 Task: Find connections with filter location Gulābpura with filter topic #Workwith filter profile language Spanish with filter current company Pernod Ricard India with filter school Bombay Scottish School with filter industry Language Schools with filter service category Business Law with filter keywords title Media Buyer
Action: Mouse moved to (579, 96)
Screenshot: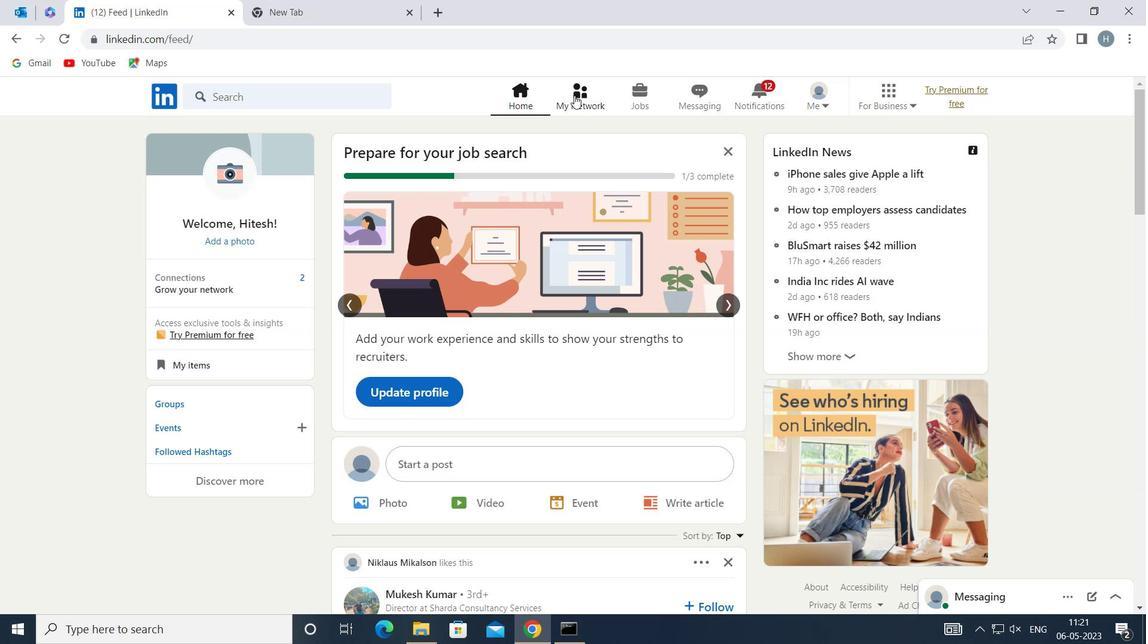 
Action: Mouse pressed left at (579, 96)
Screenshot: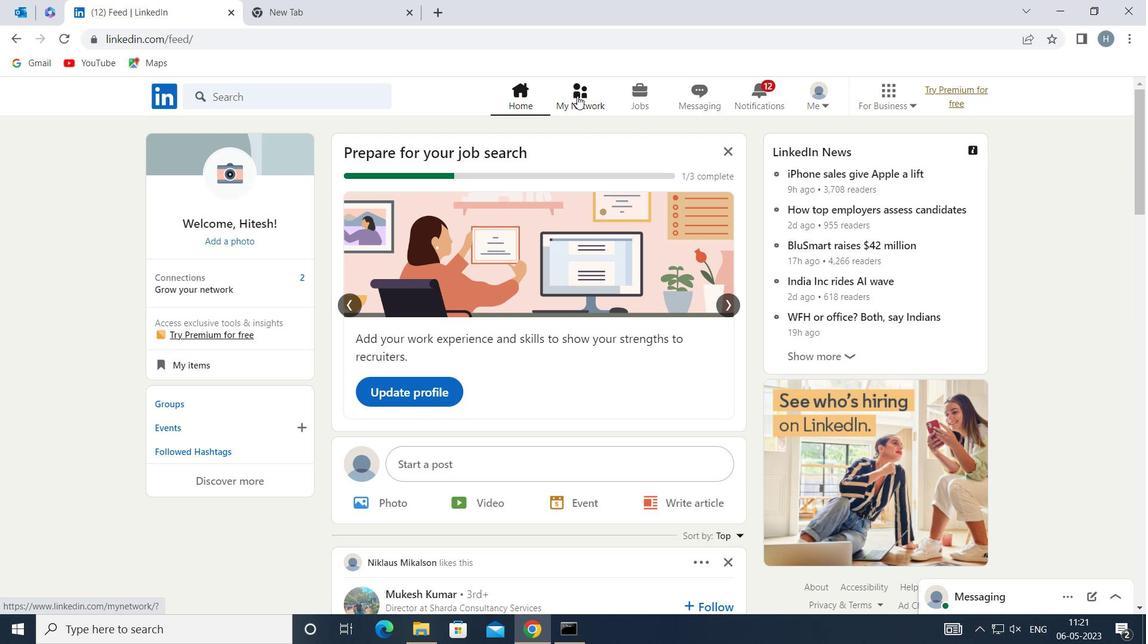 
Action: Mouse moved to (339, 174)
Screenshot: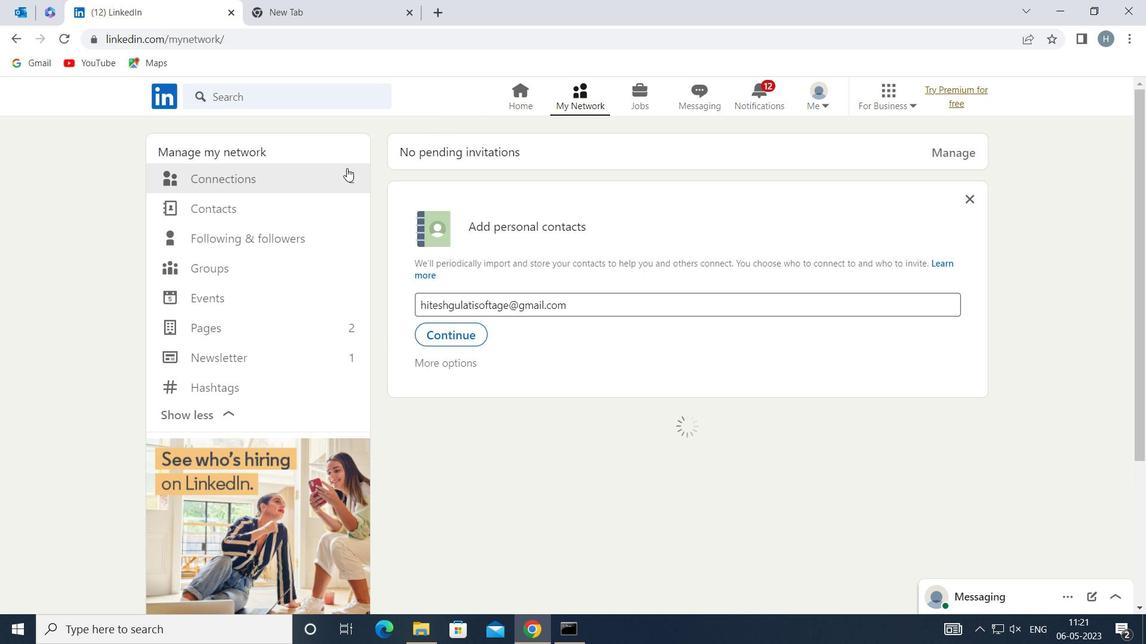
Action: Mouse pressed left at (339, 174)
Screenshot: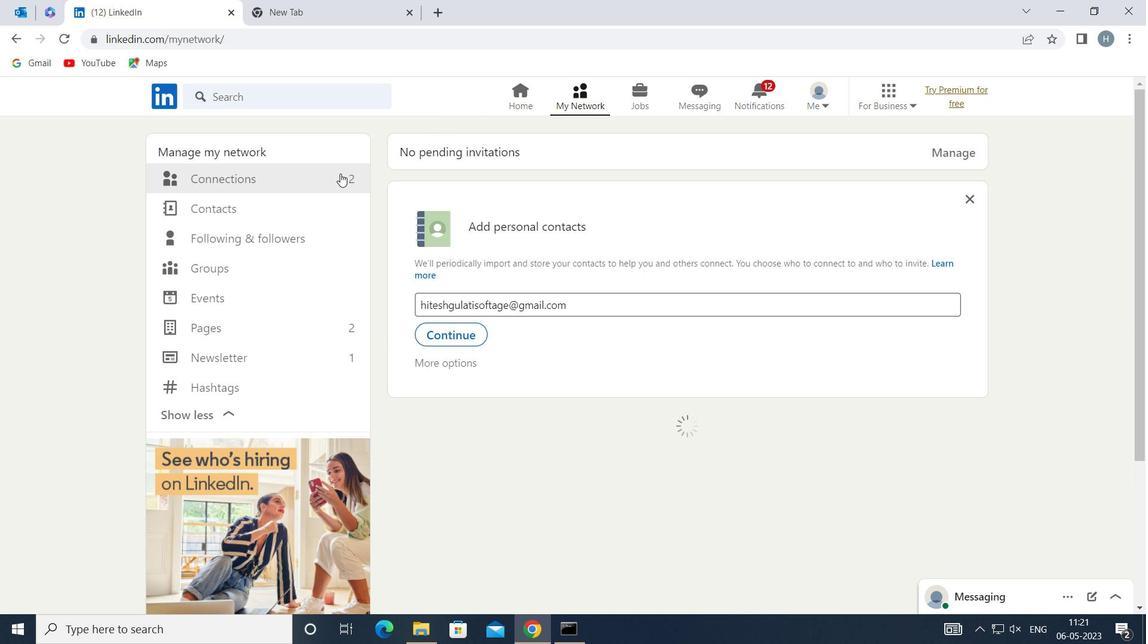 
Action: Mouse moved to (668, 179)
Screenshot: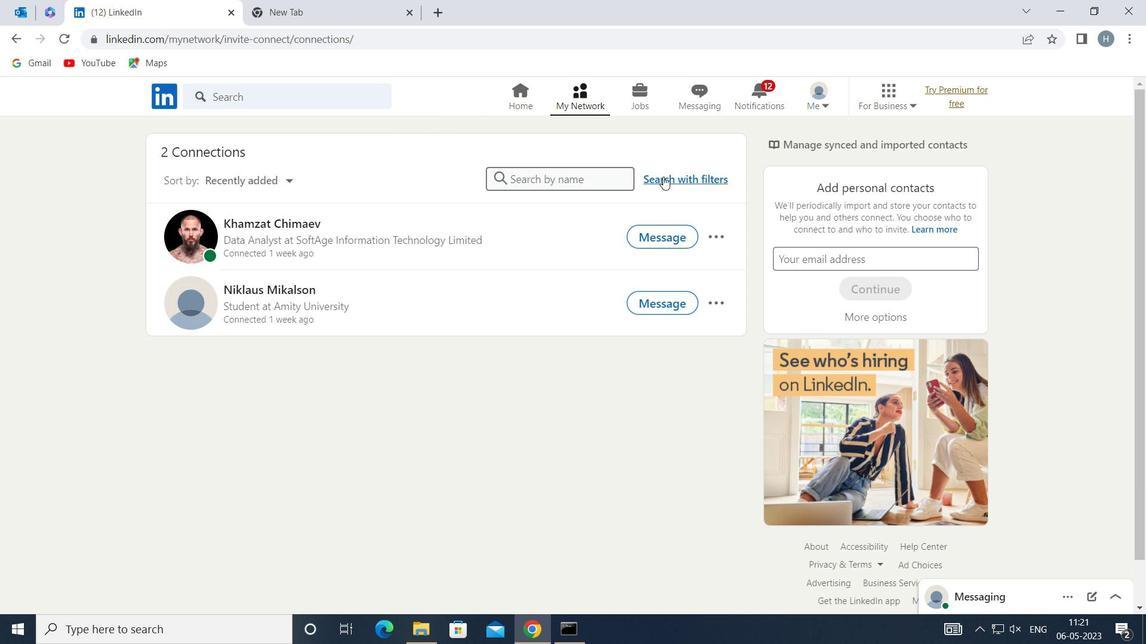 
Action: Mouse pressed left at (668, 179)
Screenshot: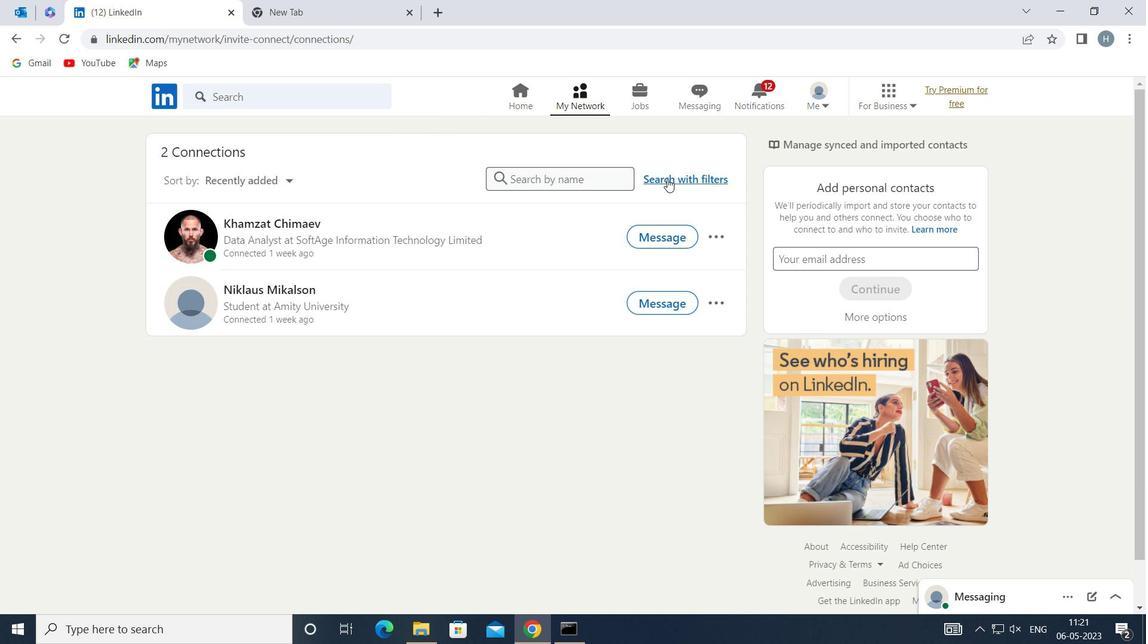 
Action: Mouse moved to (623, 137)
Screenshot: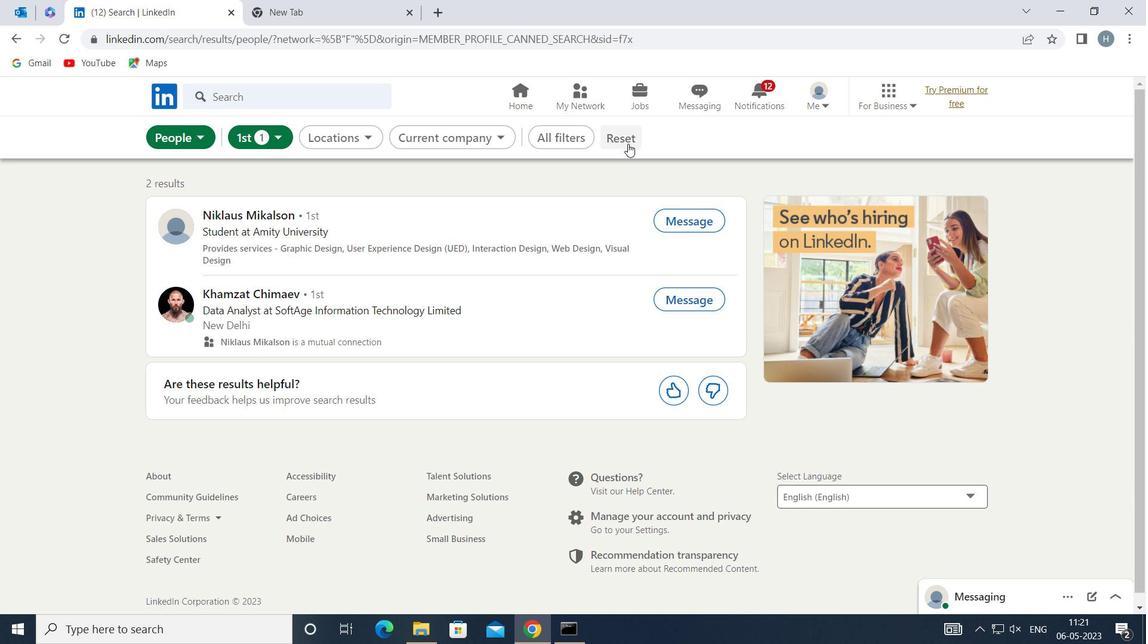 
Action: Mouse pressed left at (623, 137)
Screenshot: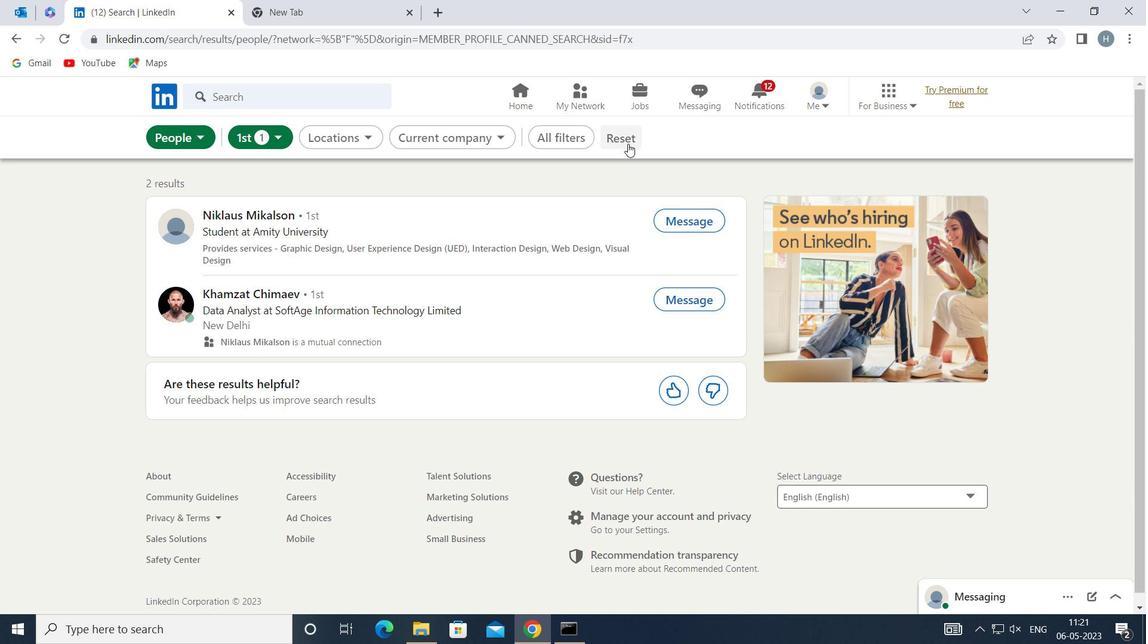 
Action: Mouse moved to (608, 136)
Screenshot: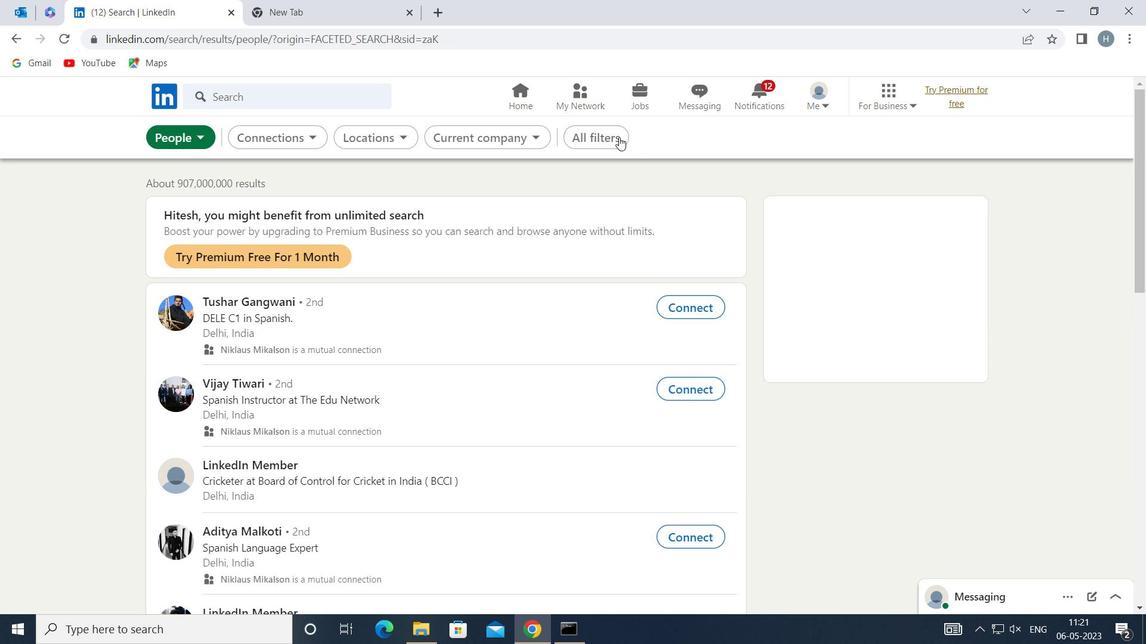 
Action: Mouse pressed left at (608, 136)
Screenshot: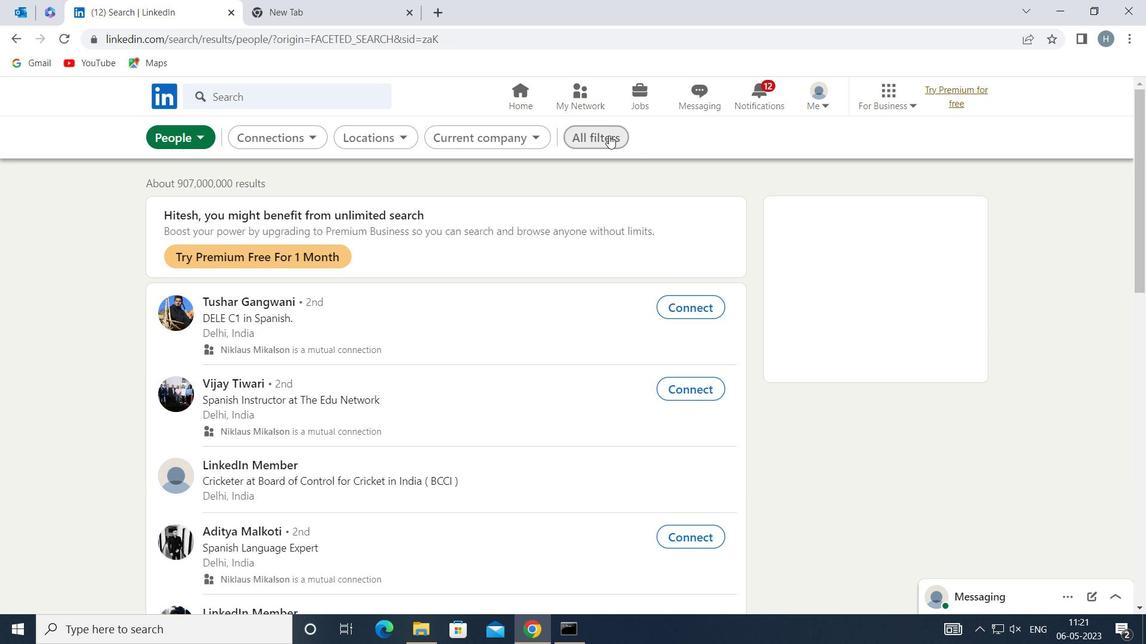 
Action: Mouse moved to (859, 332)
Screenshot: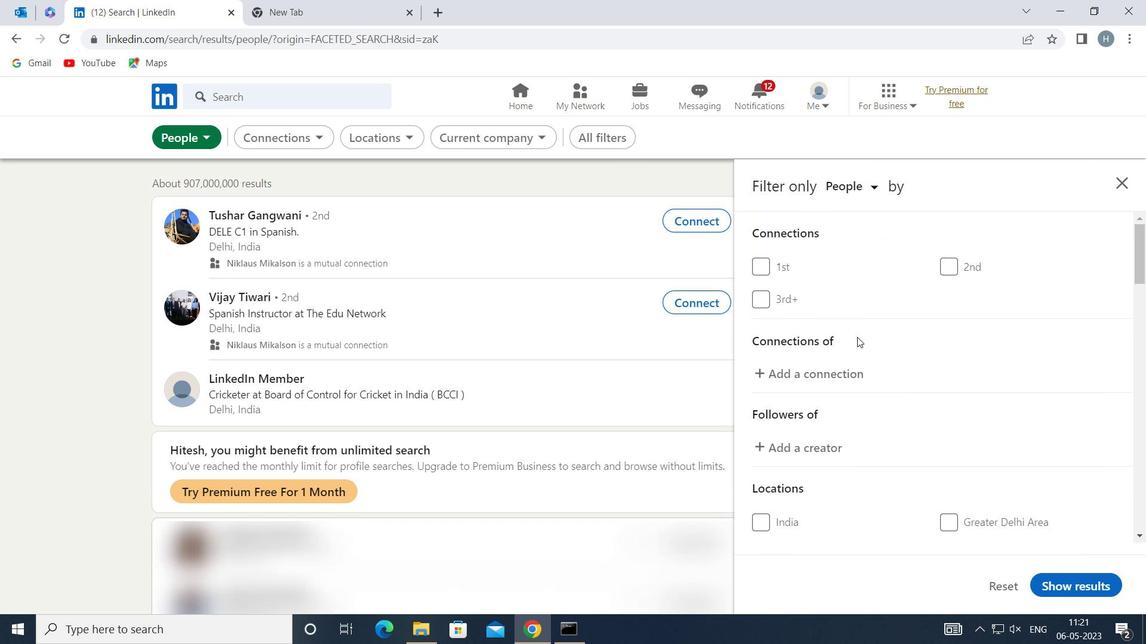 
Action: Mouse scrolled (859, 331) with delta (0, 0)
Screenshot: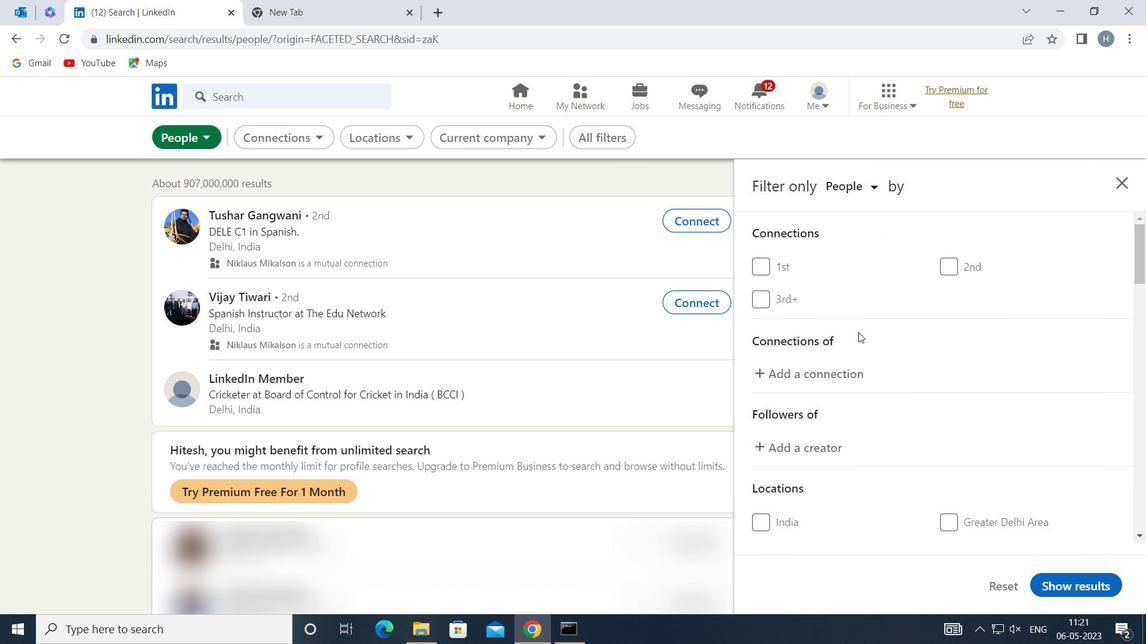 
Action: Mouse scrolled (859, 331) with delta (0, 0)
Screenshot: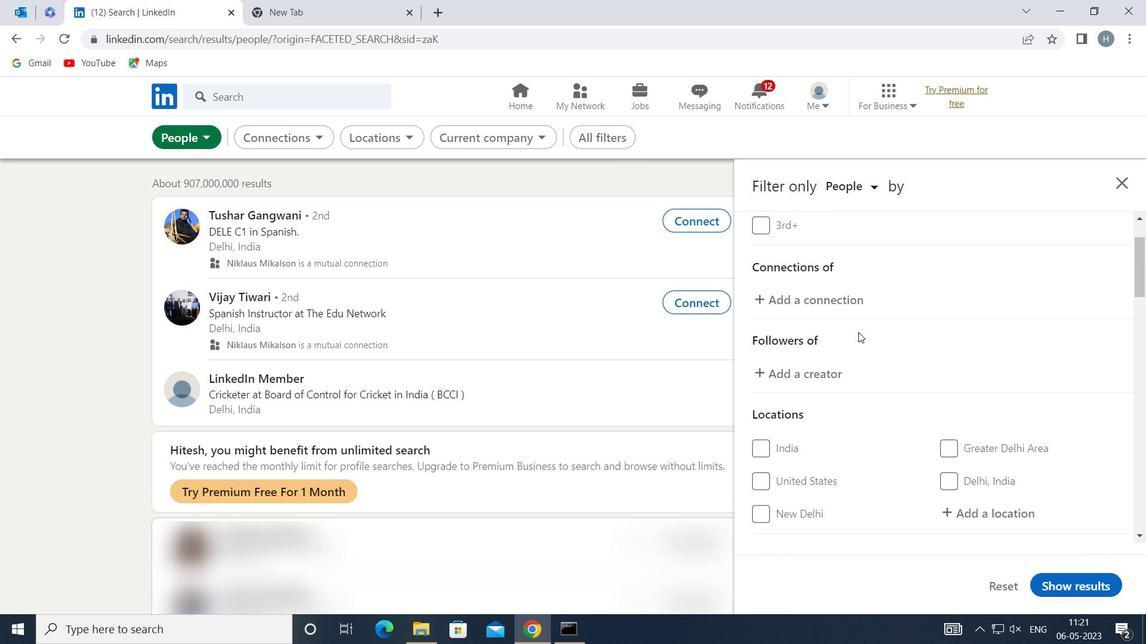 
Action: Mouse scrolled (859, 331) with delta (0, 0)
Screenshot: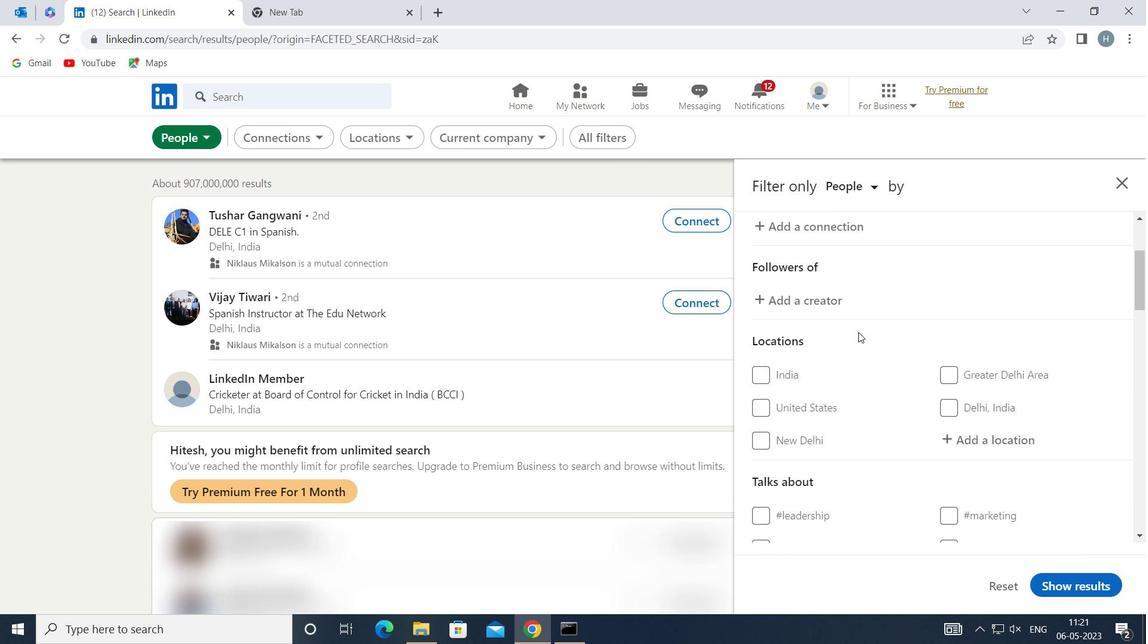 
Action: Mouse moved to (970, 355)
Screenshot: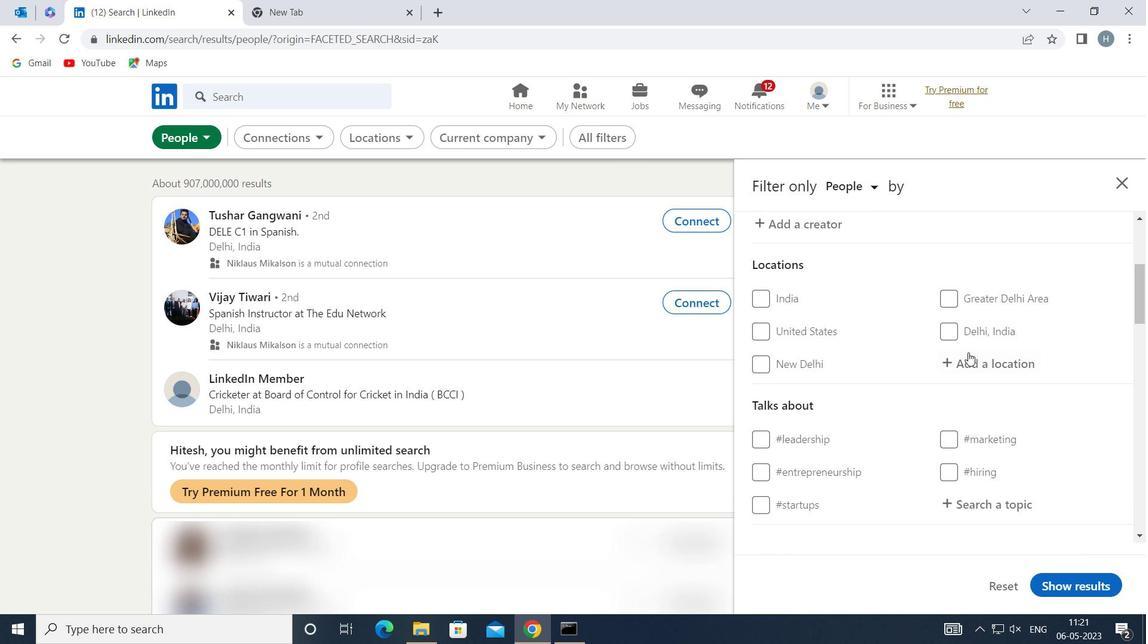 
Action: Mouse pressed left at (970, 355)
Screenshot: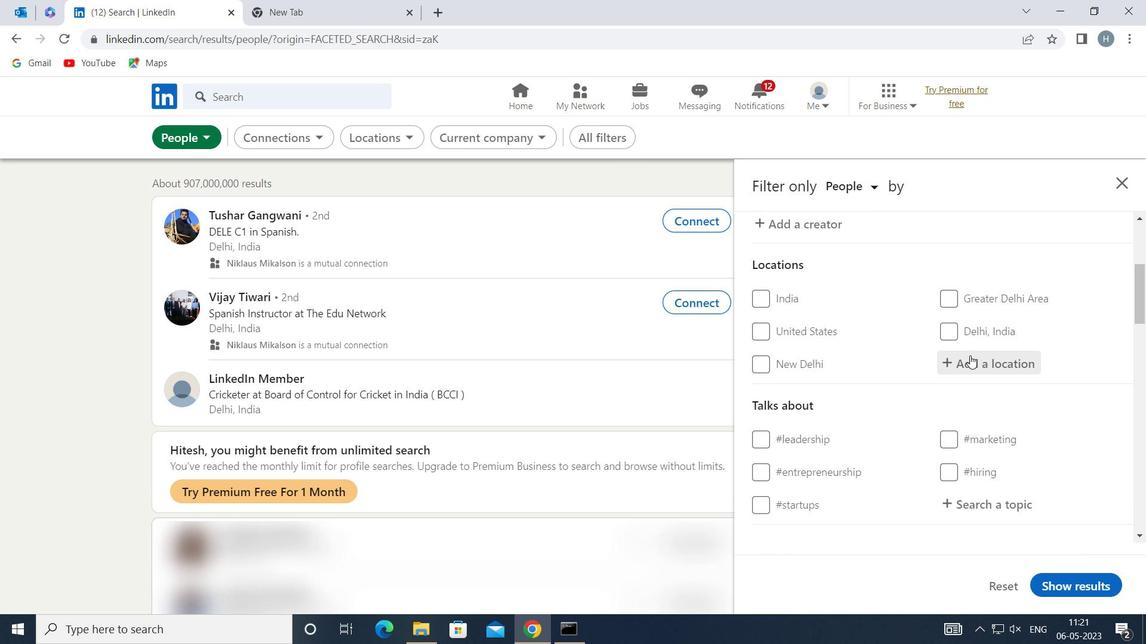 
Action: Key pressed <Key.shift>GULABPURA
Screenshot: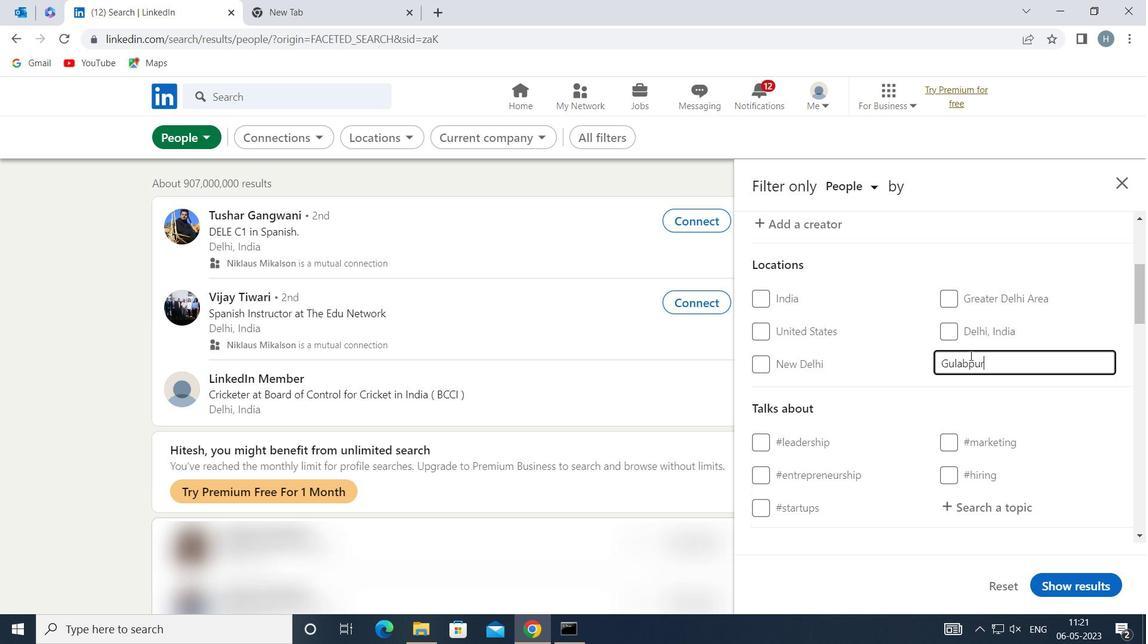 
Action: Mouse moved to (1008, 394)
Screenshot: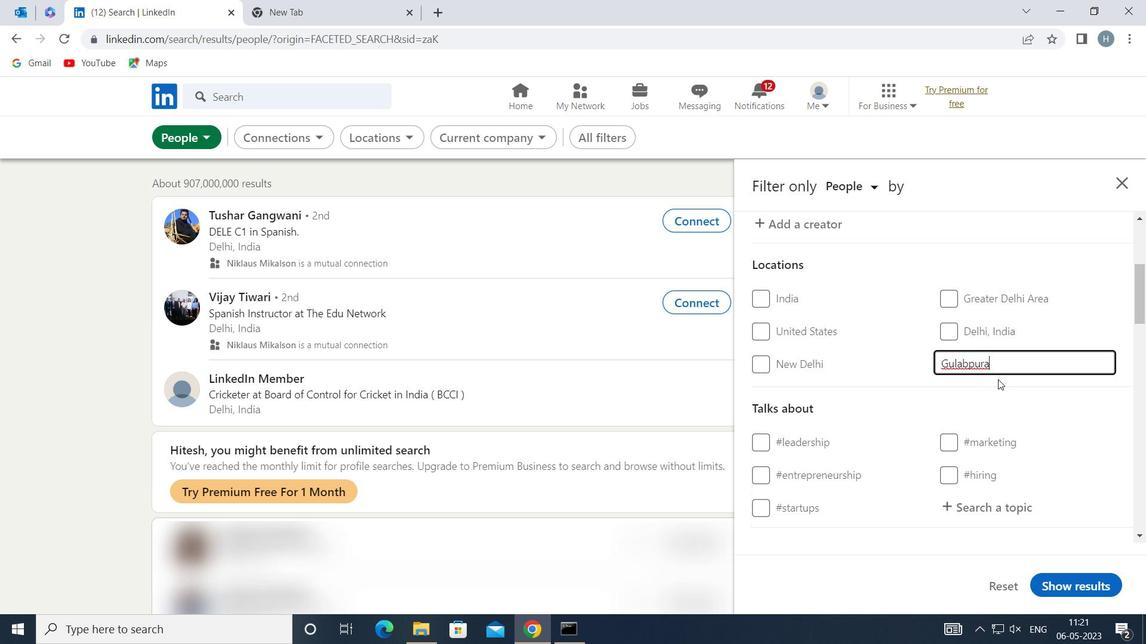 
Action: Mouse pressed left at (1008, 394)
Screenshot: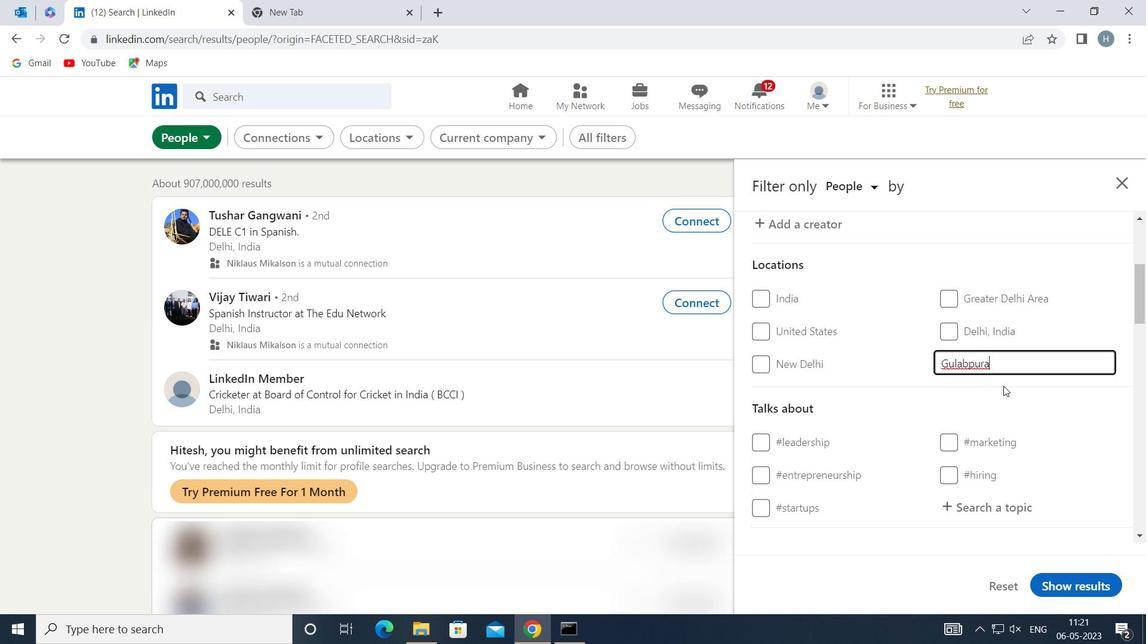 
Action: Mouse moved to (1008, 394)
Screenshot: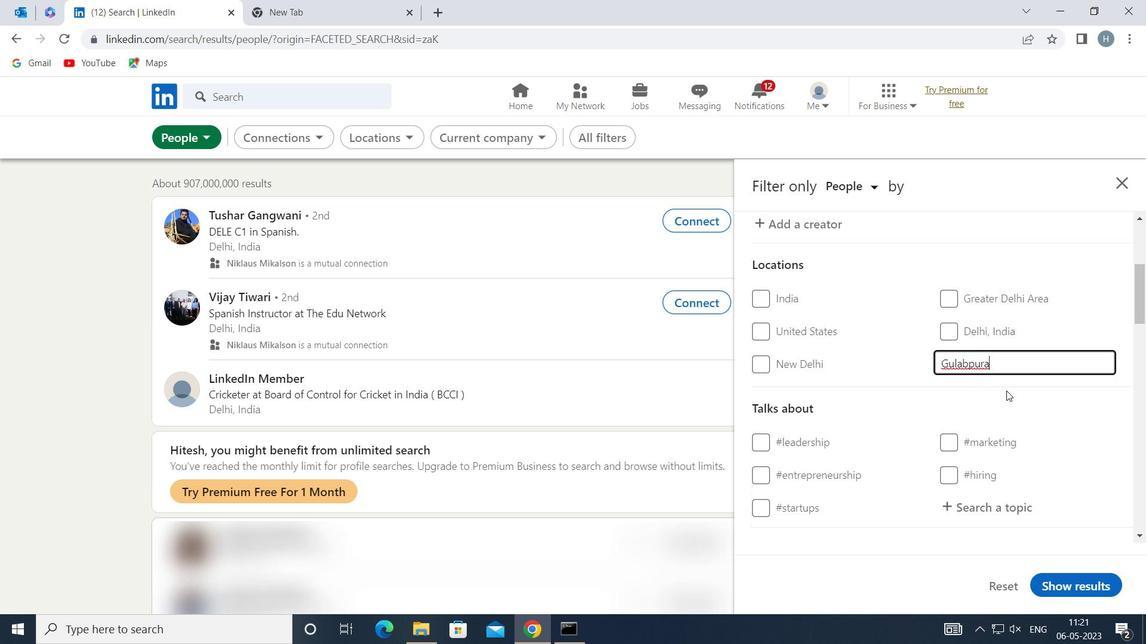 
Action: Mouse scrolled (1008, 393) with delta (0, 0)
Screenshot: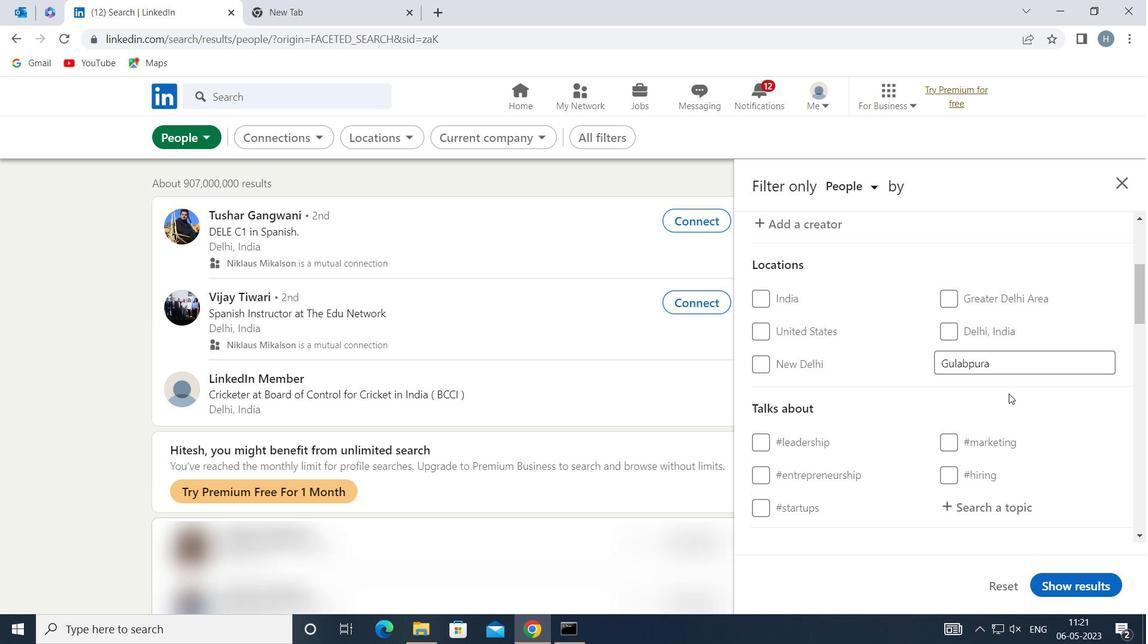 
Action: Mouse scrolled (1008, 393) with delta (0, 0)
Screenshot: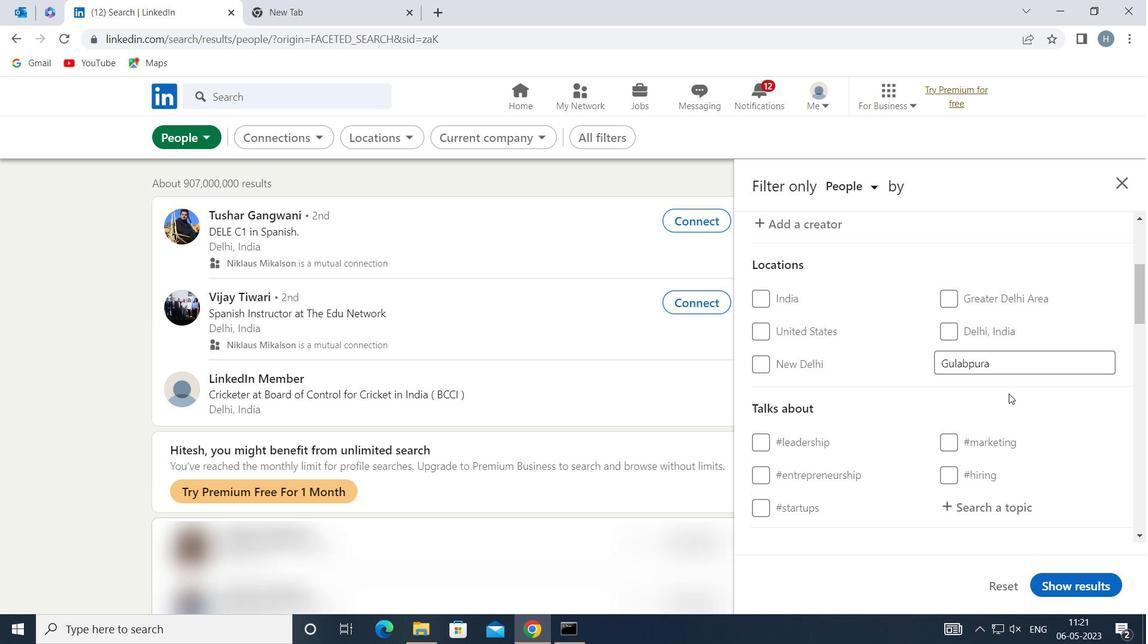 
Action: Mouse moved to (1017, 358)
Screenshot: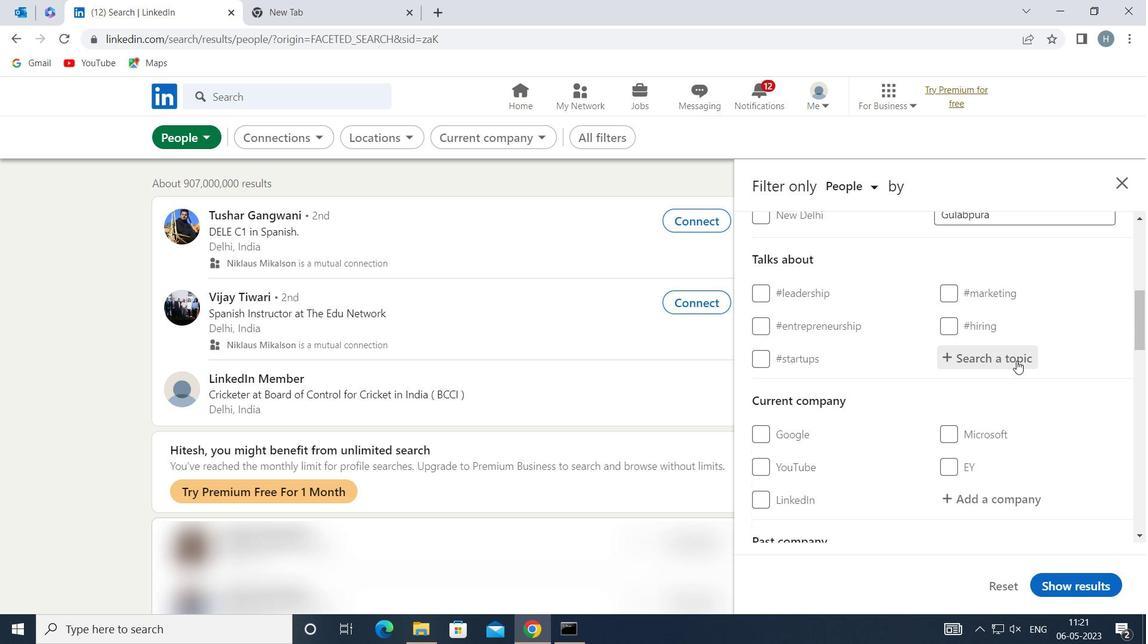 
Action: Mouse pressed left at (1017, 358)
Screenshot: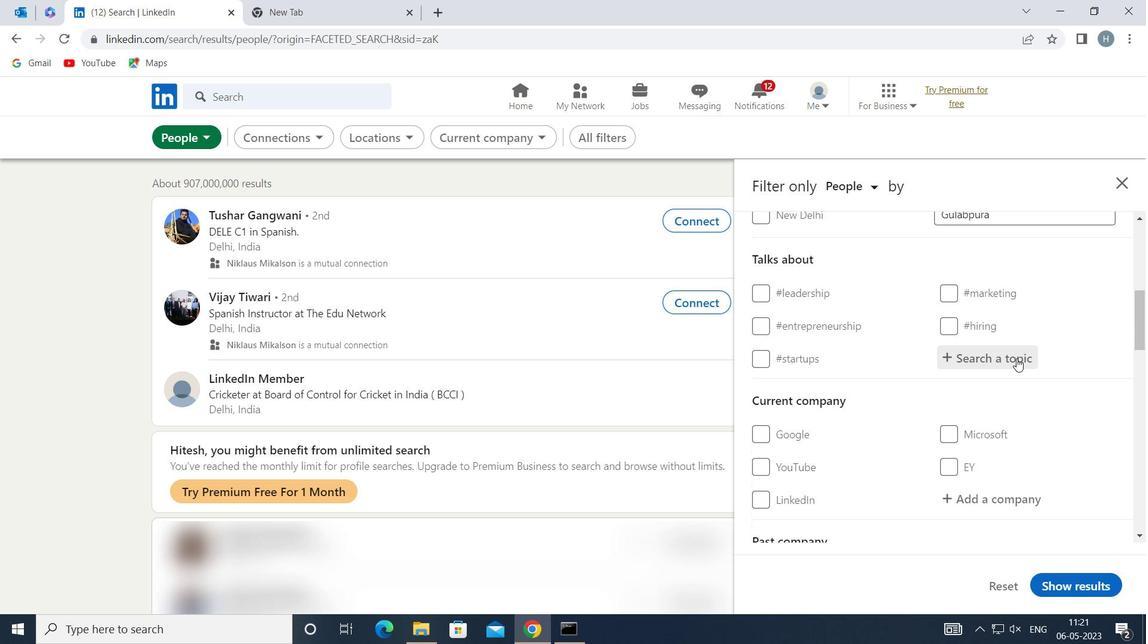 
Action: Key pressed <Key.shift>WORK
Screenshot: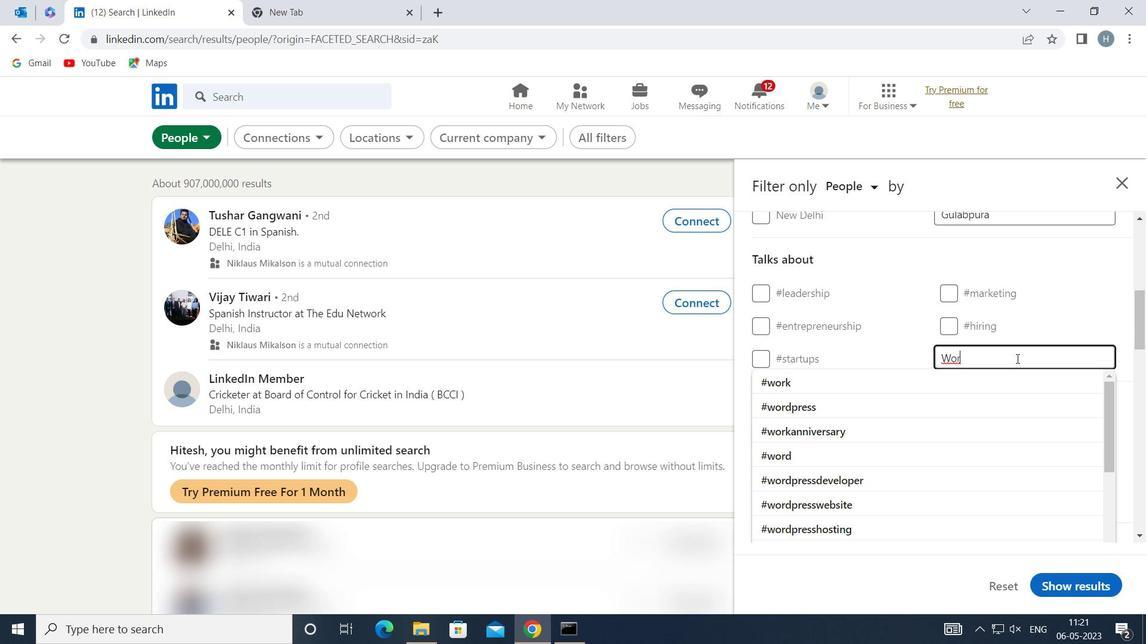 
Action: Mouse moved to (937, 377)
Screenshot: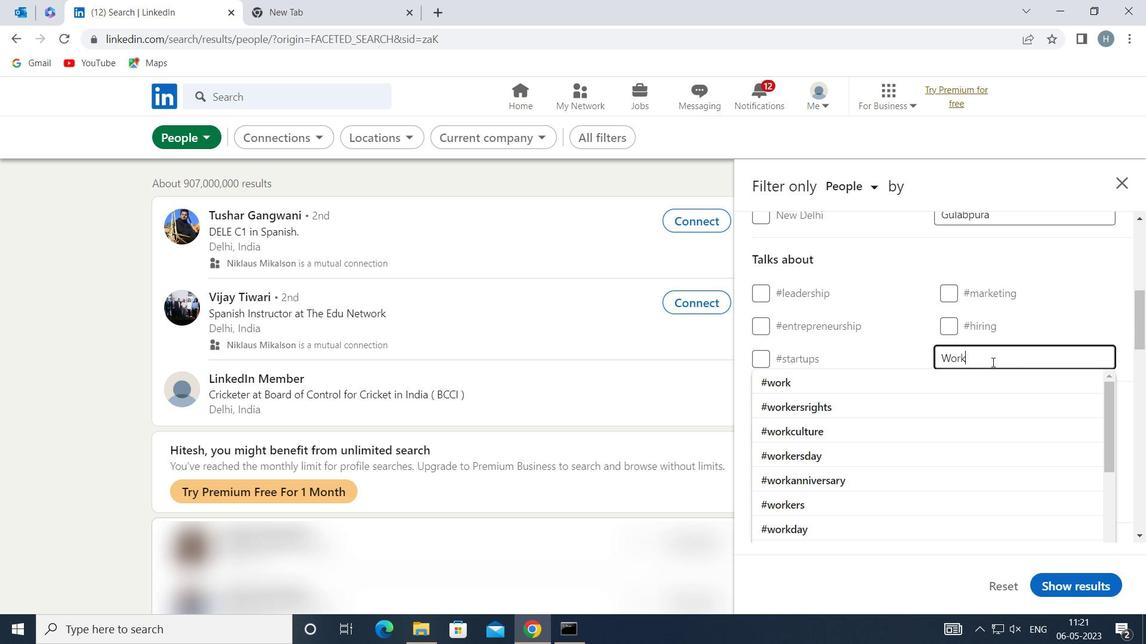 
Action: Mouse pressed left at (937, 377)
Screenshot: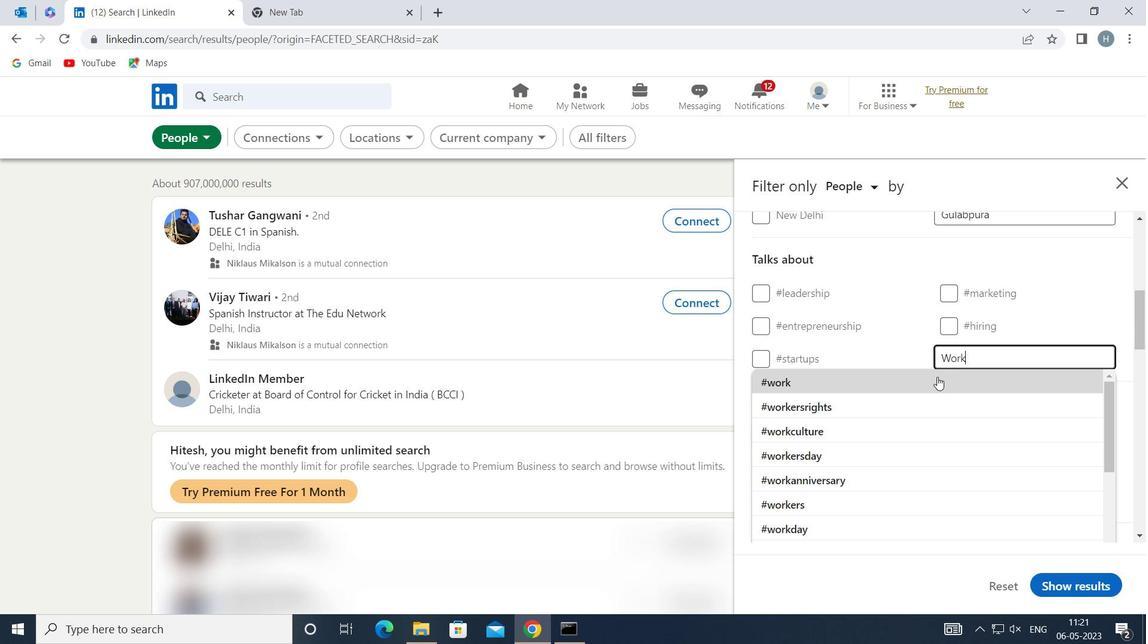 
Action: Mouse moved to (924, 382)
Screenshot: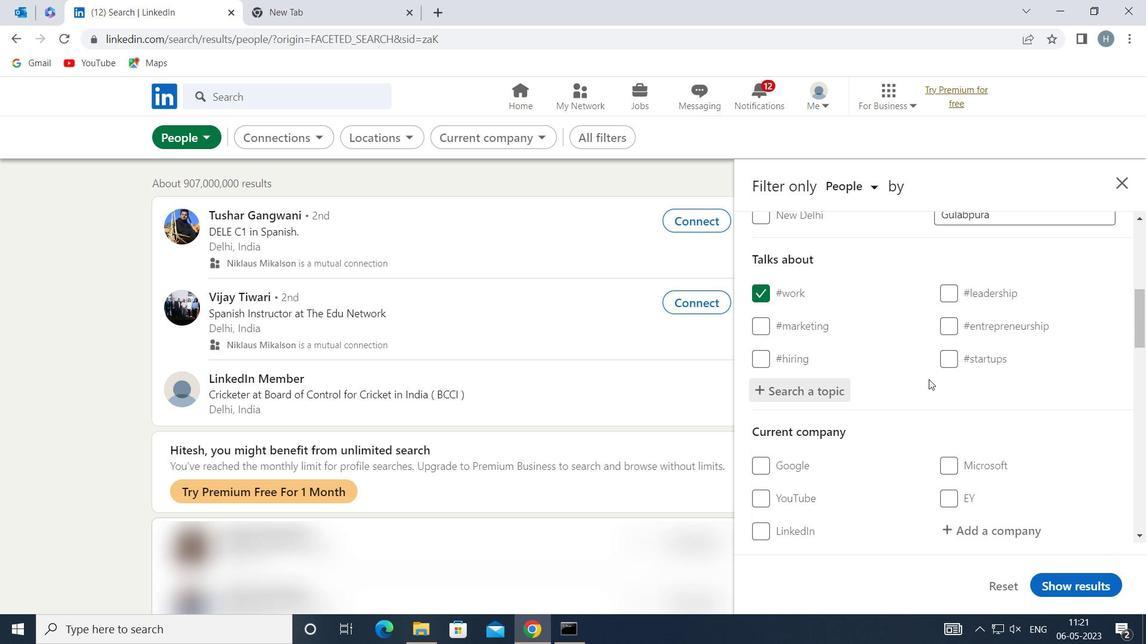 
Action: Mouse scrolled (924, 381) with delta (0, 0)
Screenshot: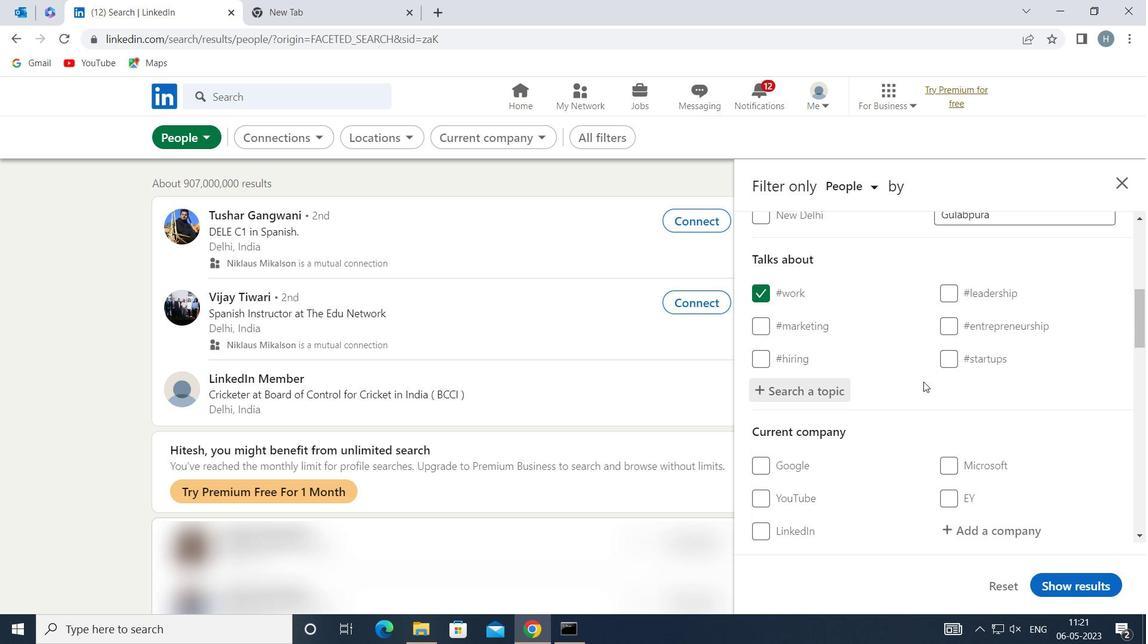 
Action: Mouse scrolled (924, 381) with delta (0, 0)
Screenshot: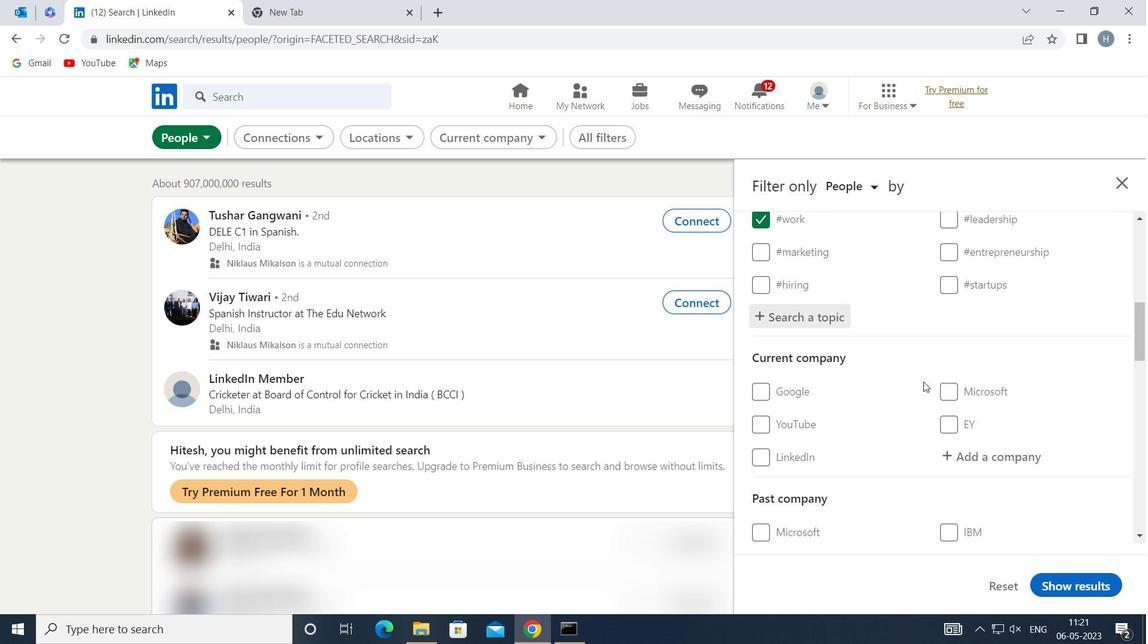 
Action: Mouse moved to (928, 381)
Screenshot: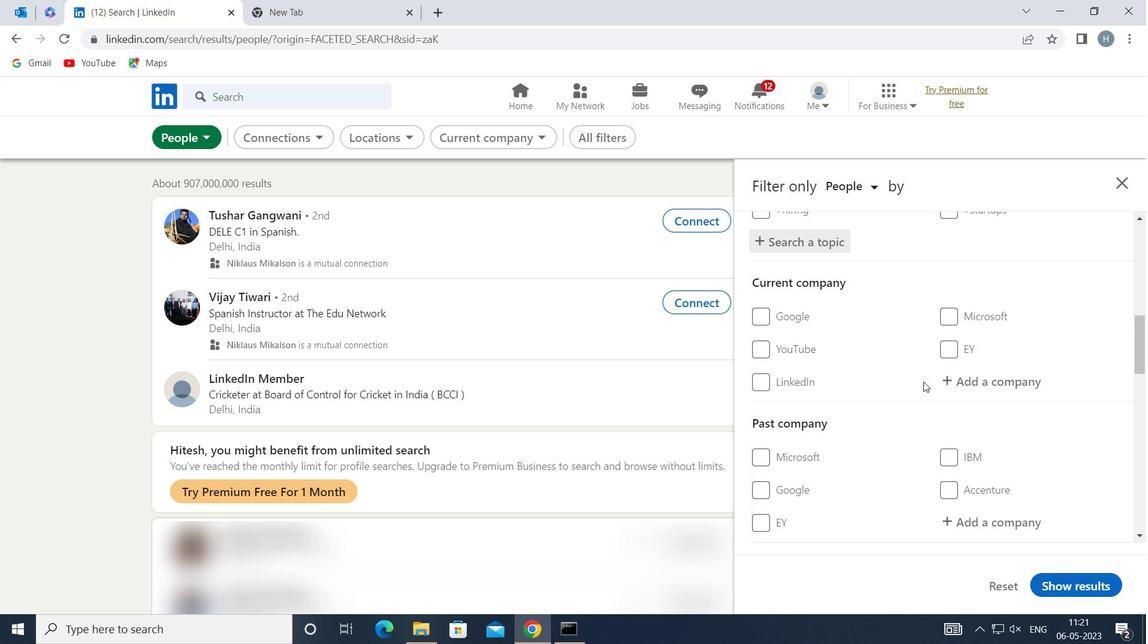 
Action: Mouse scrolled (928, 380) with delta (0, 0)
Screenshot: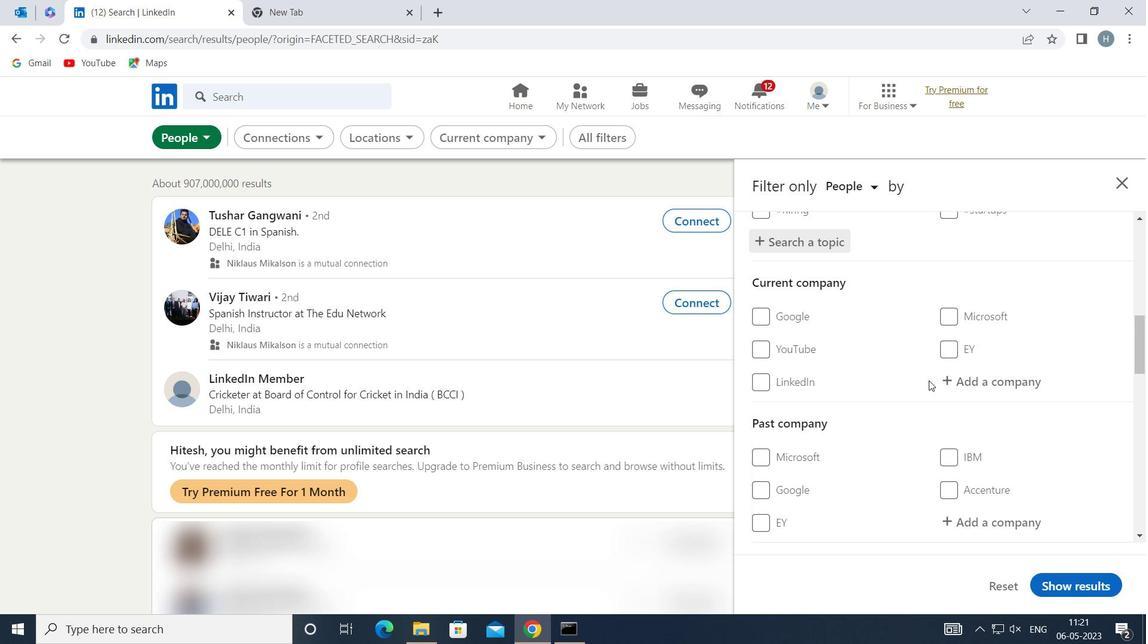 
Action: Mouse moved to (915, 376)
Screenshot: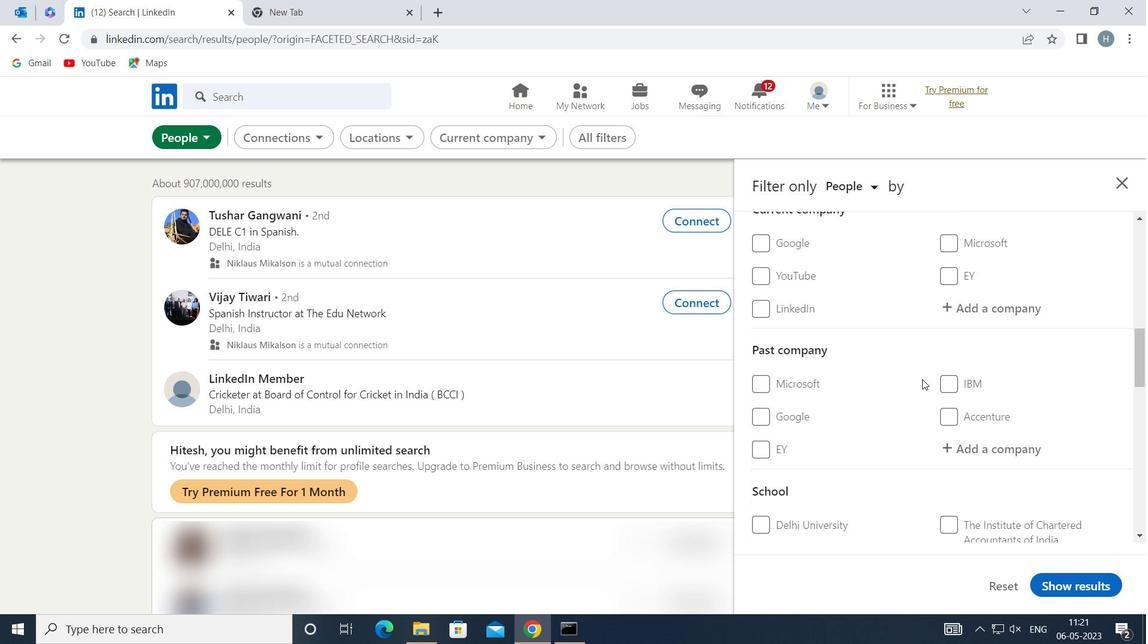 
Action: Mouse scrolled (915, 376) with delta (0, 0)
Screenshot: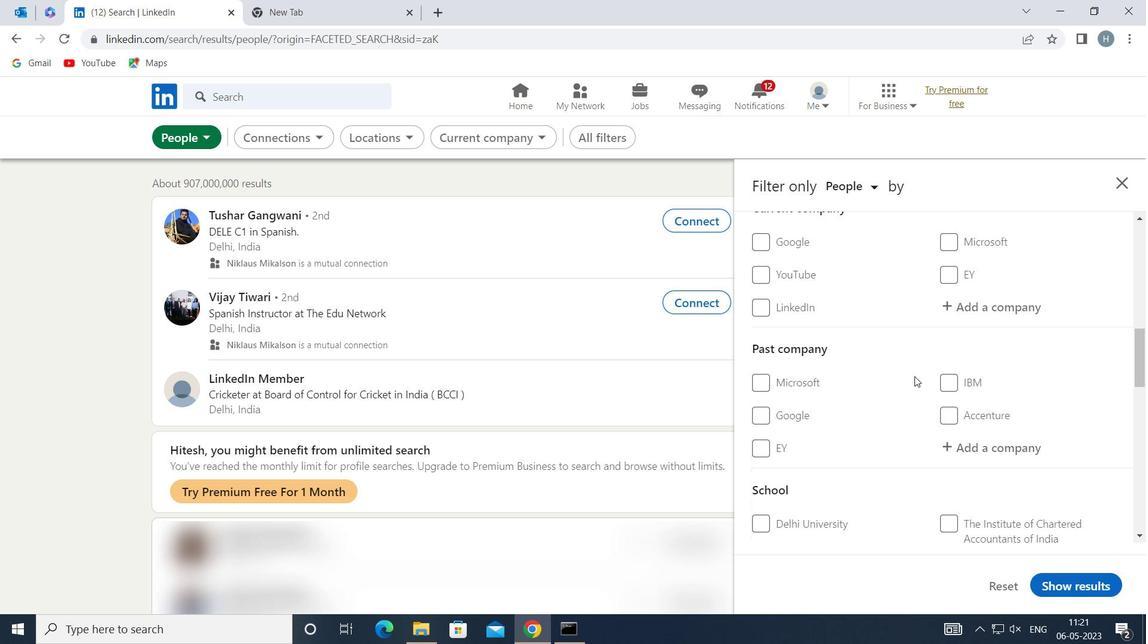 
Action: Mouse moved to (914, 376)
Screenshot: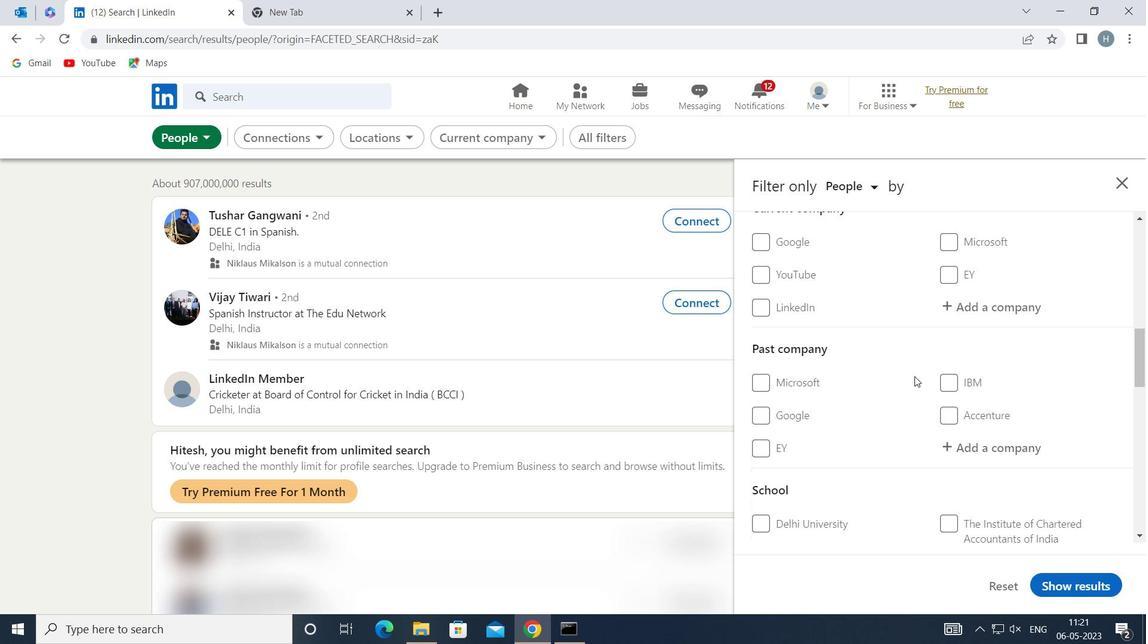 
Action: Mouse scrolled (914, 376) with delta (0, 0)
Screenshot: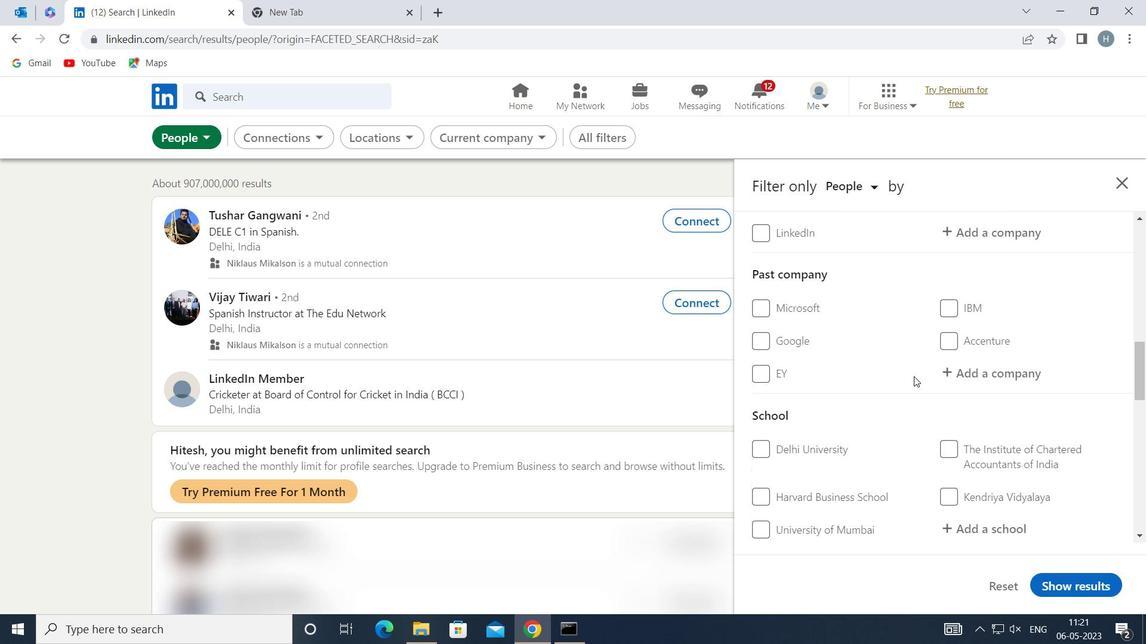 
Action: Mouse scrolled (914, 376) with delta (0, 0)
Screenshot: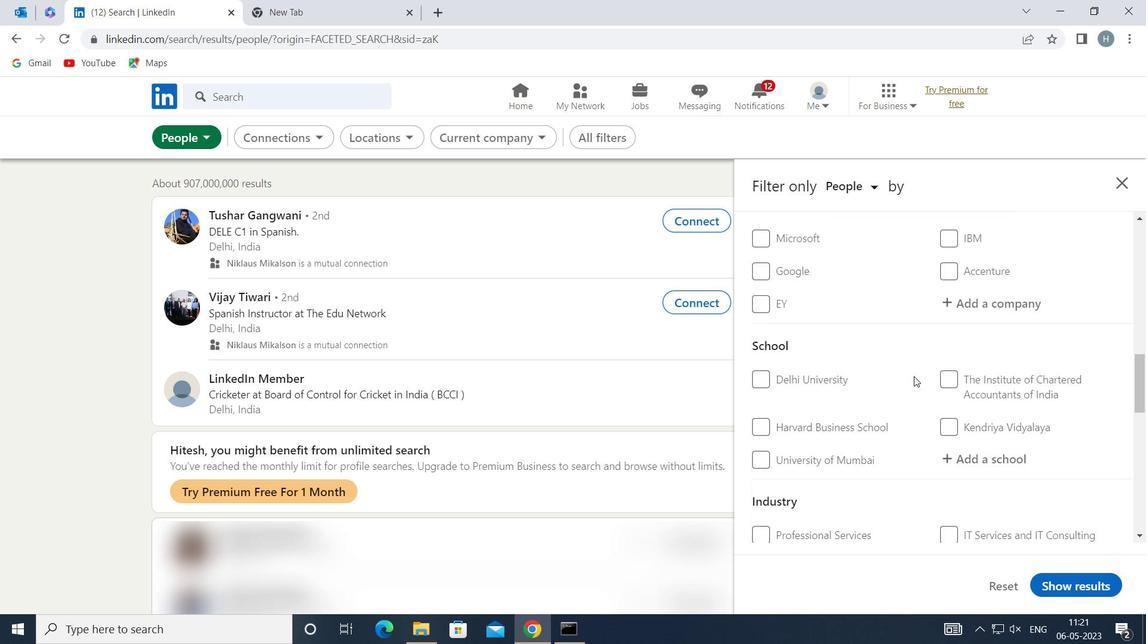 
Action: Mouse scrolled (914, 376) with delta (0, 0)
Screenshot: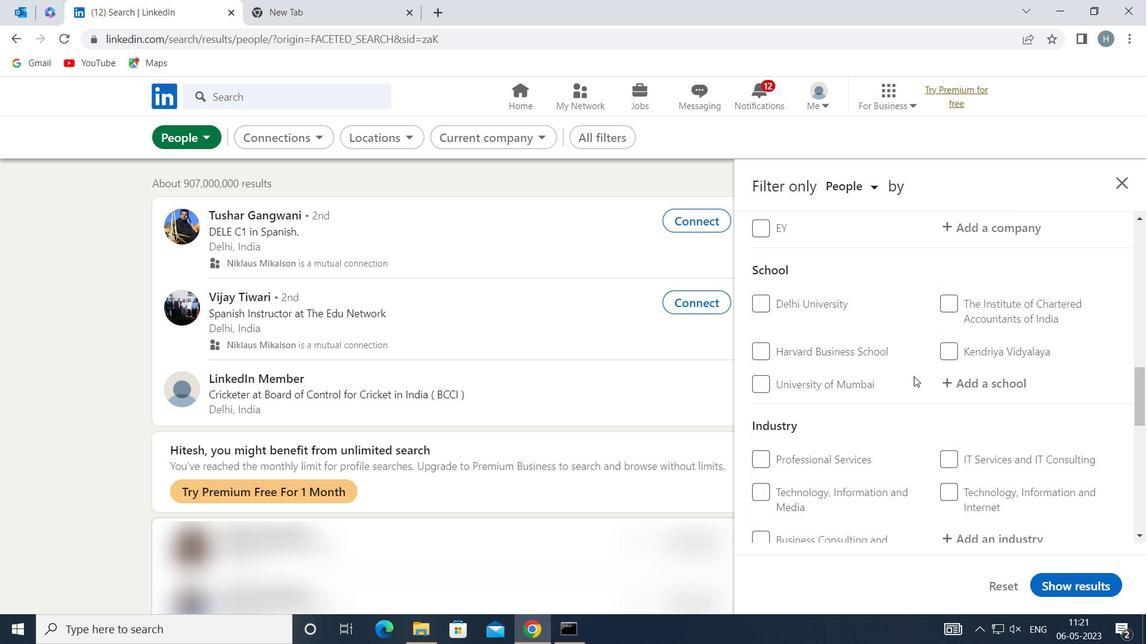 
Action: Mouse scrolled (914, 376) with delta (0, 0)
Screenshot: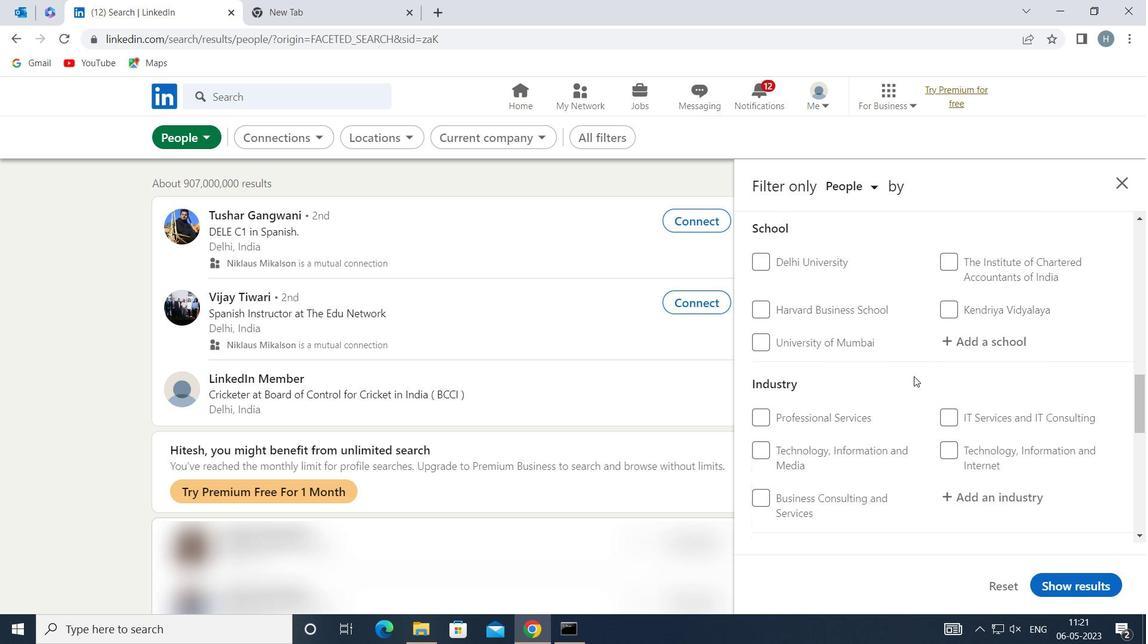 
Action: Mouse scrolled (914, 376) with delta (0, 0)
Screenshot: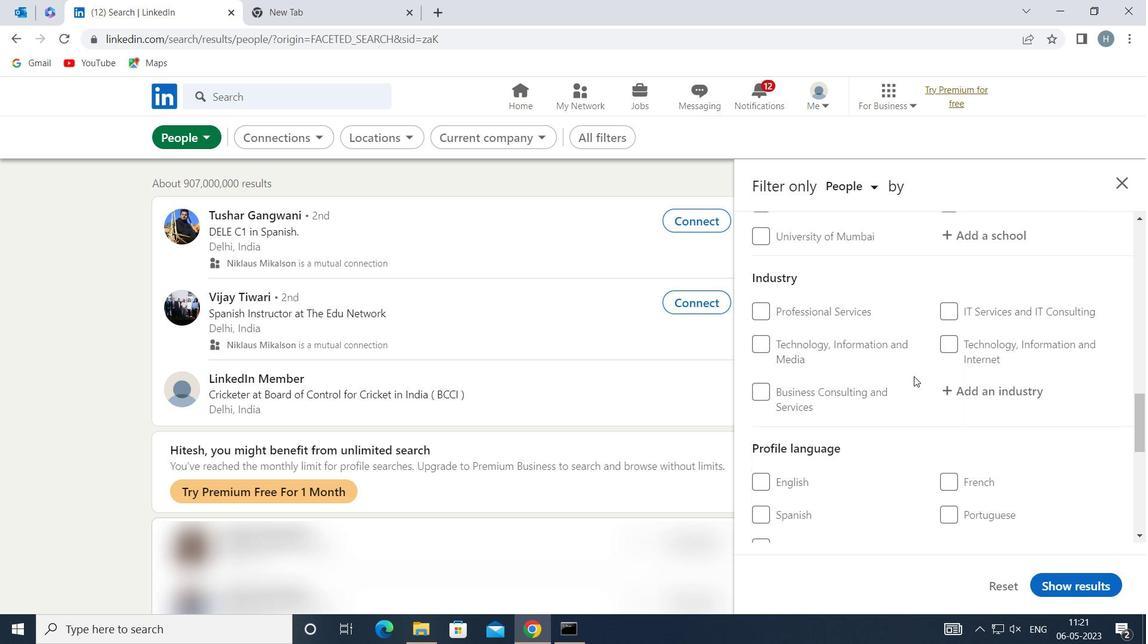 
Action: Mouse moved to (787, 438)
Screenshot: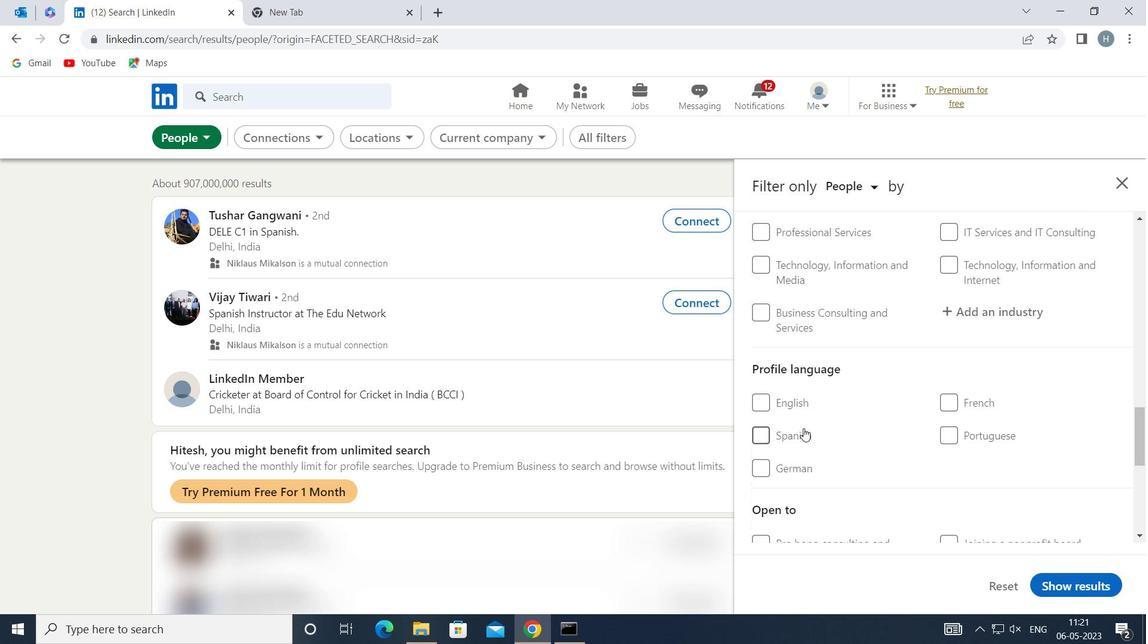 
Action: Mouse pressed left at (787, 438)
Screenshot: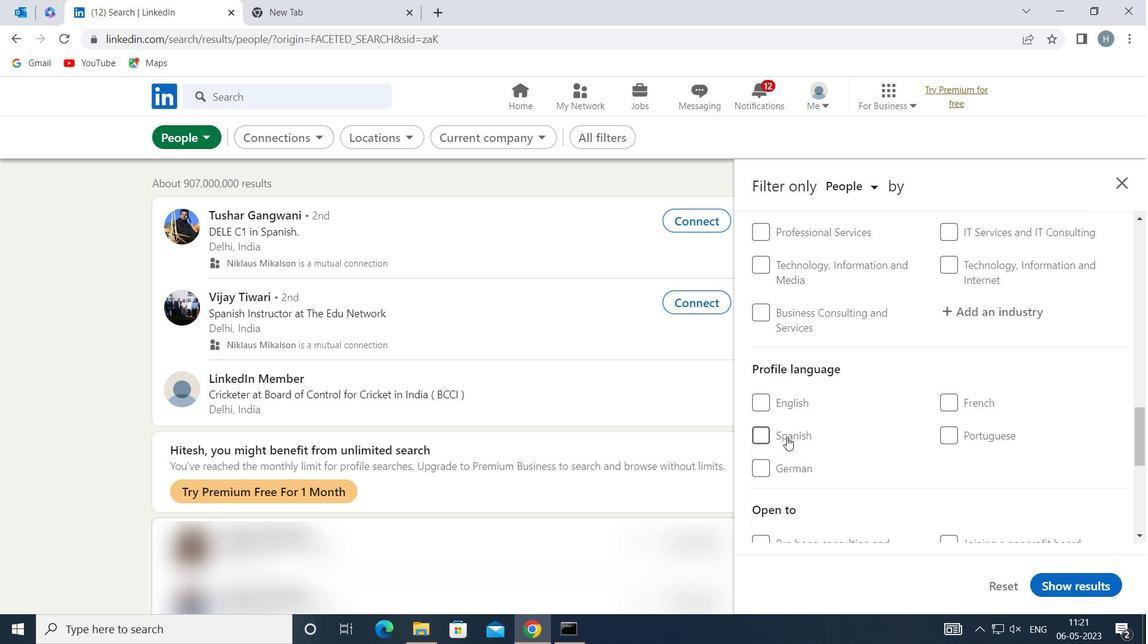 
Action: Mouse moved to (887, 416)
Screenshot: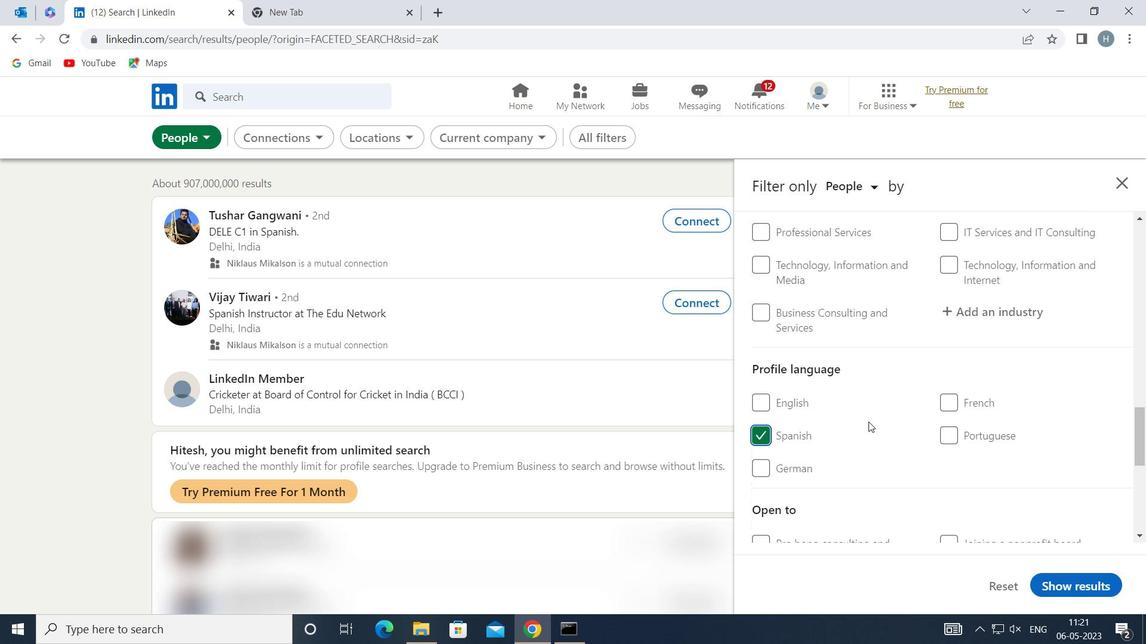 
Action: Mouse scrolled (887, 417) with delta (0, 0)
Screenshot: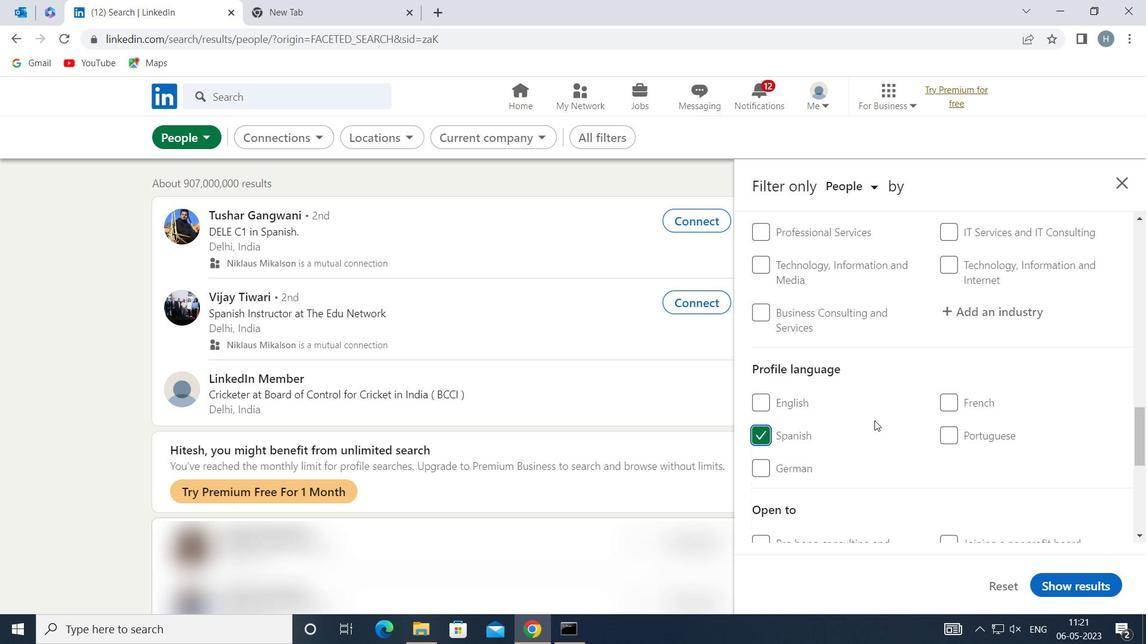 
Action: Mouse scrolled (887, 417) with delta (0, 0)
Screenshot: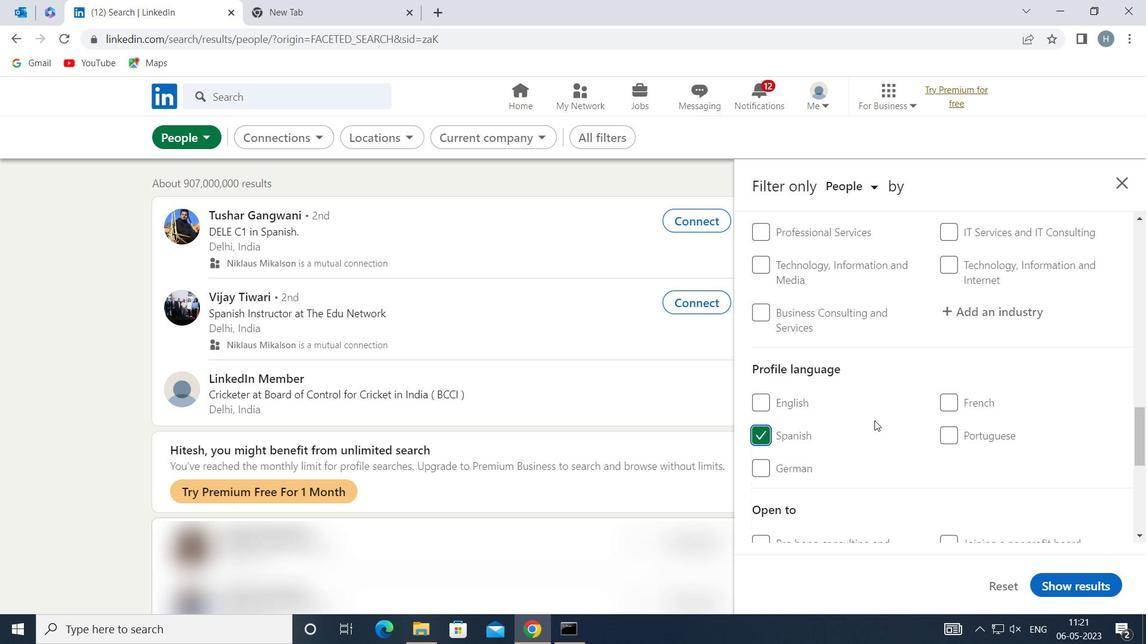
Action: Mouse moved to (888, 410)
Screenshot: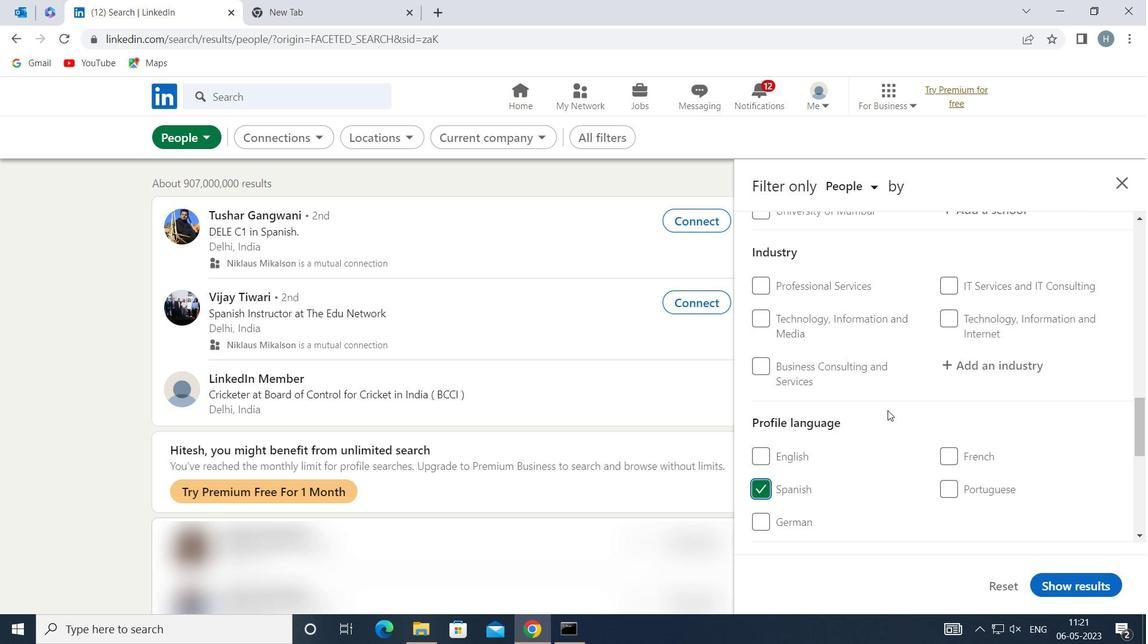 
Action: Mouse scrolled (888, 411) with delta (0, 0)
Screenshot: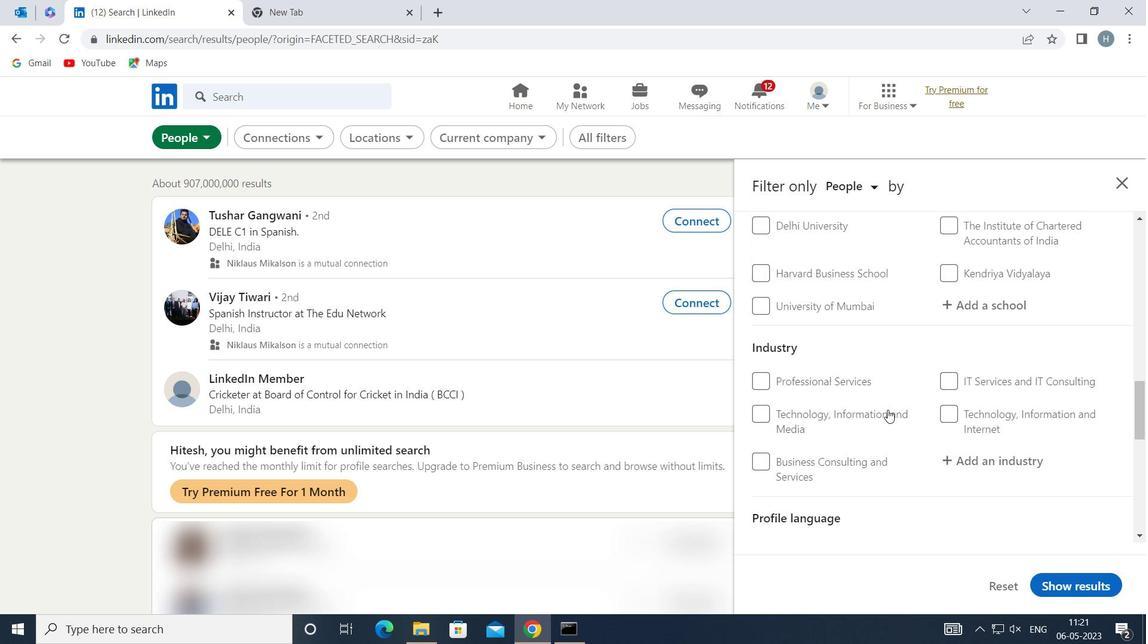 
Action: Mouse scrolled (888, 411) with delta (0, 0)
Screenshot: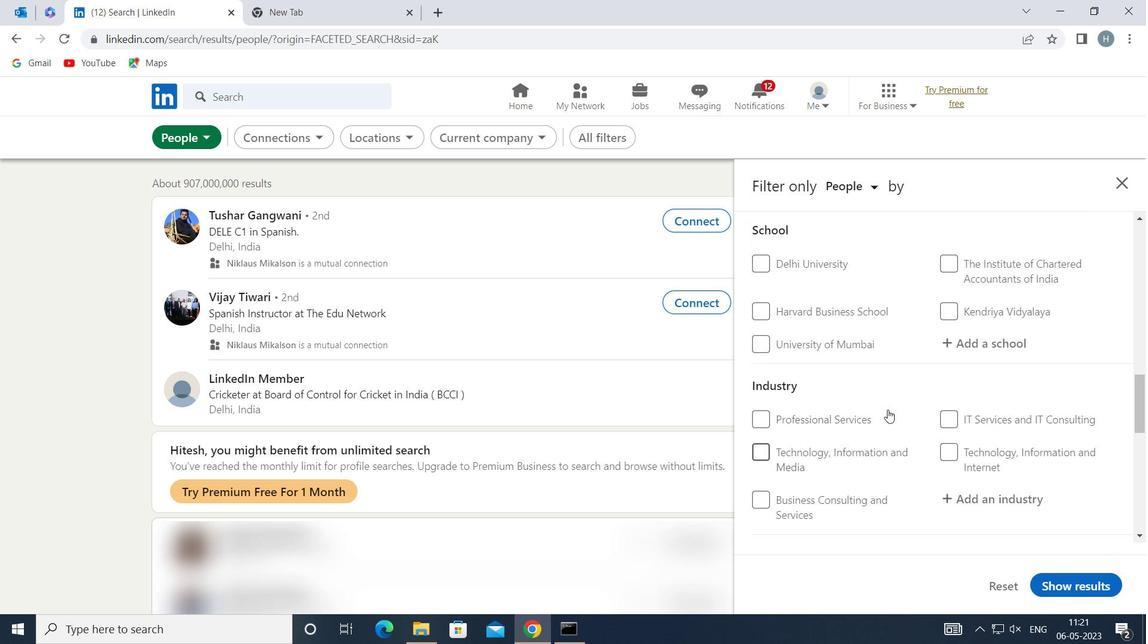 
Action: Mouse scrolled (888, 411) with delta (0, 0)
Screenshot: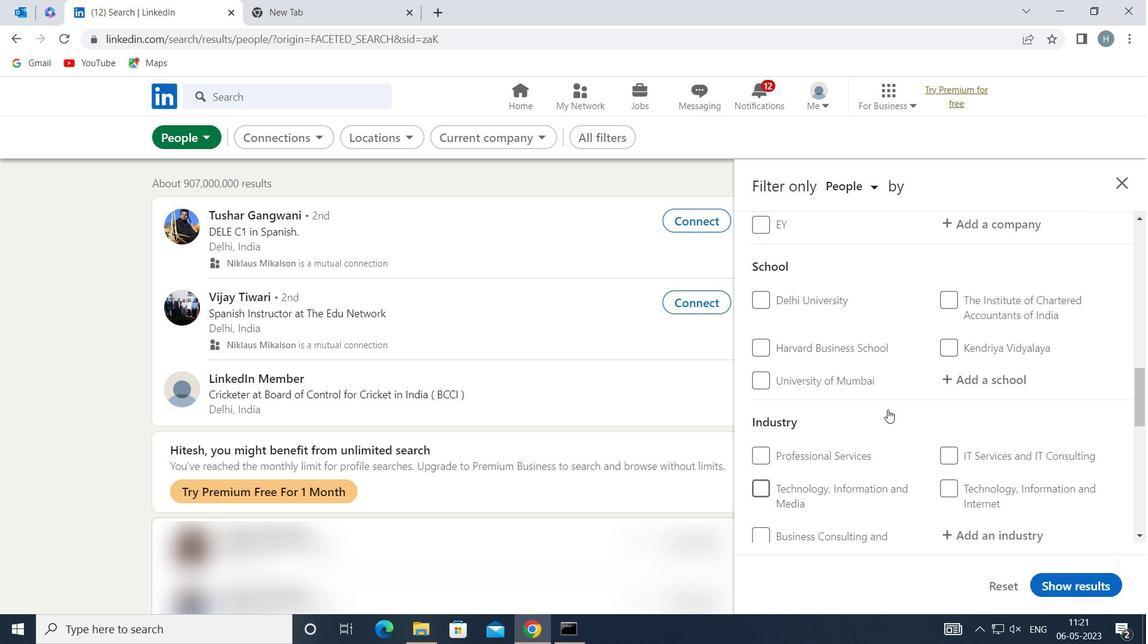 
Action: Mouse scrolled (888, 411) with delta (0, 0)
Screenshot: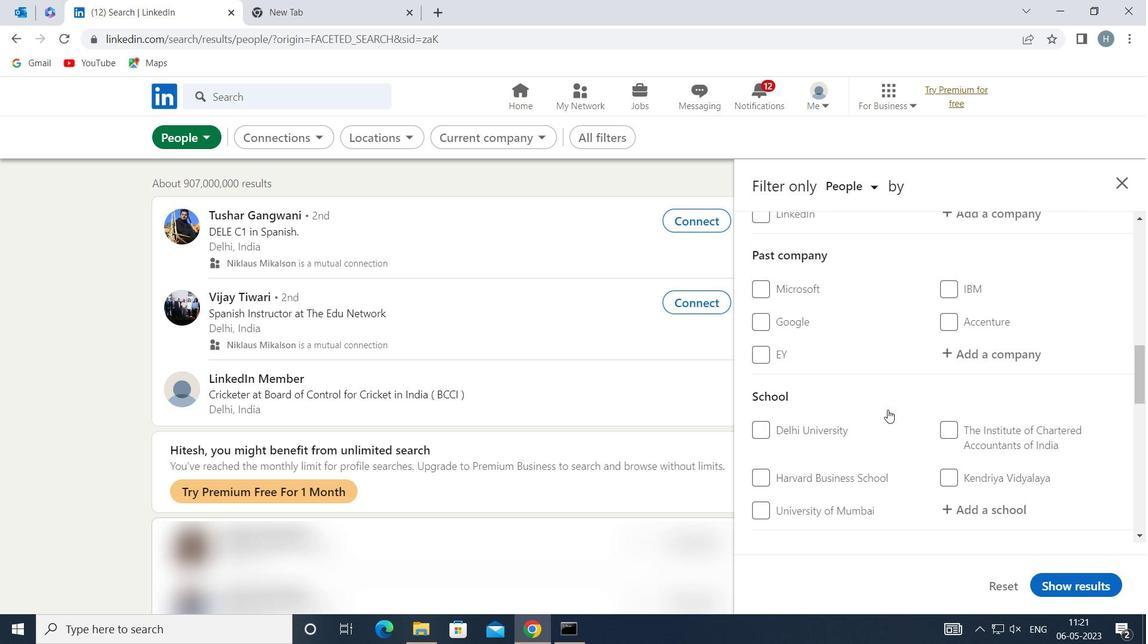 
Action: Mouse scrolled (888, 411) with delta (0, 0)
Screenshot: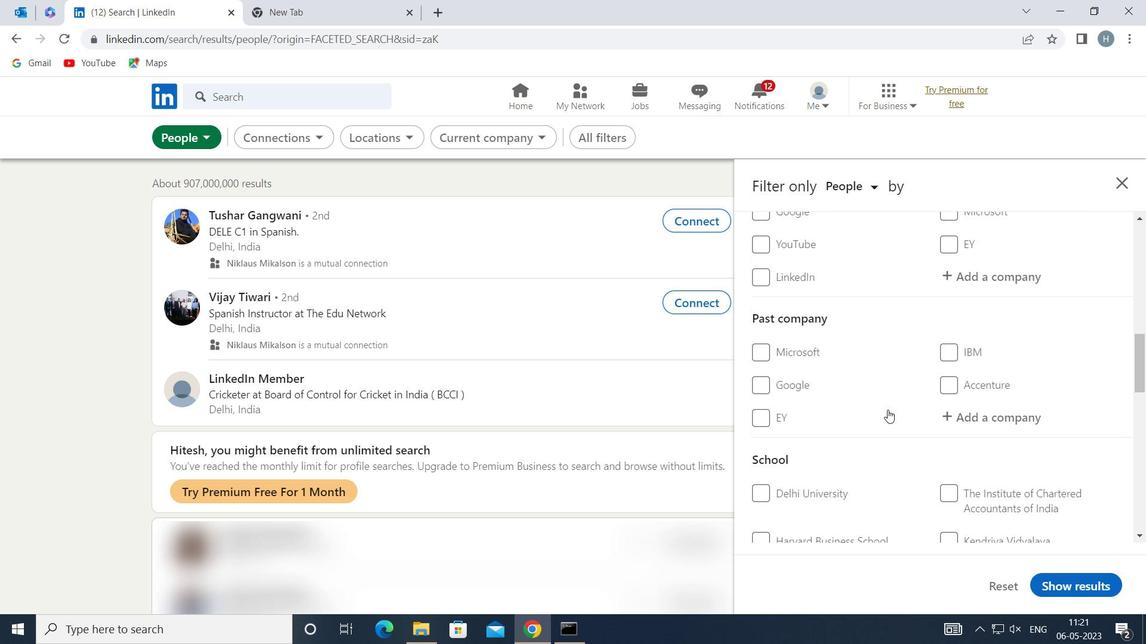 
Action: Mouse scrolled (888, 411) with delta (0, 0)
Screenshot: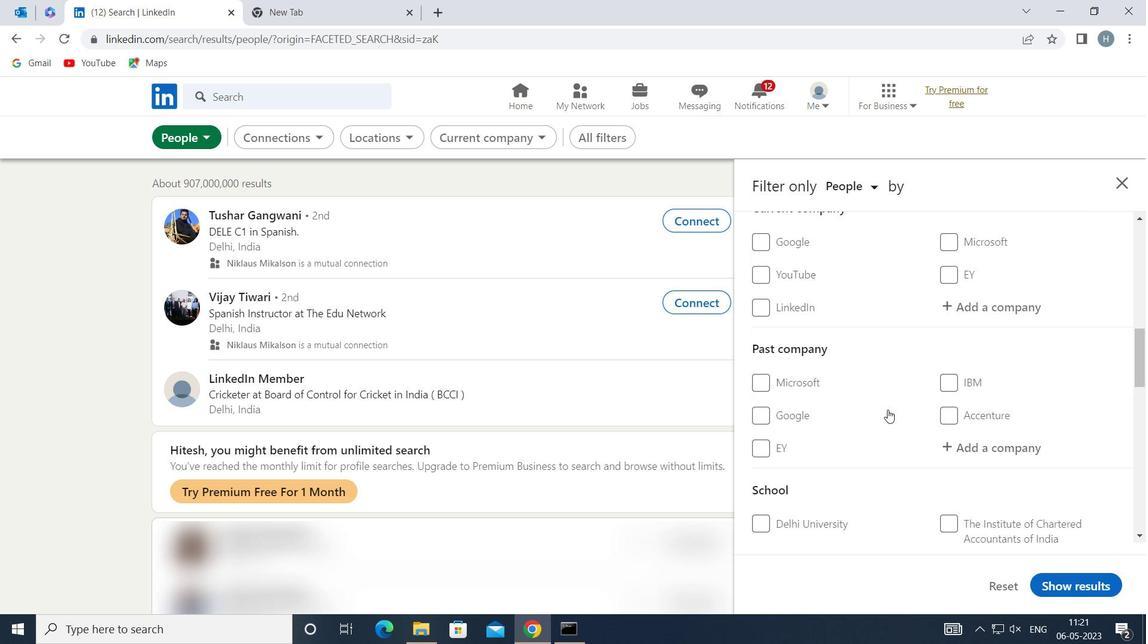 
Action: Mouse moved to (972, 450)
Screenshot: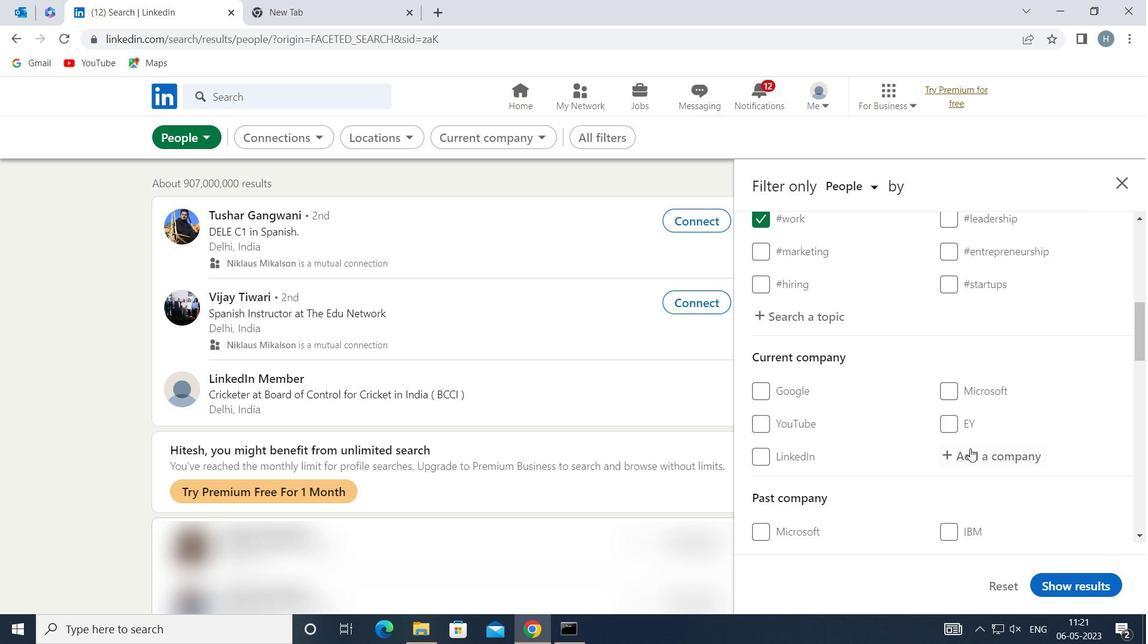 
Action: Mouse pressed left at (972, 450)
Screenshot: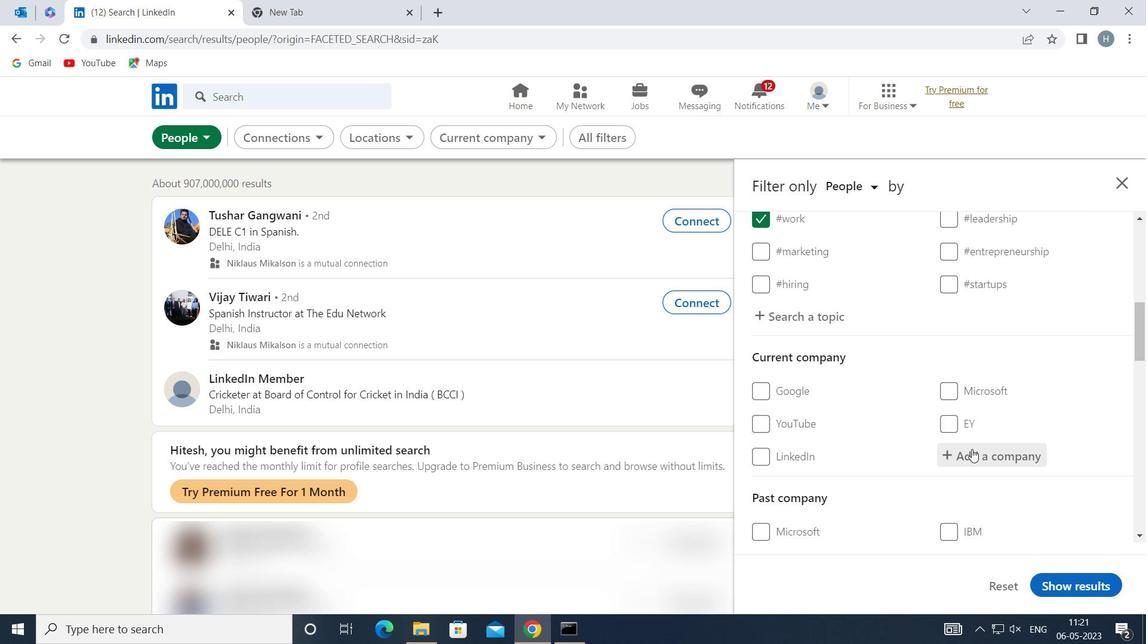 
Action: Key pressed <Key.shift>PERNOD<Key.space><Key.shift>RI
Screenshot: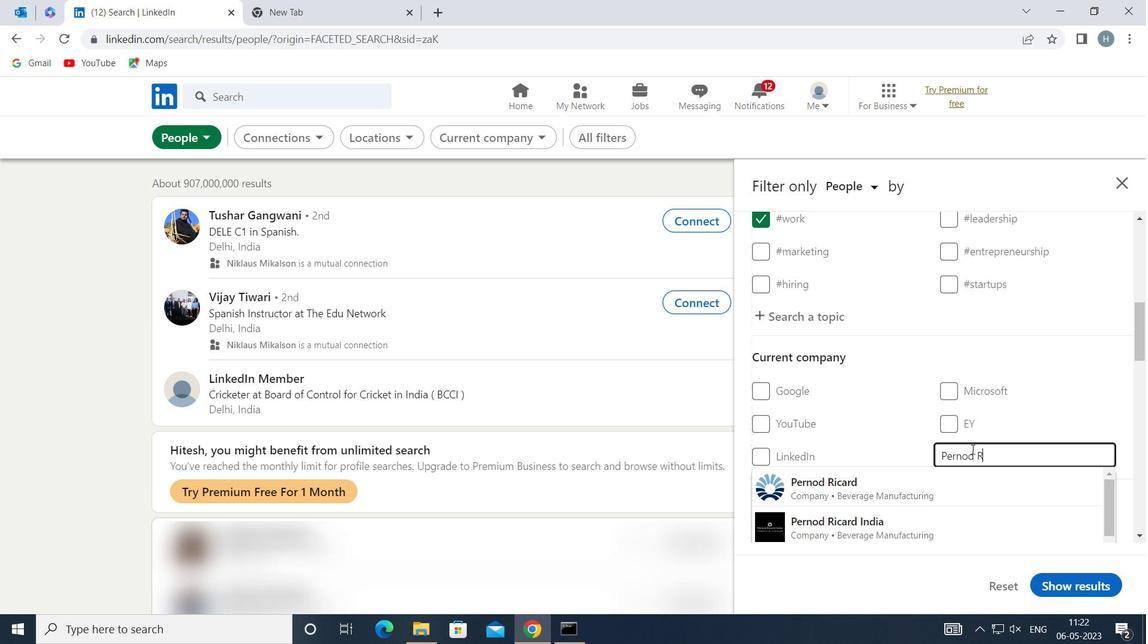 
Action: Mouse moved to (922, 518)
Screenshot: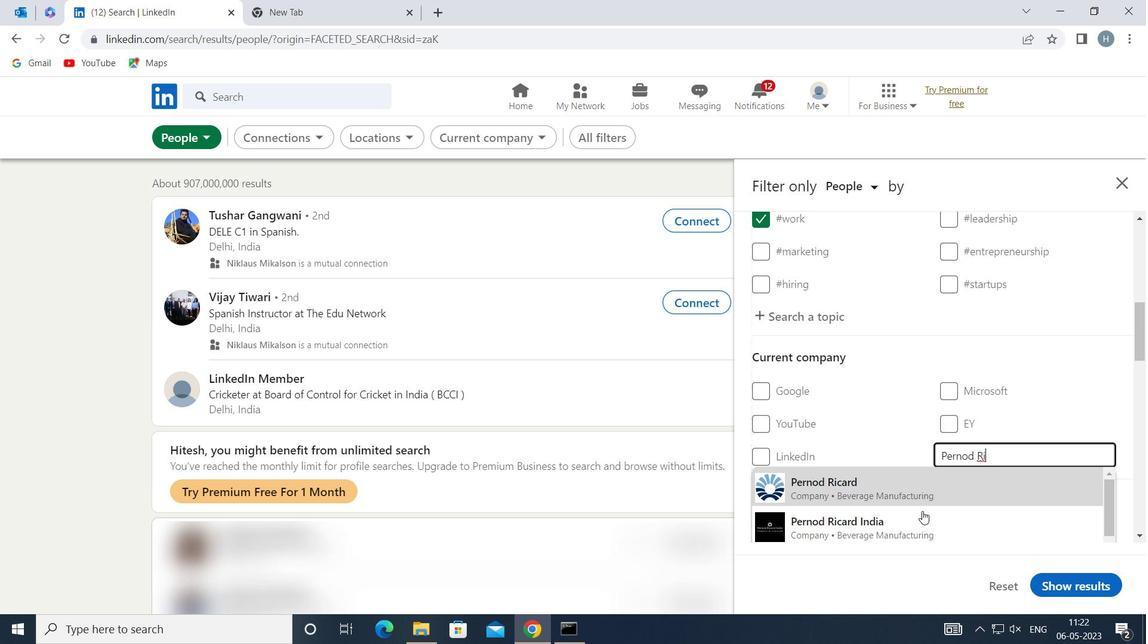 
Action: Mouse pressed left at (922, 518)
Screenshot: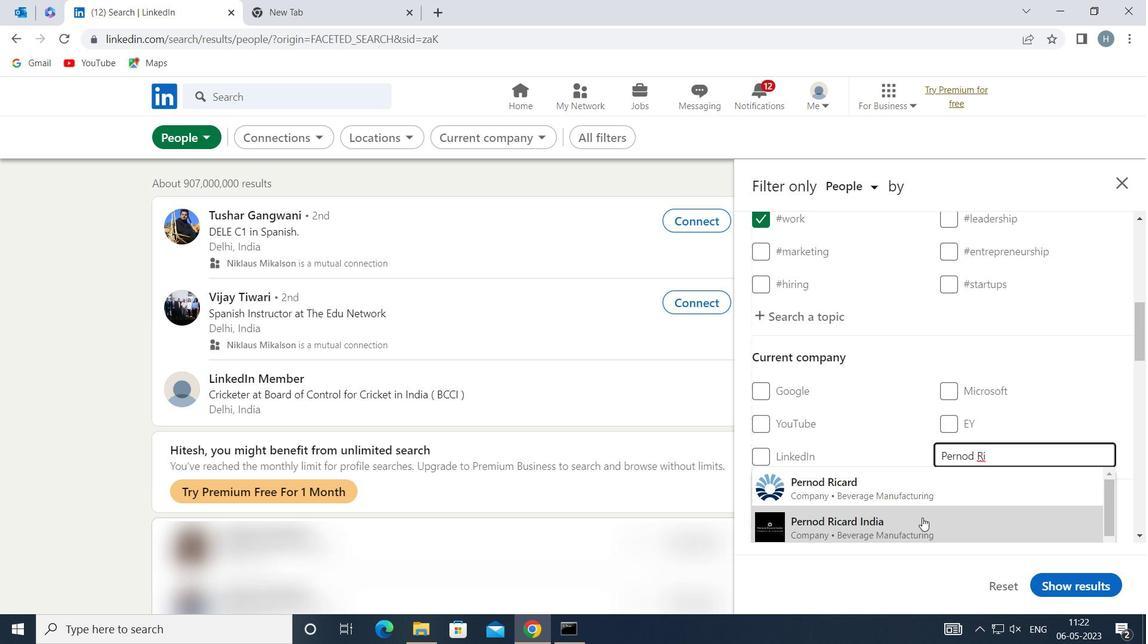 
Action: Mouse moved to (905, 439)
Screenshot: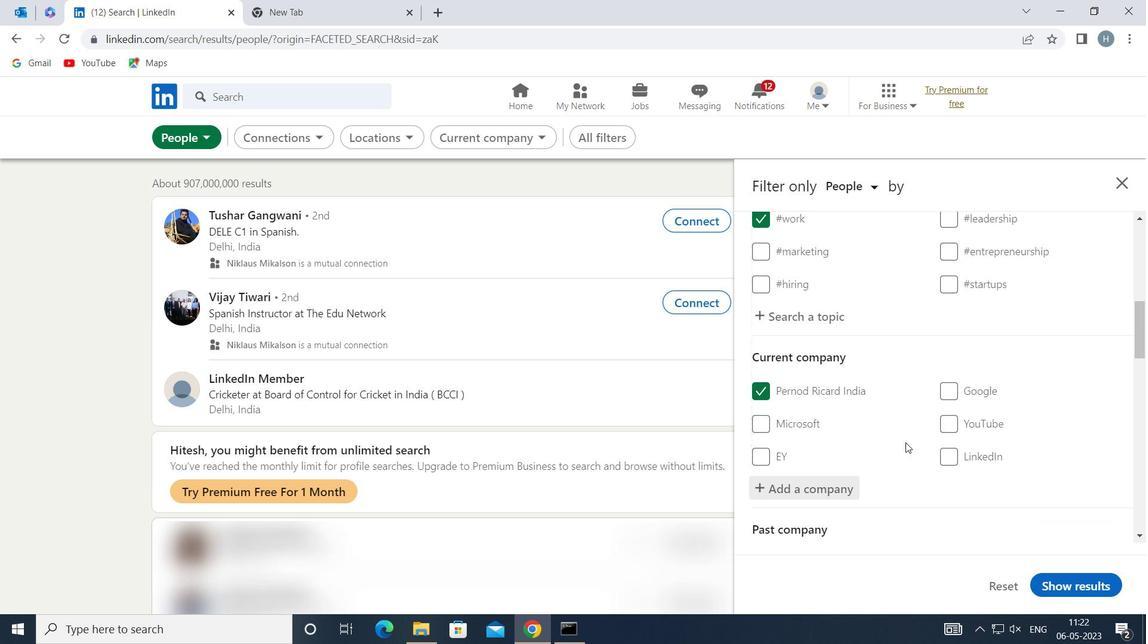 
Action: Mouse scrolled (905, 438) with delta (0, 0)
Screenshot: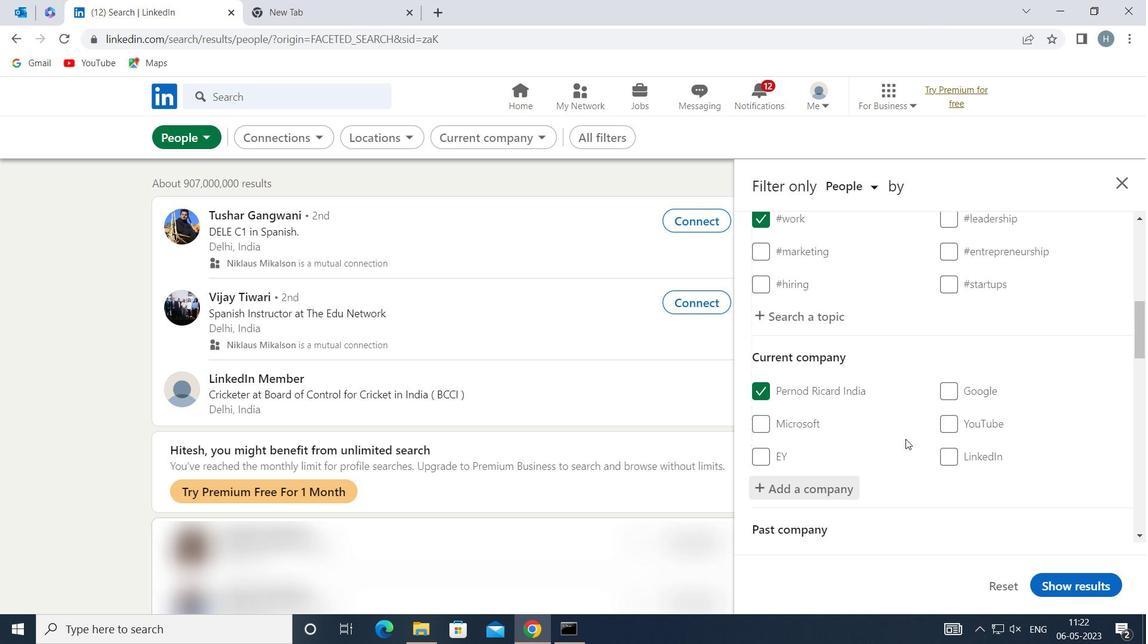 
Action: Mouse scrolled (905, 438) with delta (0, 0)
Screenshot: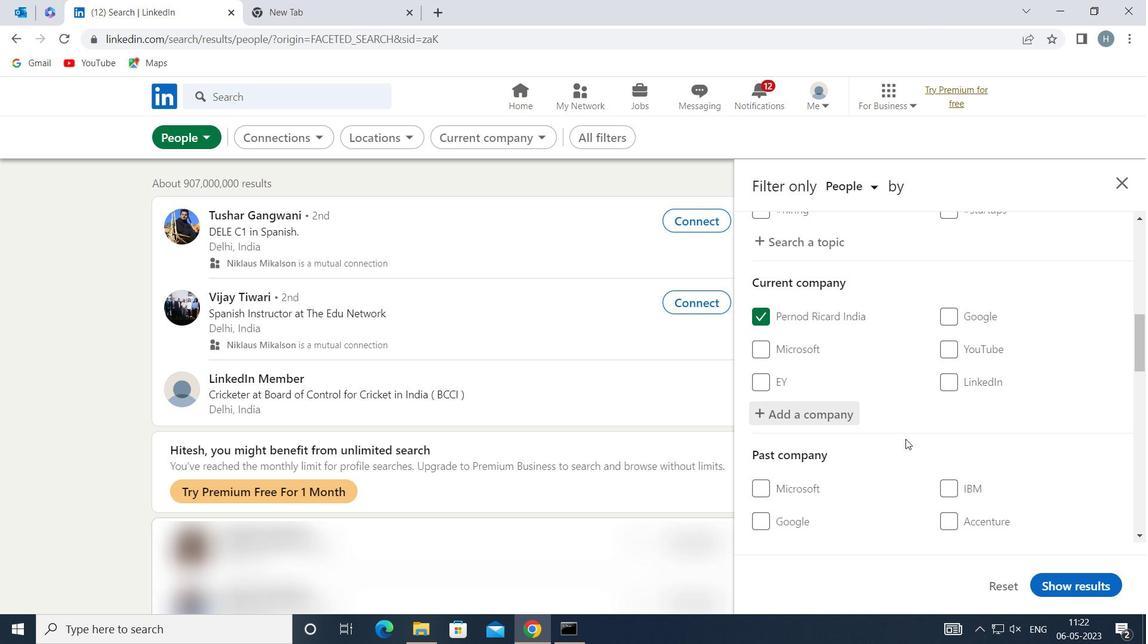 
Action: Mouse scrolled (905, 438) with delta (0, 0)
Screenshot: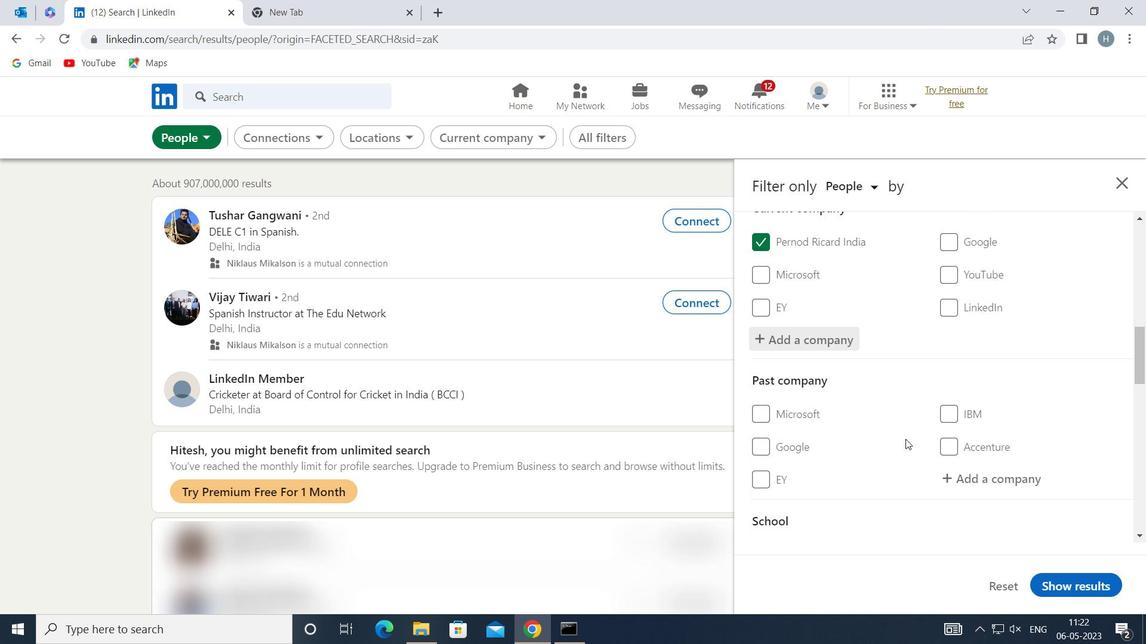 
Action: Mouse scrolled (905, 438) with delta (0, 0)
Screenshot: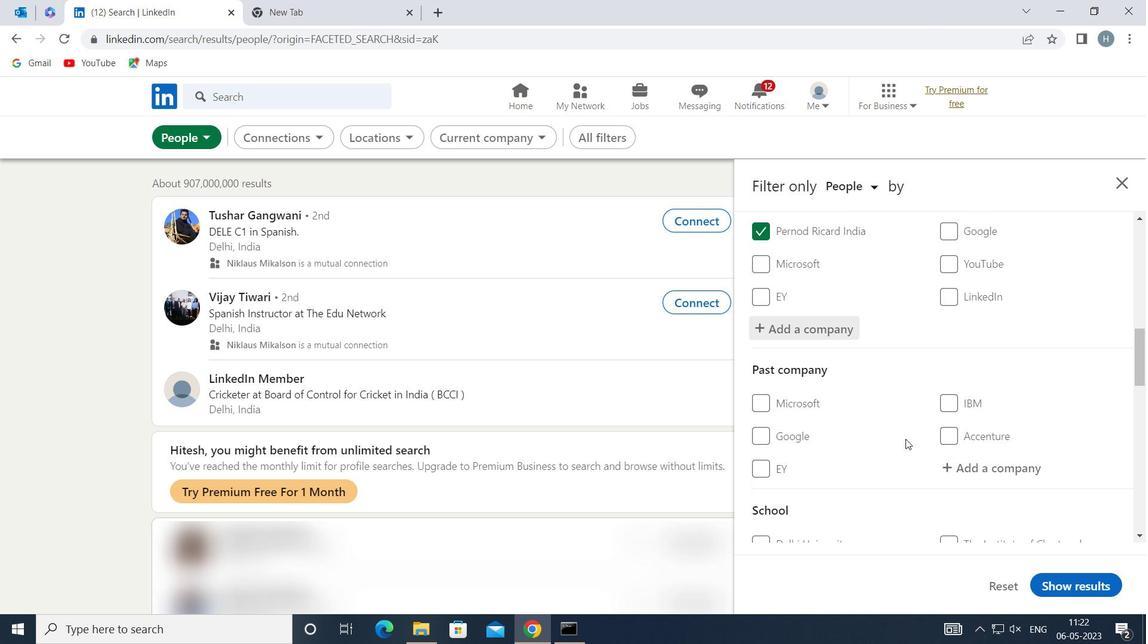 
Action: Mouse moved to (984, 486)
Screenshot: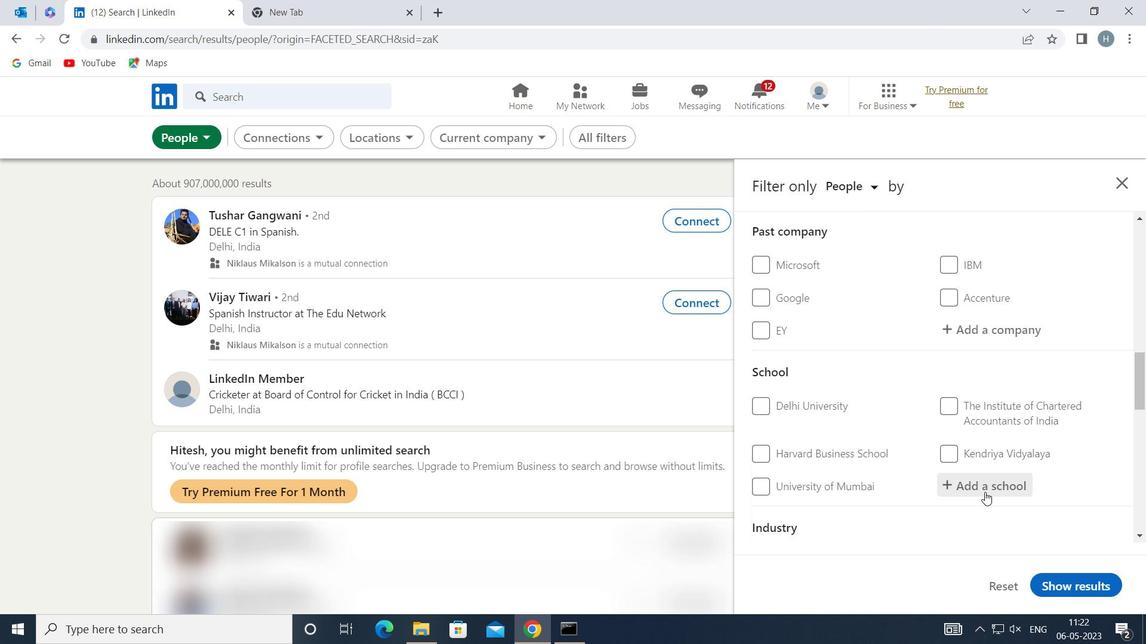 
Action: Mouse pressed left at (984, 486)
Screenshot: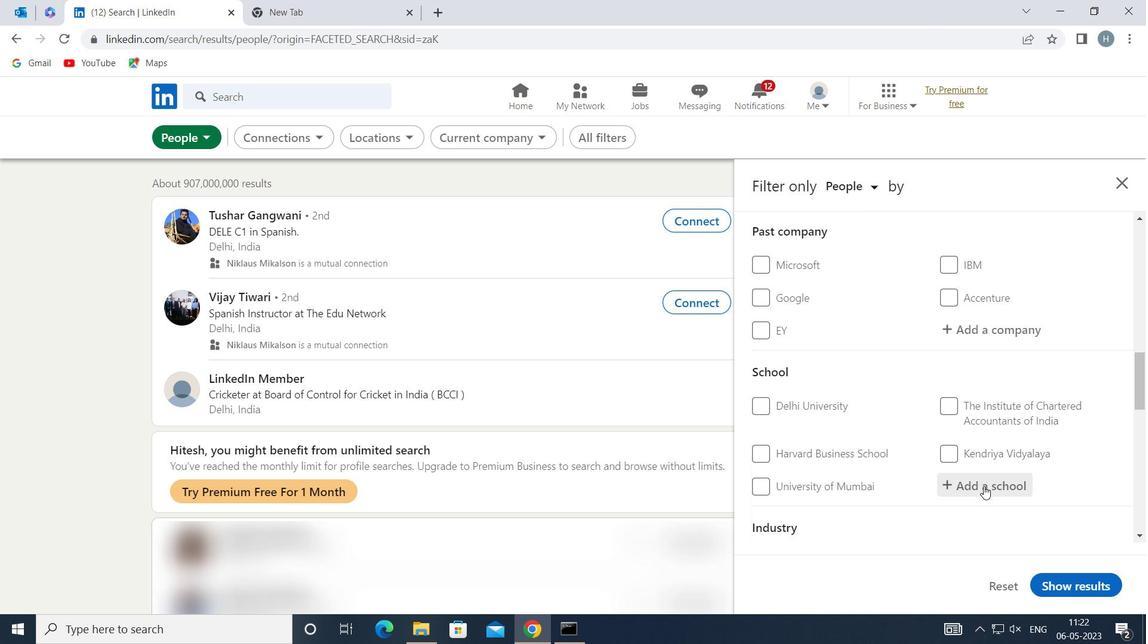 
Action: Key pressed <Key.shift>BOMBAY<Key.space><Key.shift>SCOTT
Screenshot: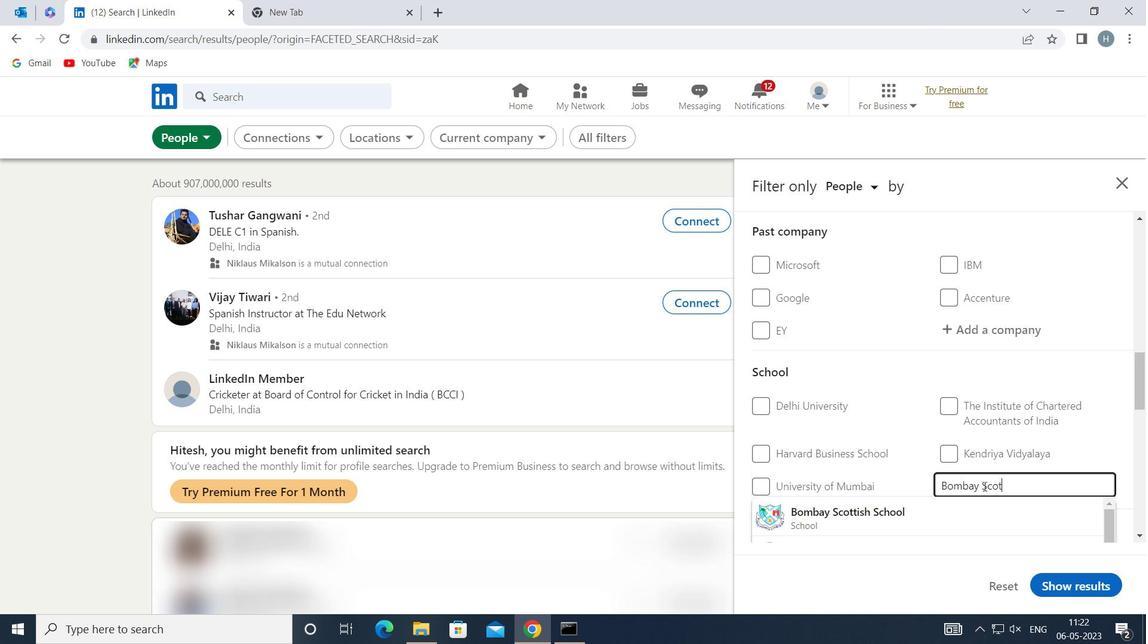 
Action: Mouse moved to (916, 505)
Screenshot: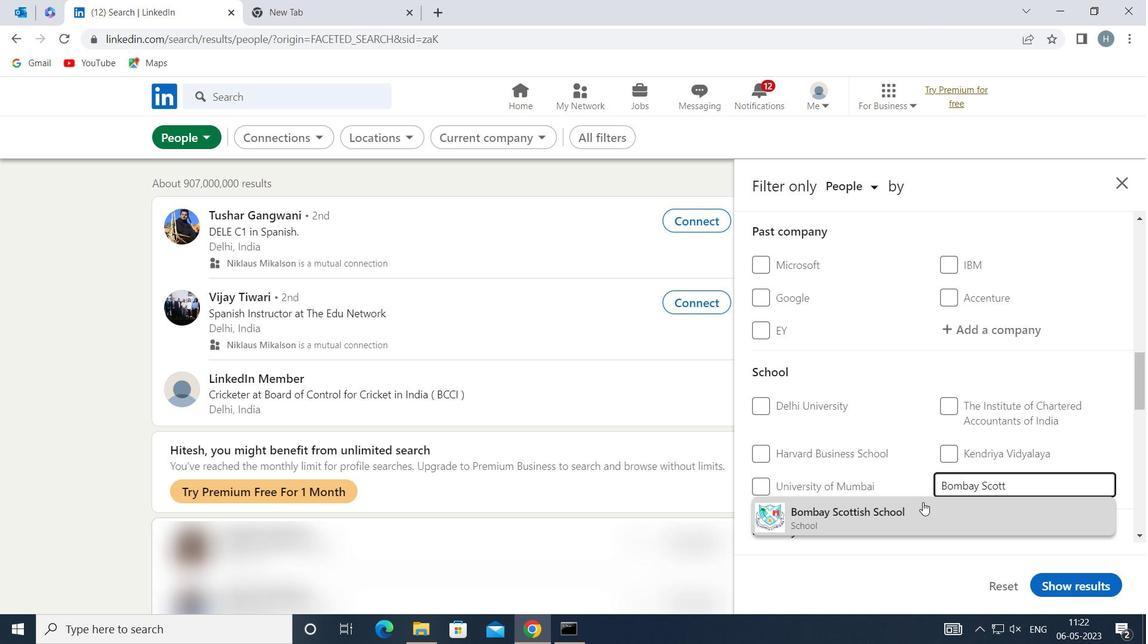 
Action: Mouse pressed left at (916, 505)
Screenshot: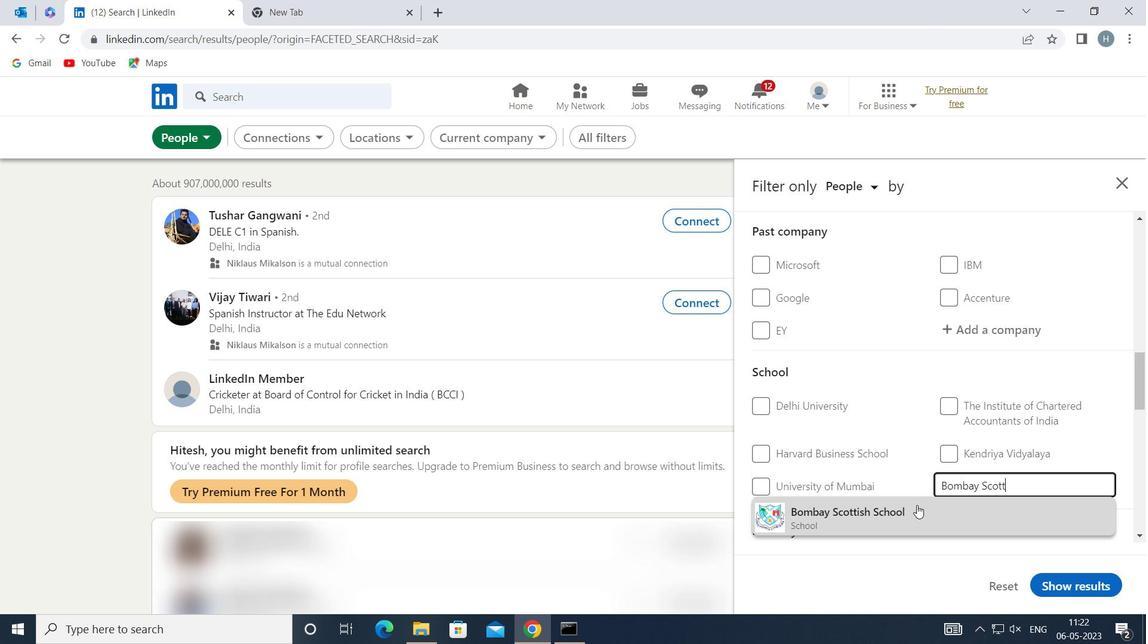 
Action: Mouse moved to (897, 490)
Screenshot: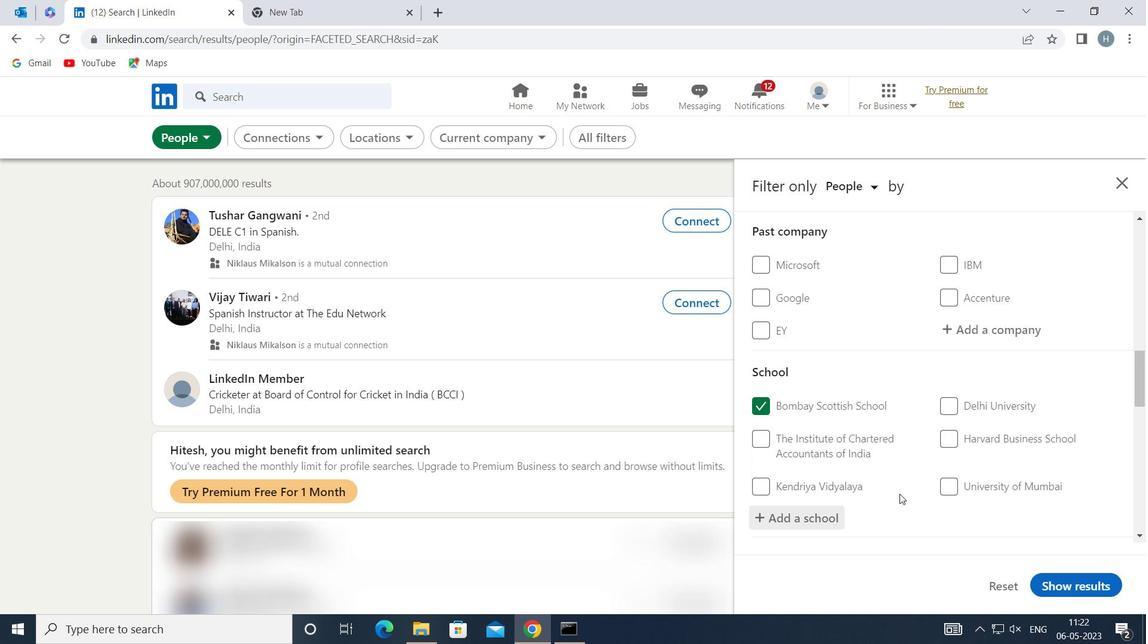 
Action: Mouse scrolled (897, 489) with delta (0, 0)
Screenshot: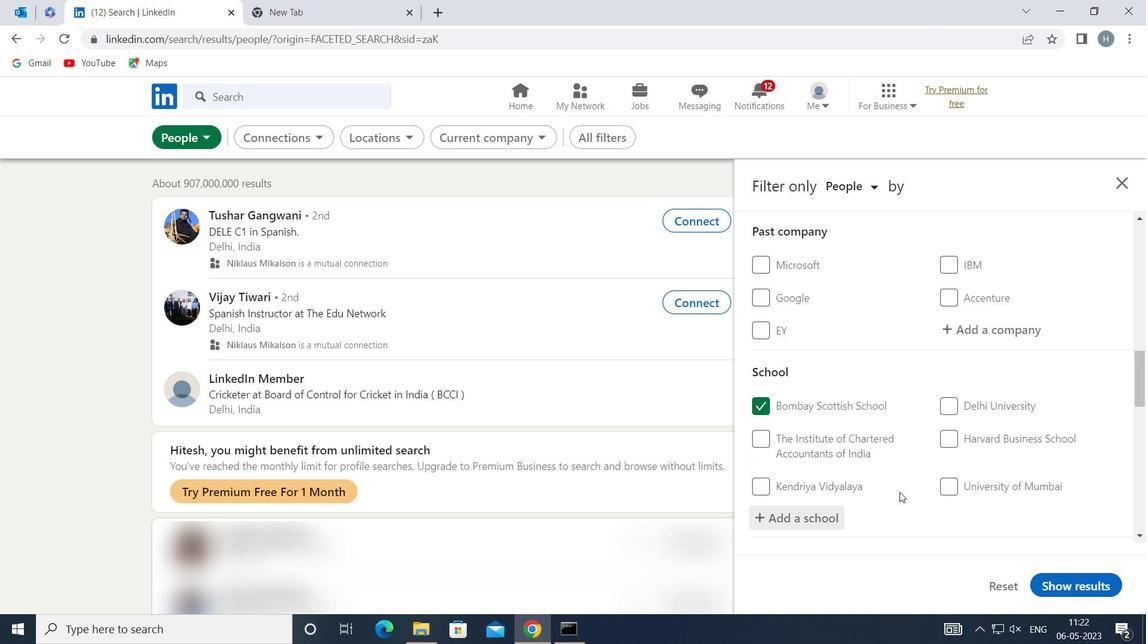 
Action: Mouse moved to (897, 488)
Screenshot: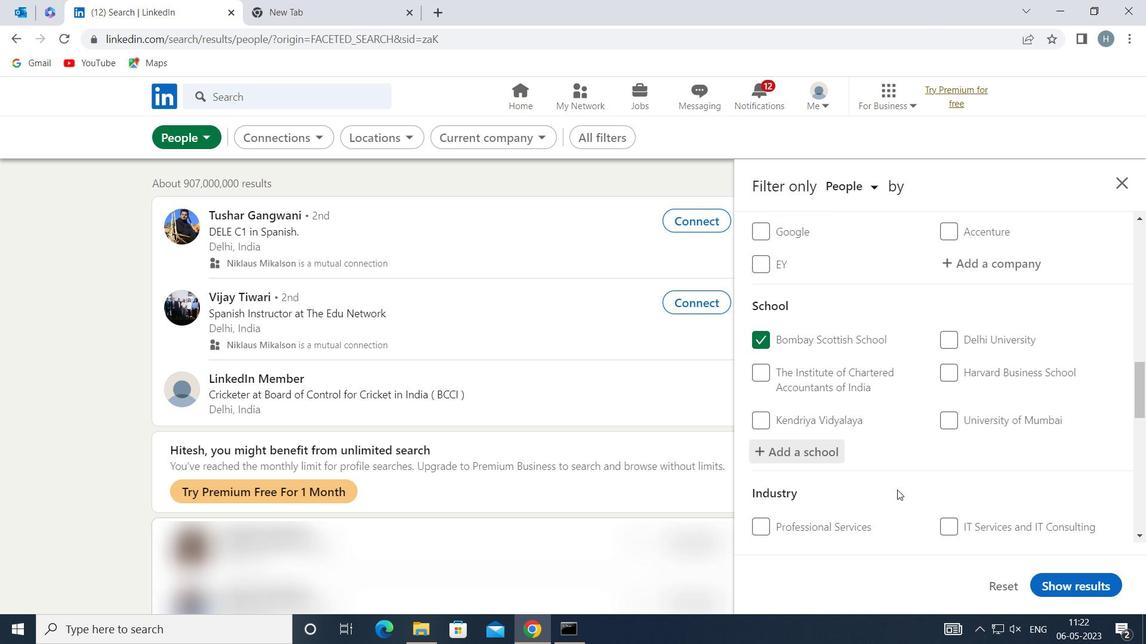 
Action: Mouse scrolled (897, 487) with delta (0, 0)
Screenshot: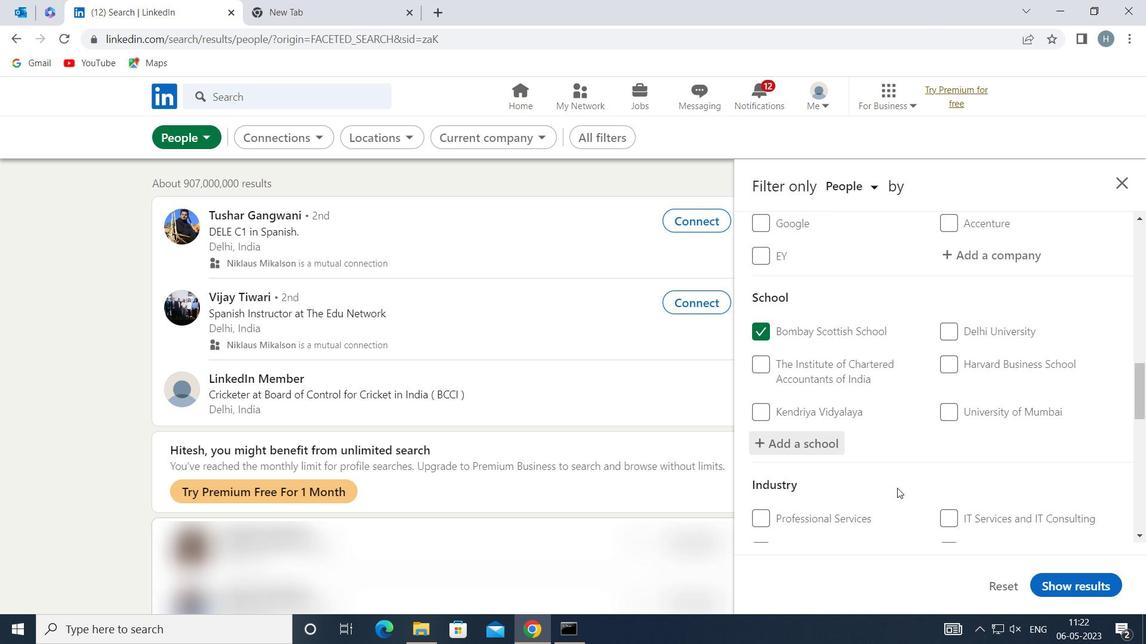 
Action: Mouse moved to (897, 487)
Screenshot: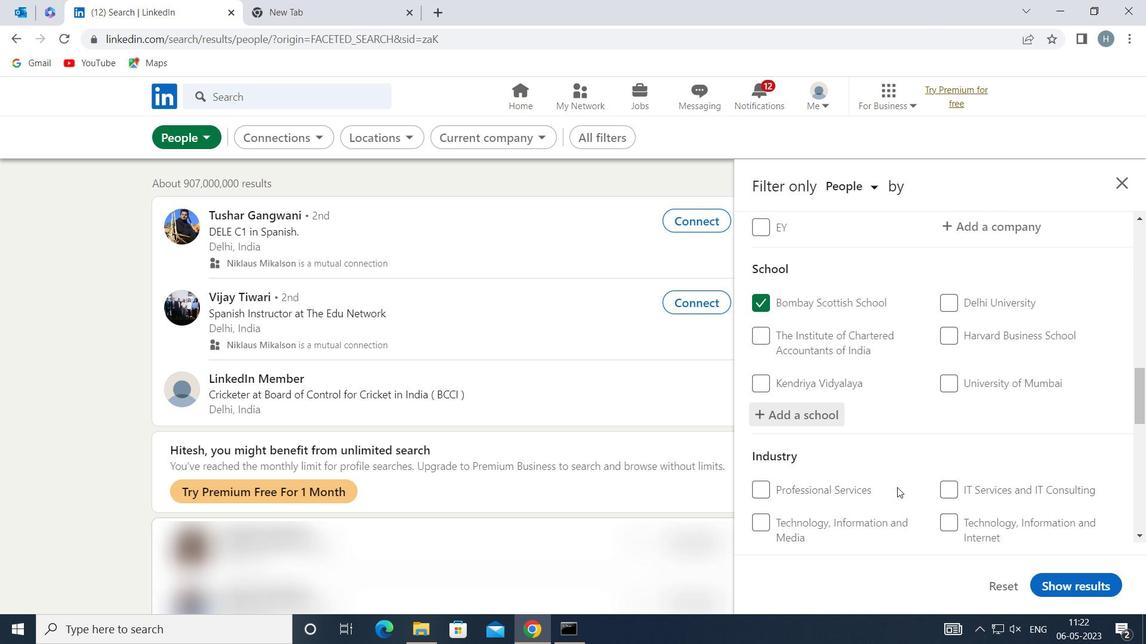
Action: Mouse scrolled (897, 487) with delta (0, 0)
Screenshot: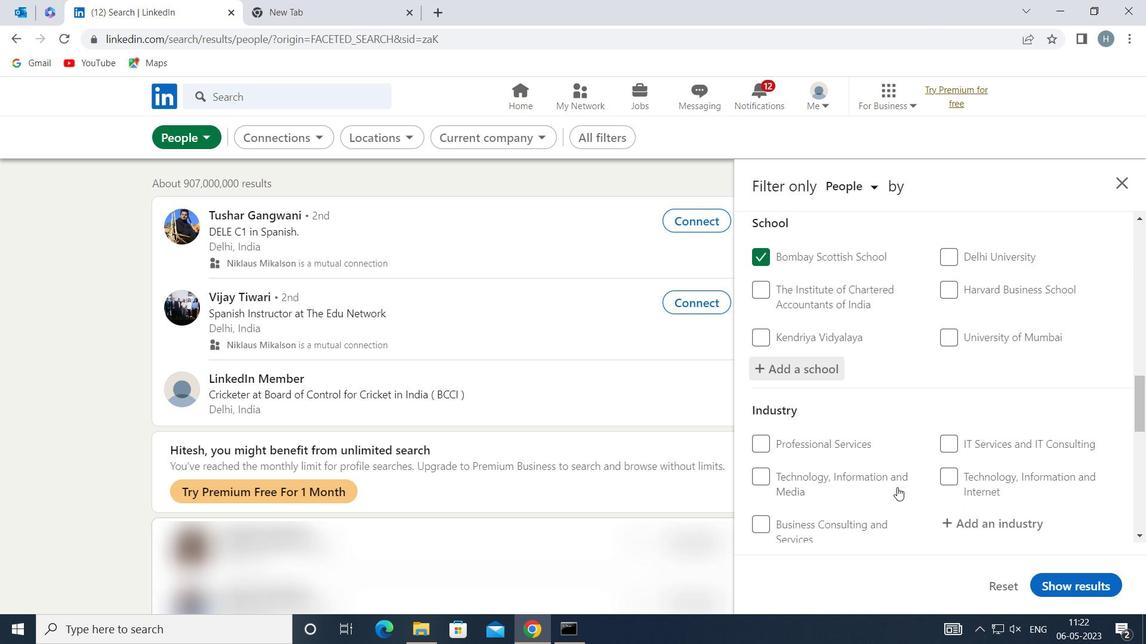 
Action: Mouse moved to (985, 451)
Screenshot: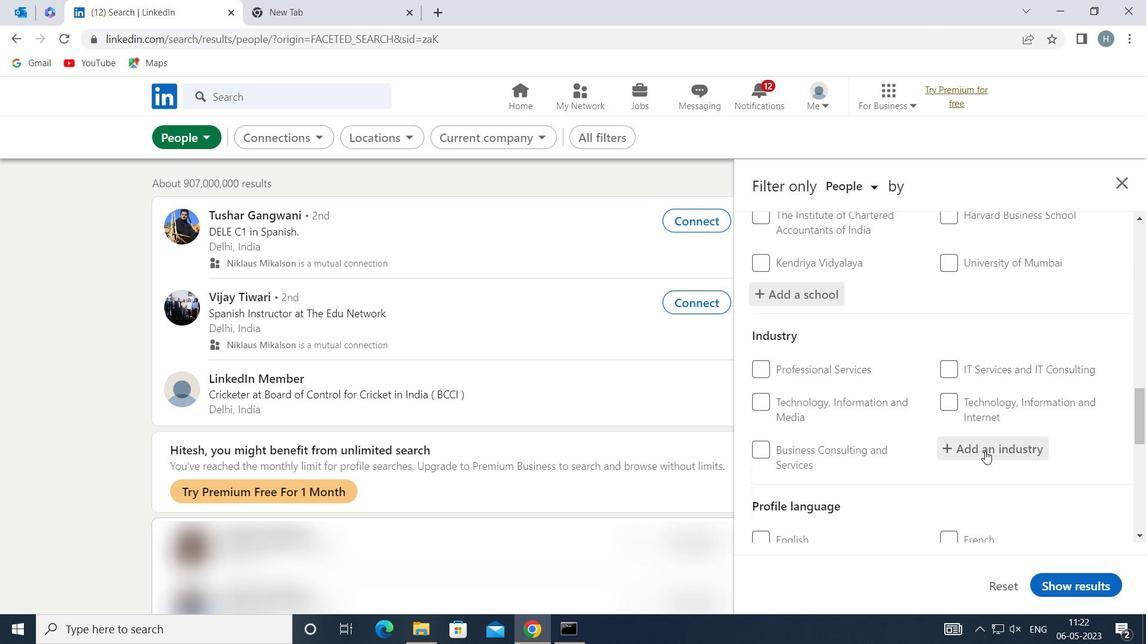
Action: Mouse pressed left at (985, 451)
Screenshot: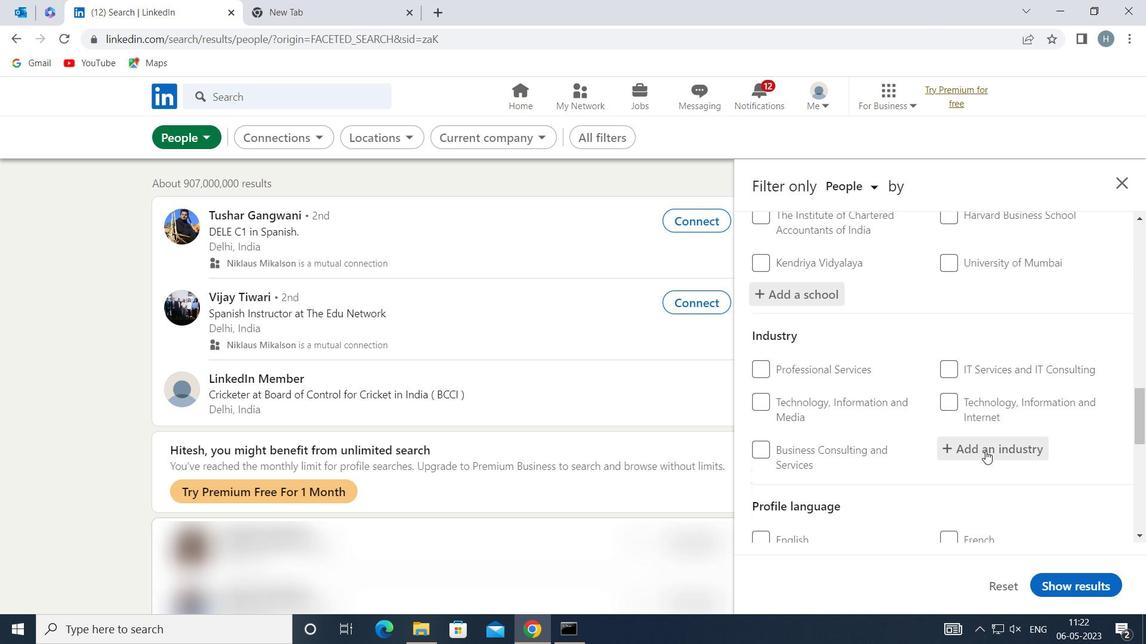 
Action: Key pressed <Key.shift>SCHOOL<Key.backspace><Key.backspace><Key.backspace><Key.backspace><Key.backspace><Key.backspace><Key.backspace><Key.backspace><Key.backspace><Key.backspace><Key.backspace><Key.backspace><Key.backspace><Key.shift>LANG
Screenshot: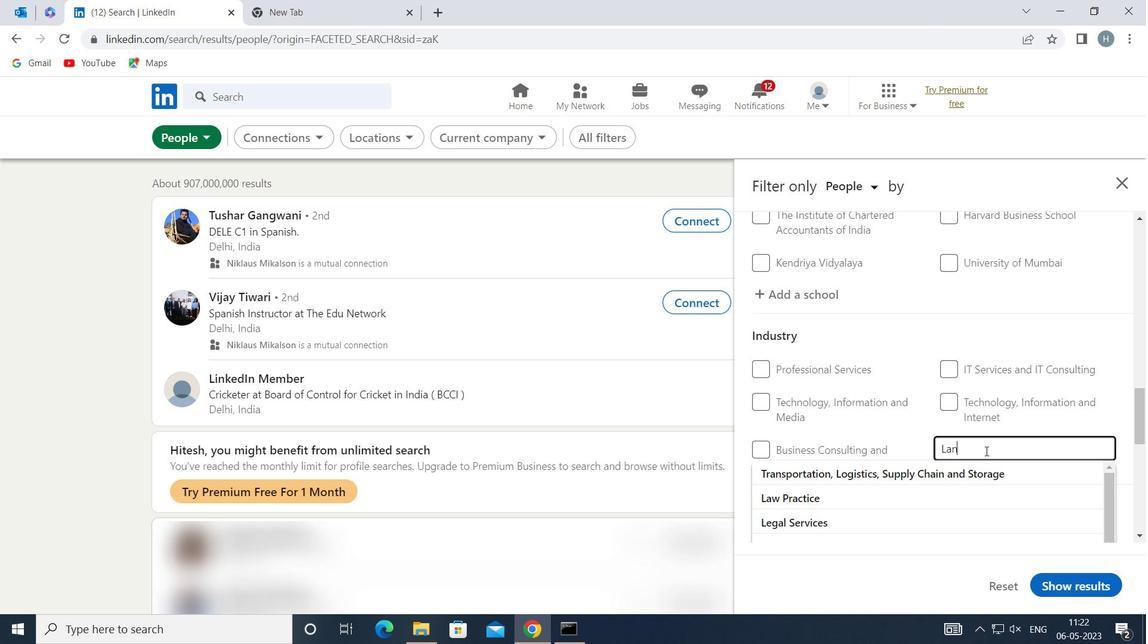
Action: Mouse moved to (935, 473)
Screenshot: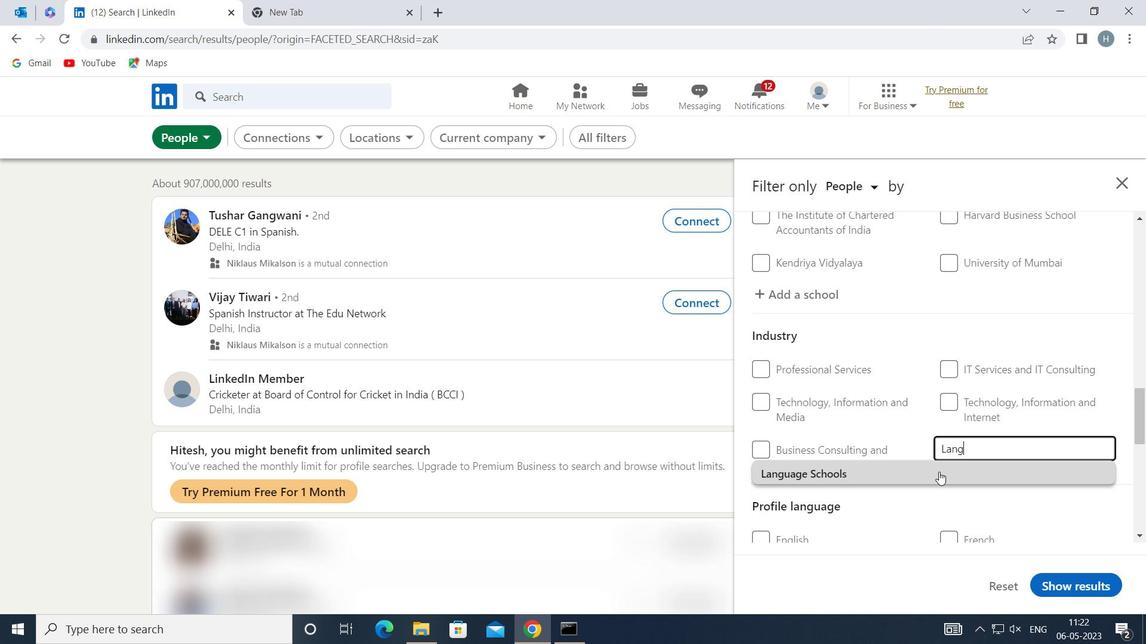 
Action: Mouse pressed left at (935, 473)
Screenshot: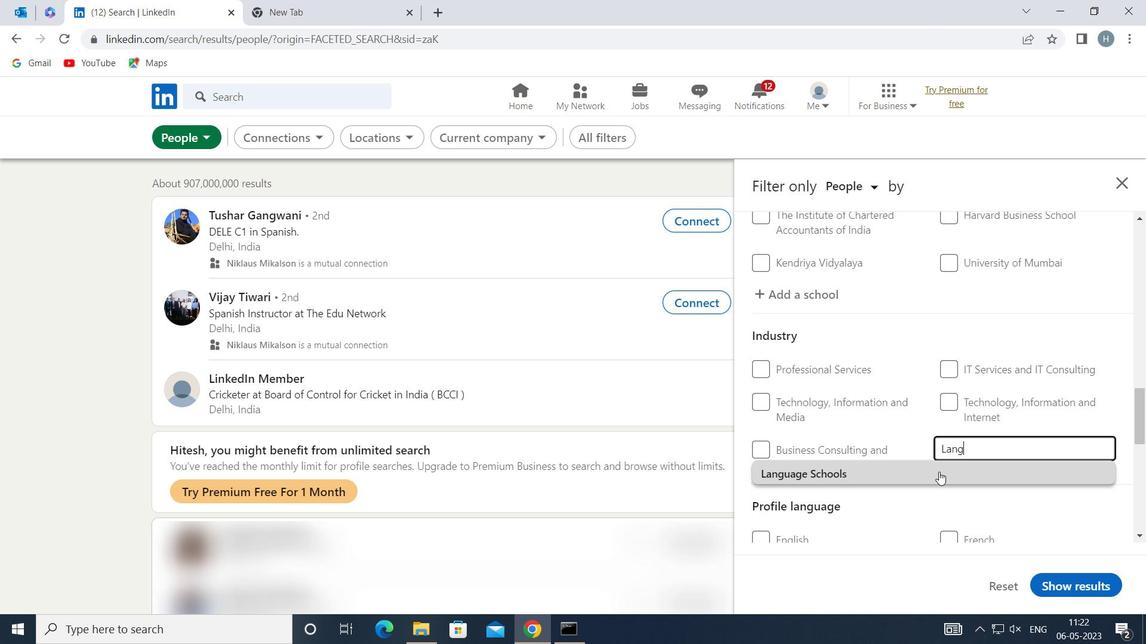 
Action: Mouse moved to (899, 445)
Screenshot: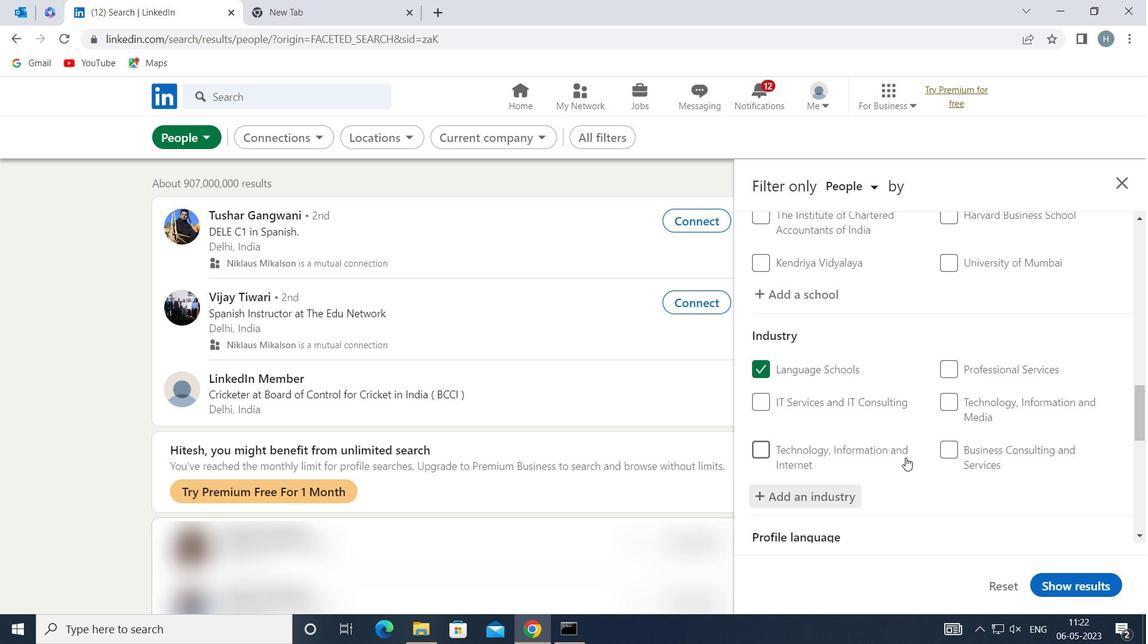 
Action: Mouse scrolled (899, 444) with delta (0, 0)
Screenshot: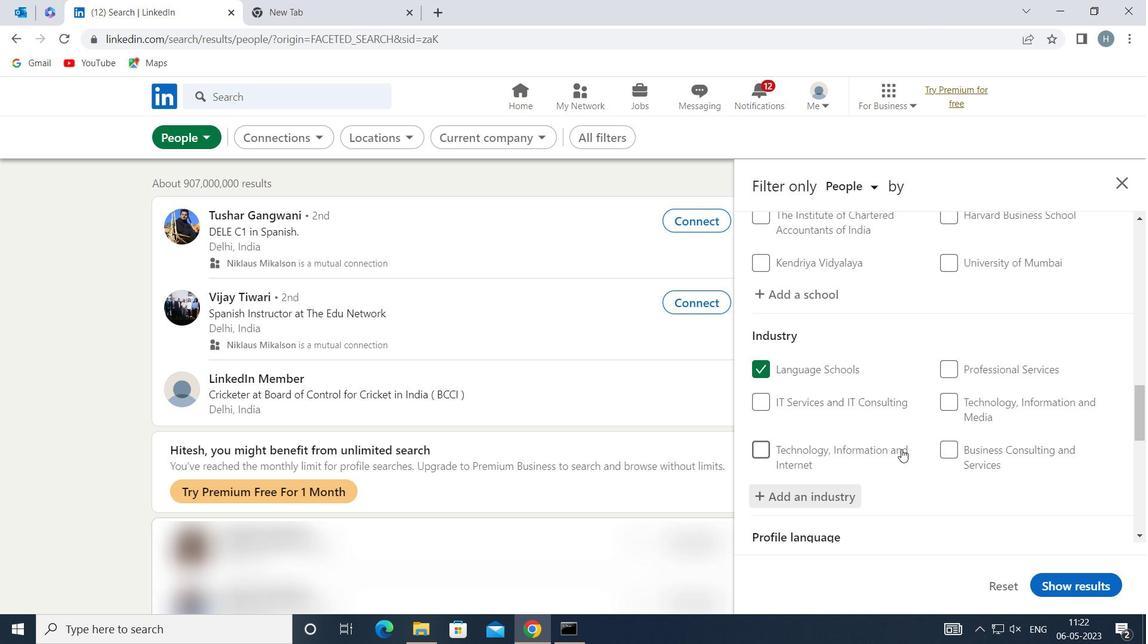 
Action: Mouse moved to (896, 439)
Screenshot: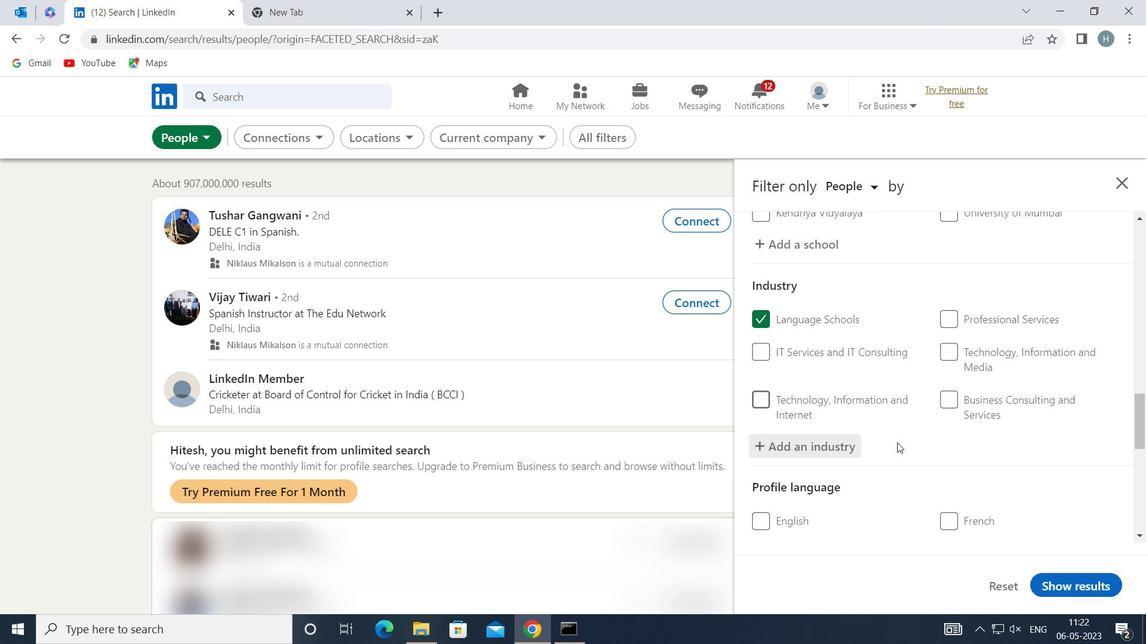 
Action: Mouse scrolled (896, 438) with delta (0, 0)
Screenshot: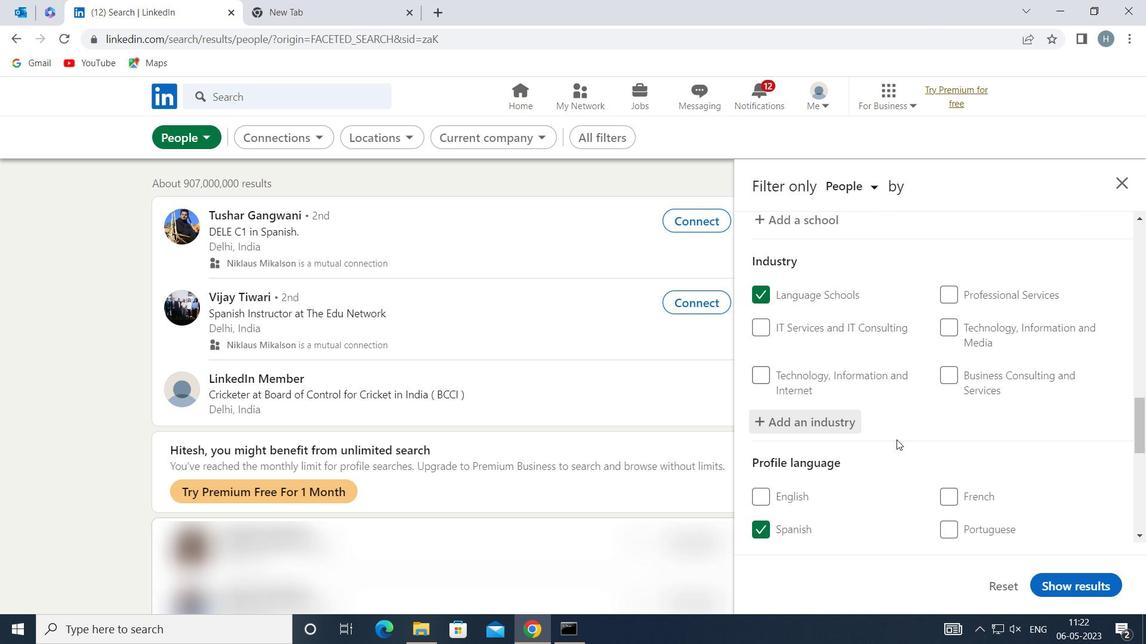 
Action: Mouse moved to (896, 438)
Screenshot: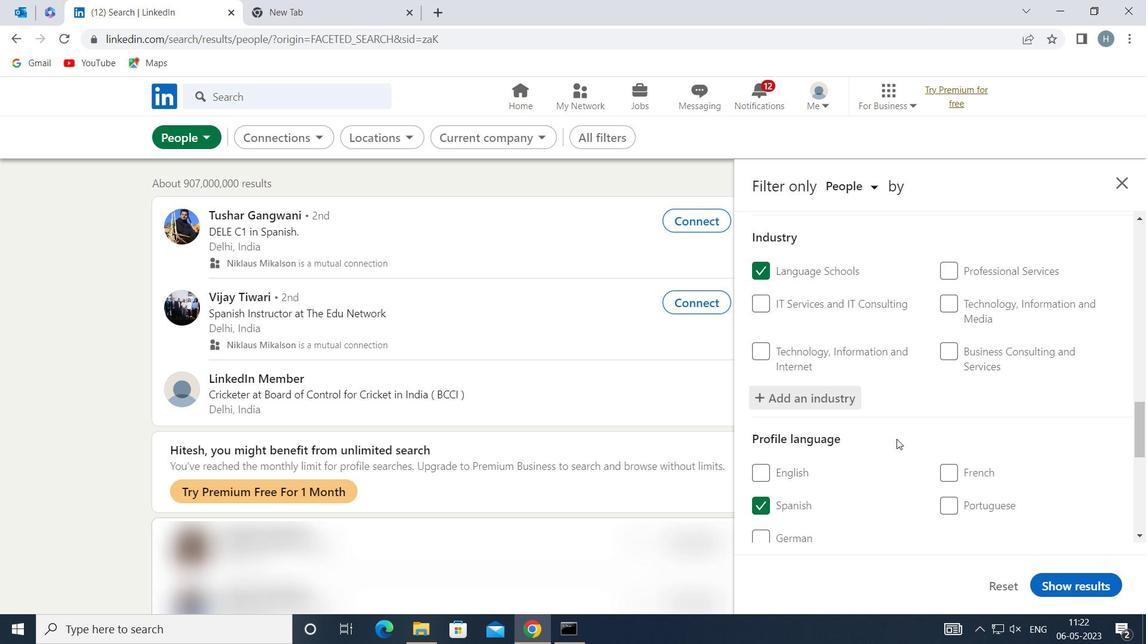 
Action: Mouse scrolled (896, 438) with delta (0, 0)
Screenshot: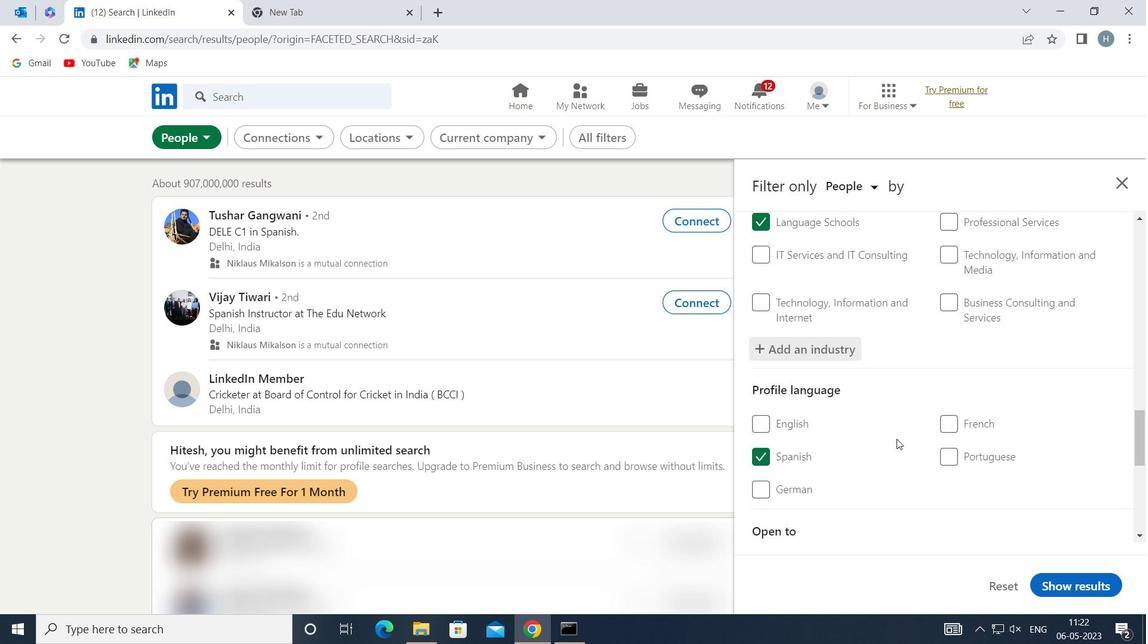 
Action: Mouse scrolled (896, 438) with delta (0, 0)
Screenshot: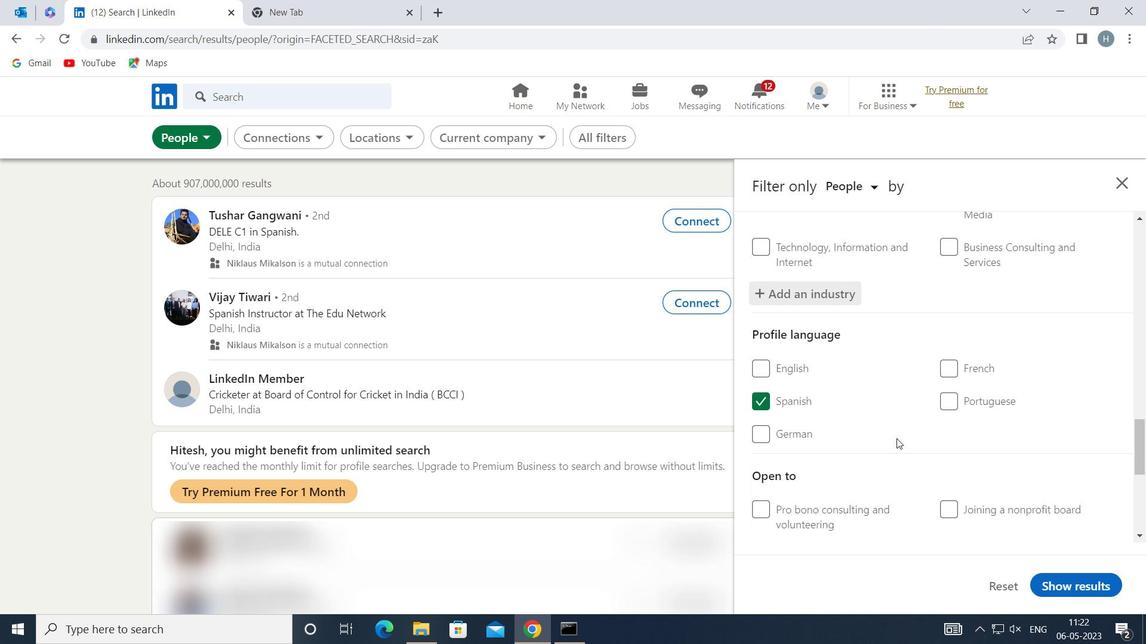 
Action: Mouse moved to (896, 438)
Screenshot: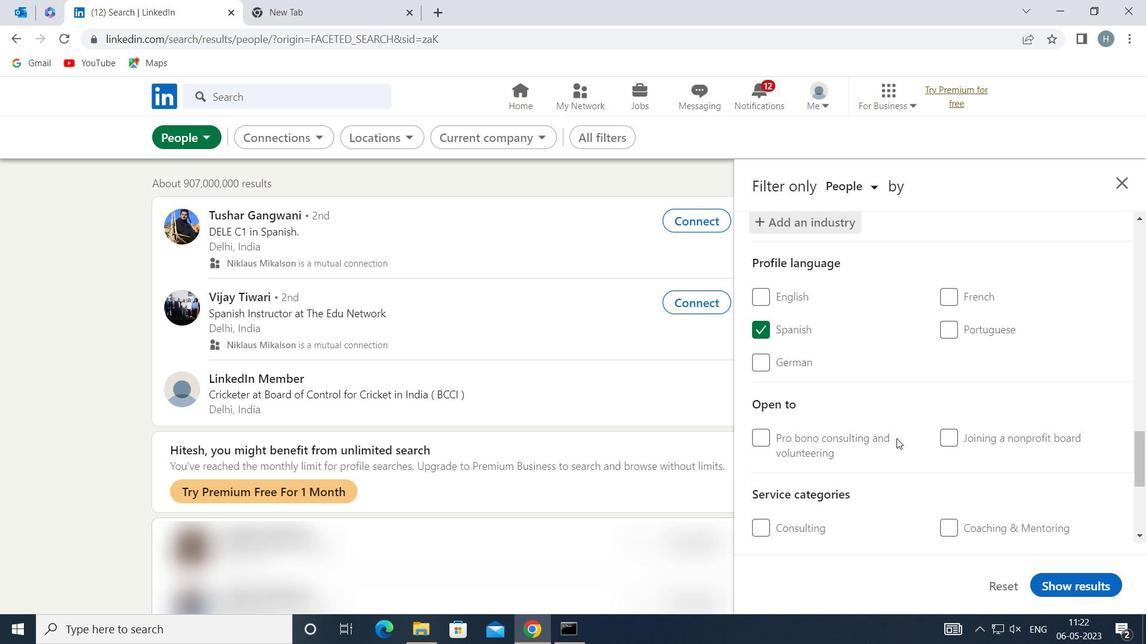 
Action: Mouse scrolled (896, 438) with delta (0, 0)
Screenshot: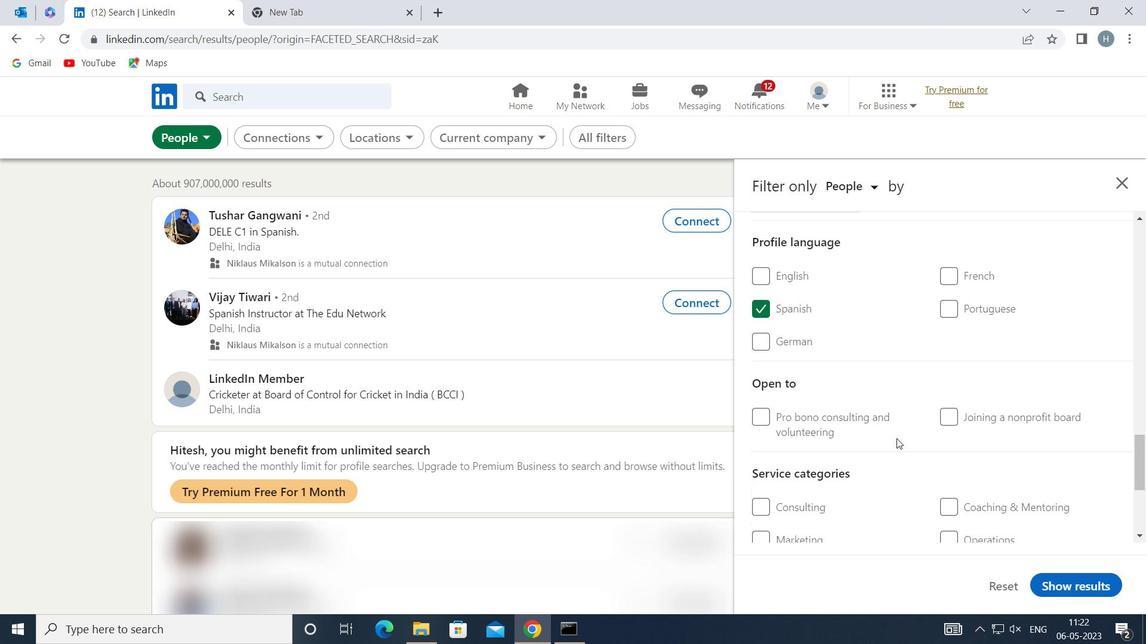 
Action: Mouse moved to (903, 438)
Screenshot: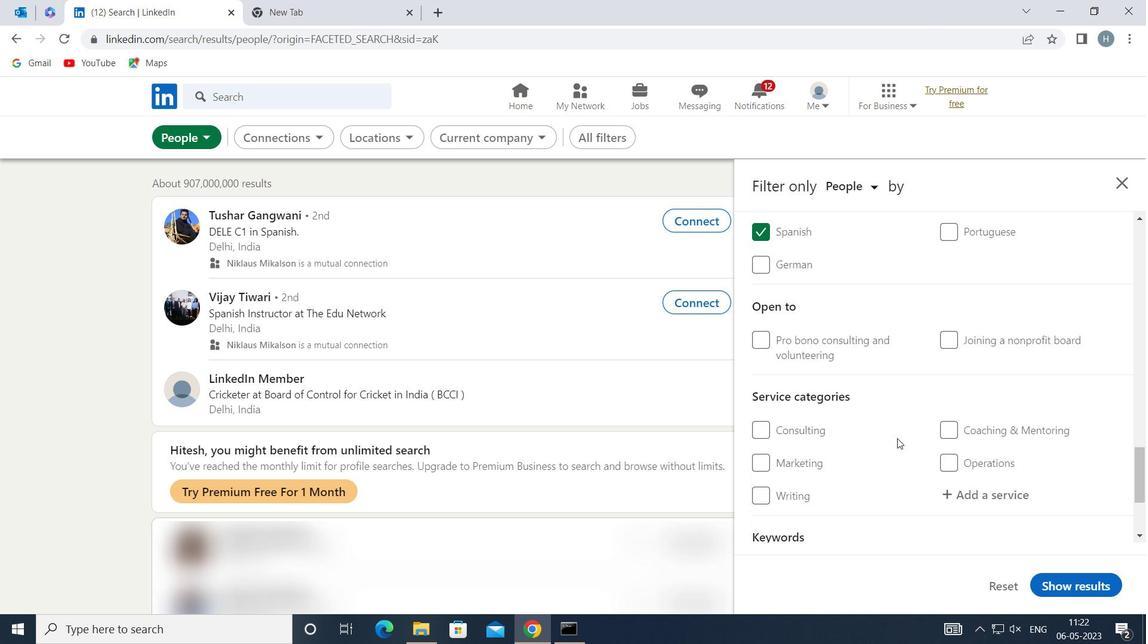 
Action: Mouse scrolled (903, 438) with delta (0, 0)
Screenshot: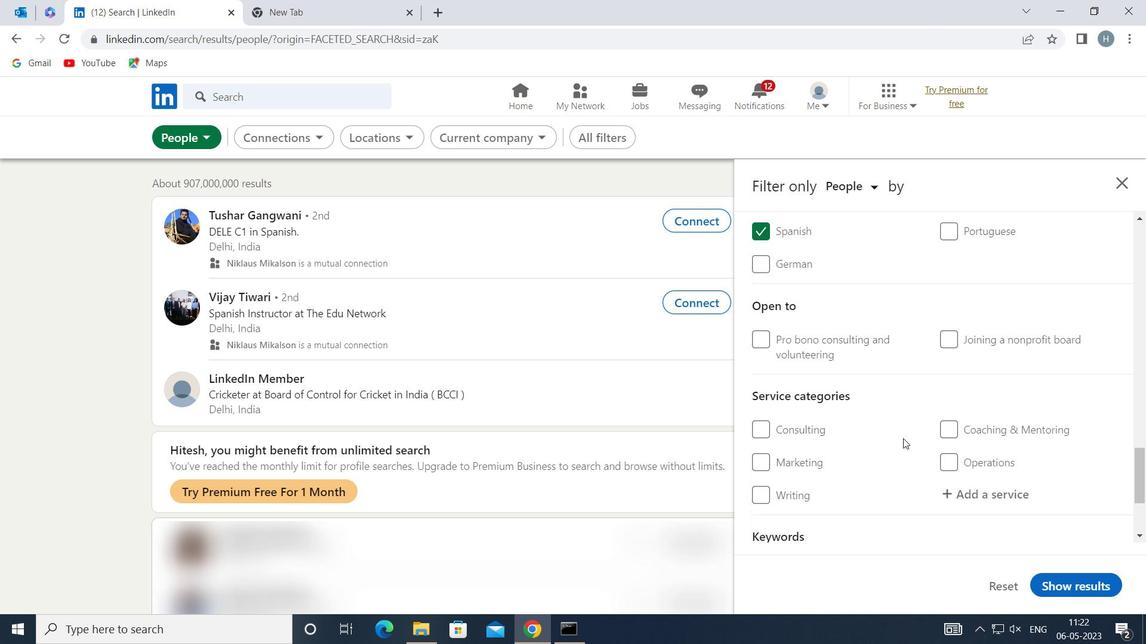
Action: Mouse moved to (1001, 422)
Screenshot: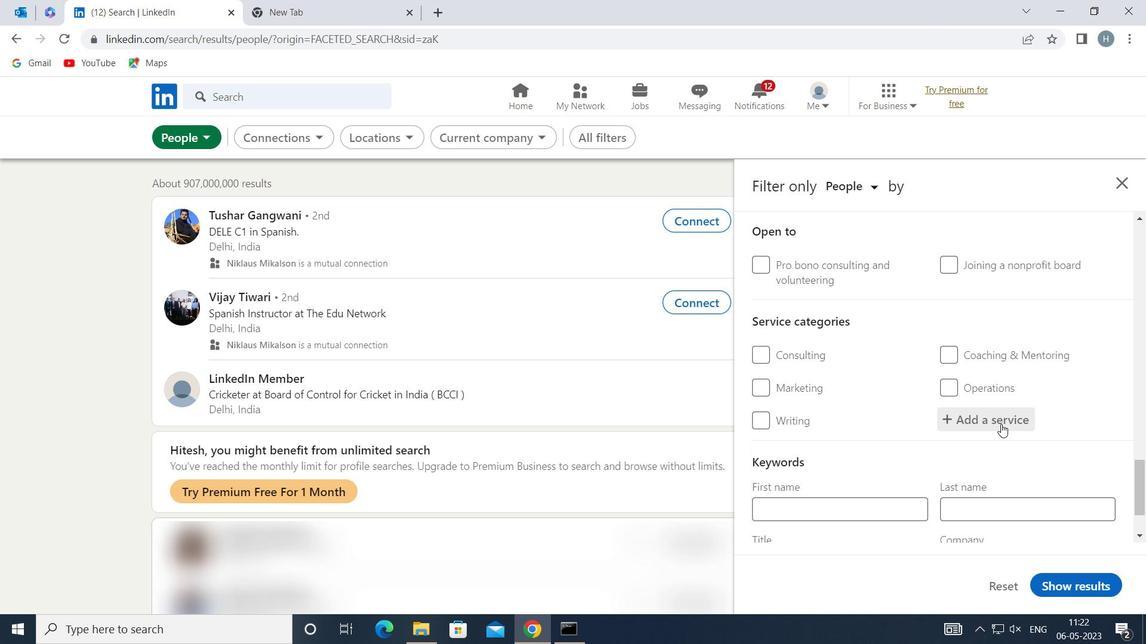 
Action: Mouse pressed left at (1001, 422)
Screenshot: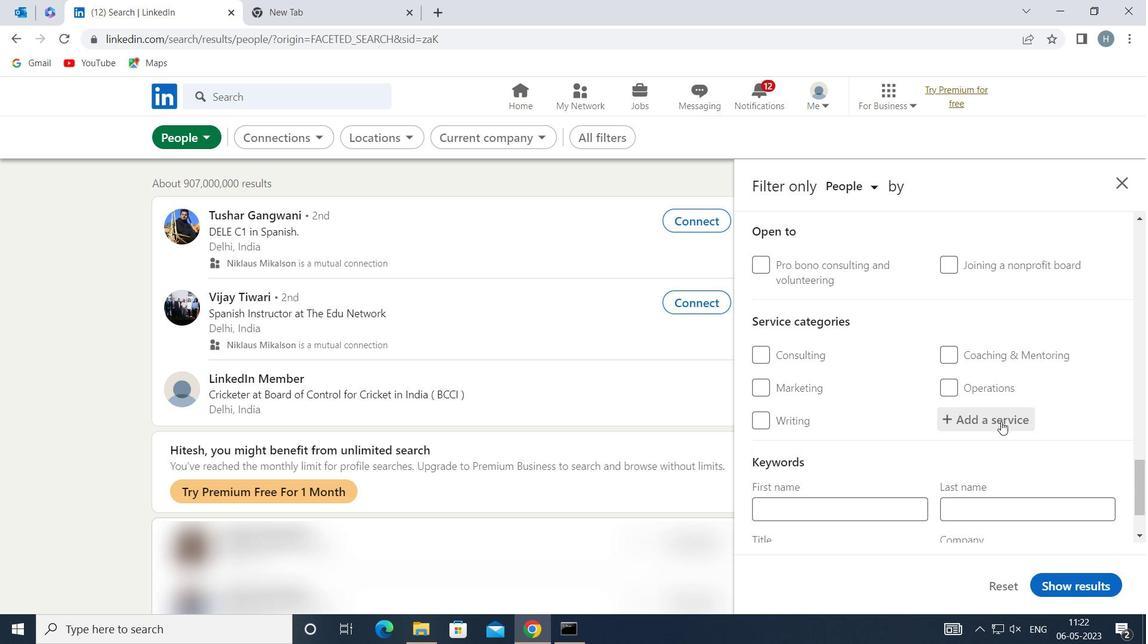 
Action: Key pressed <Key.shift>BUSINESS<Key.space><Key.shift>LAW
Screenshot: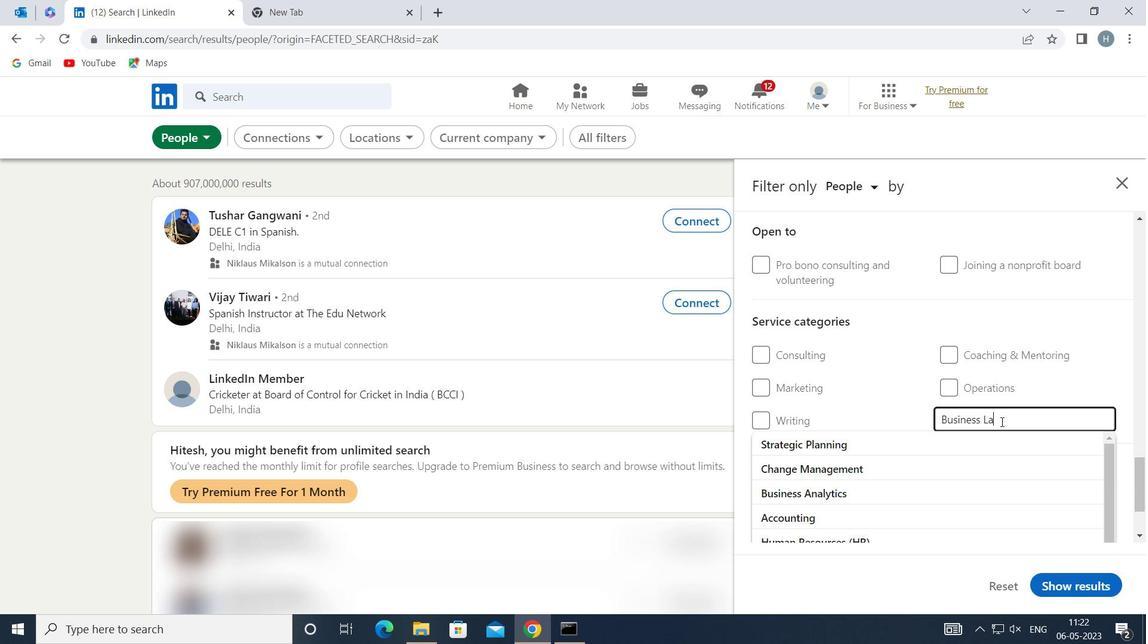 
Action: Mouse moved to (894, 444)
Screenshot: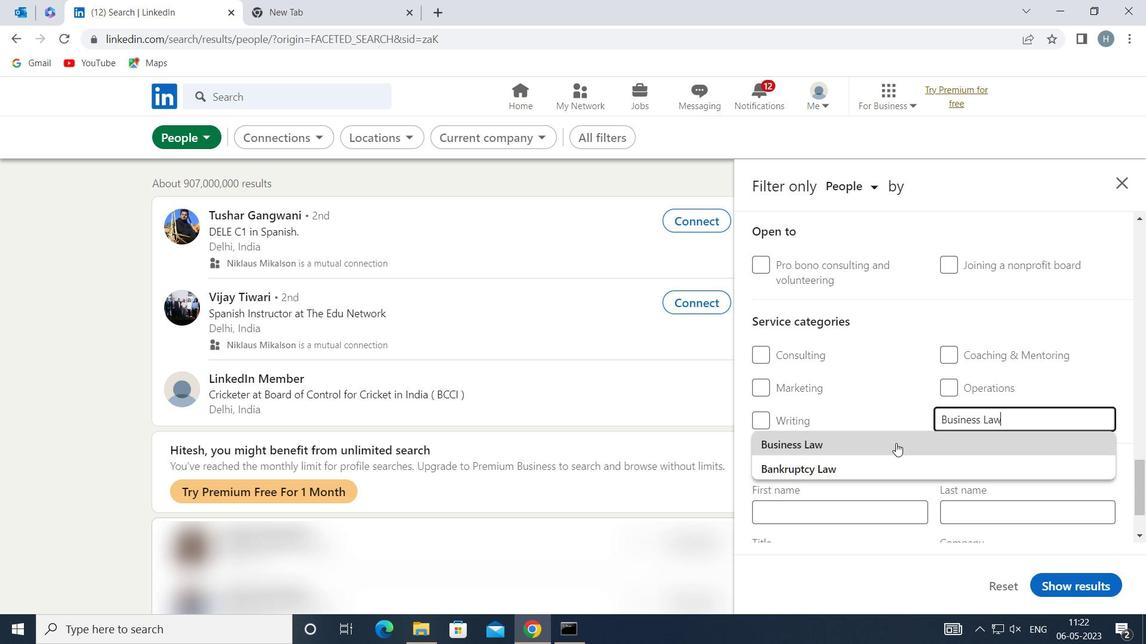 
Action: Mouse pressed left at (894, 444)
Screenshot: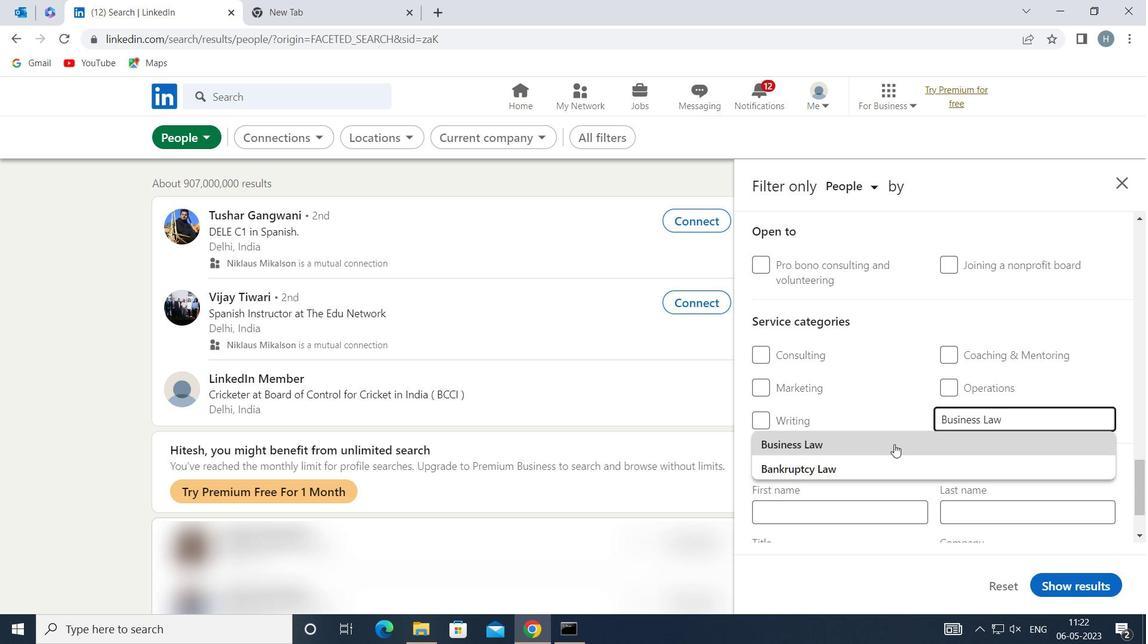 
Action: Mouse moved to (900, 441)
Screenshot: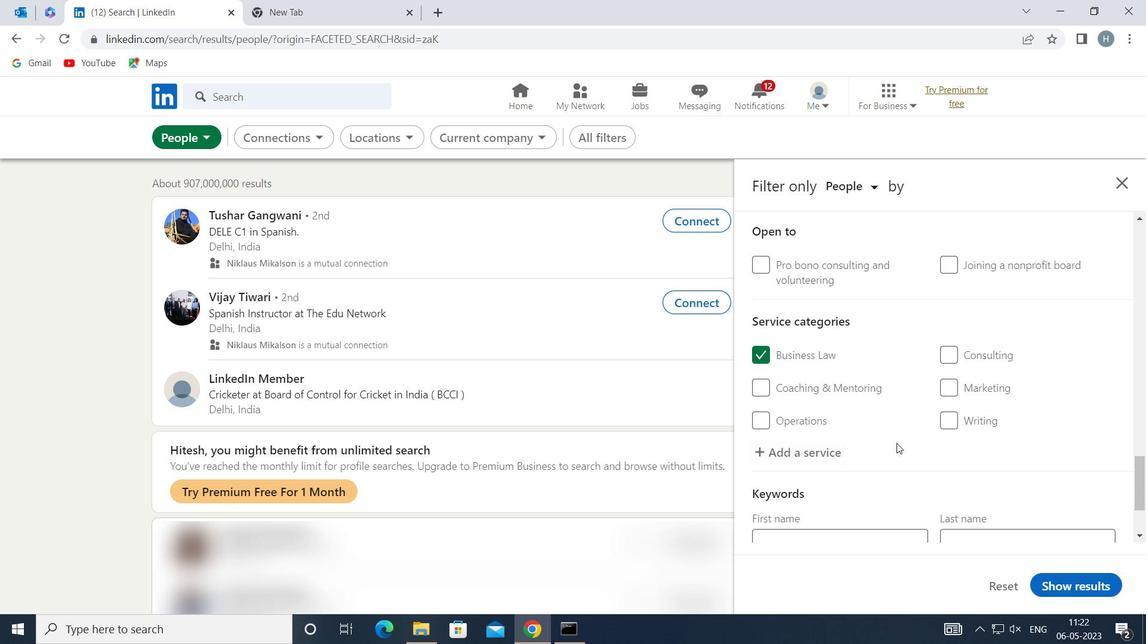 
Action: Mouse scrolled (900, 441) with delta (0, 0)
Screenshot: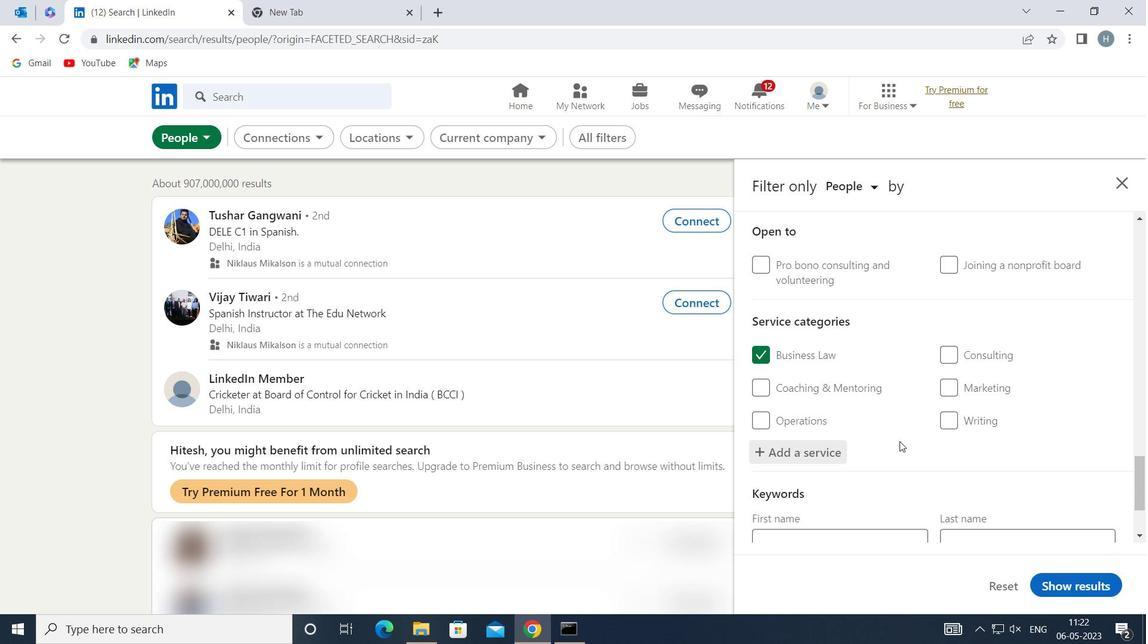 
Action: Mouse scrolled (900, 441) with delta (0, 0)
Screenshot: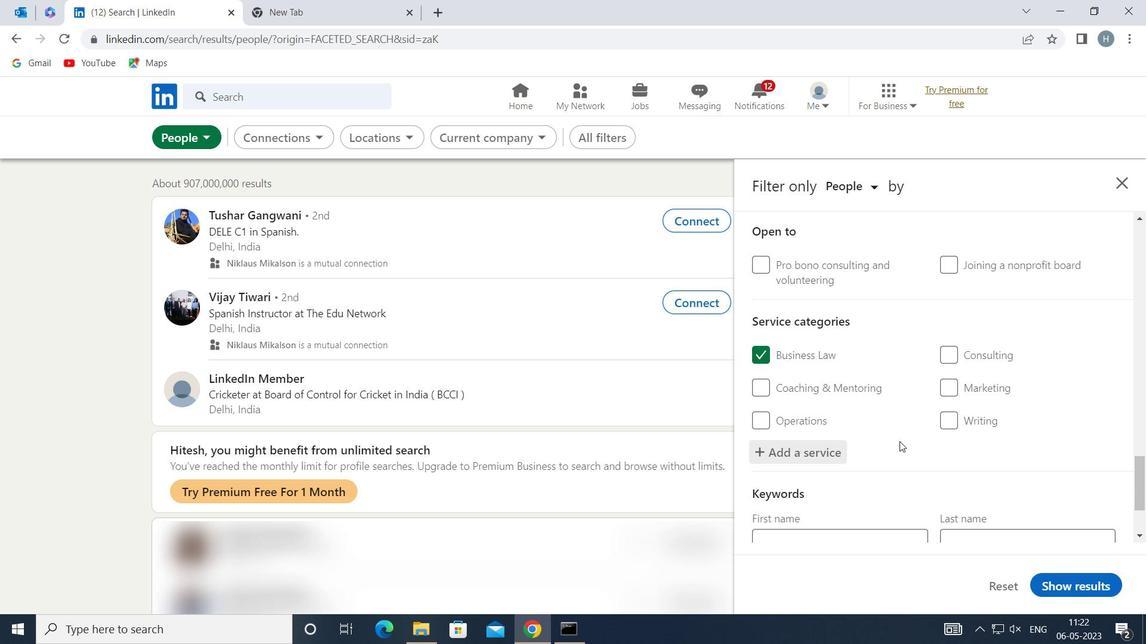 
Action: Mouse scrolled (900, 441) with delta (0, 0)
Screenshot: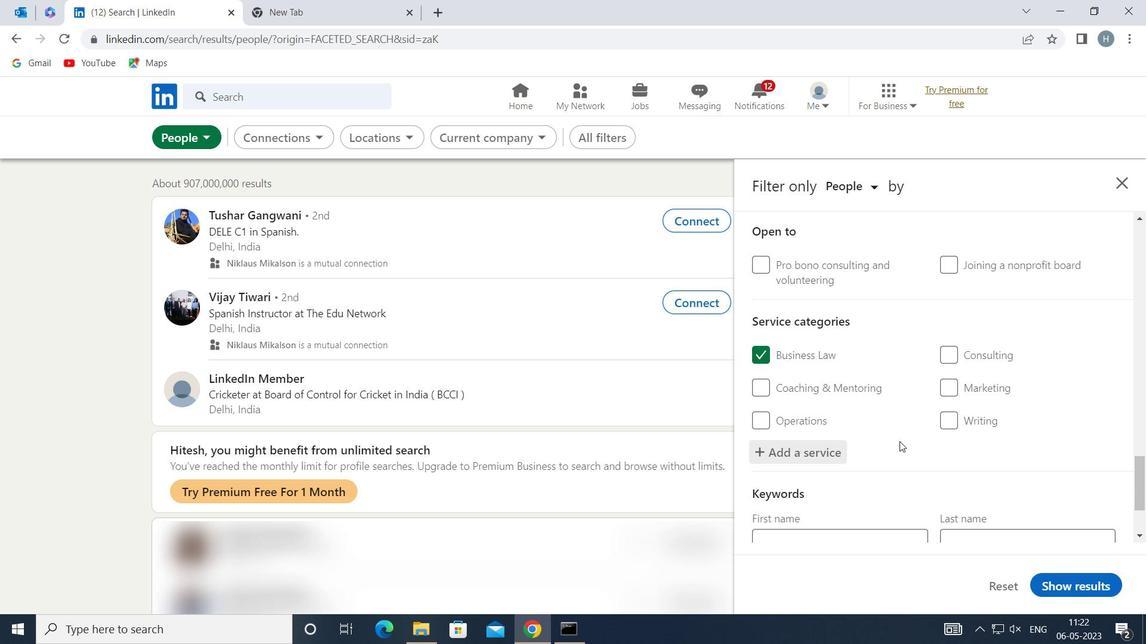 
Action: Mouse scrolled (900, 441) with delta (0, 0)
Screenshot: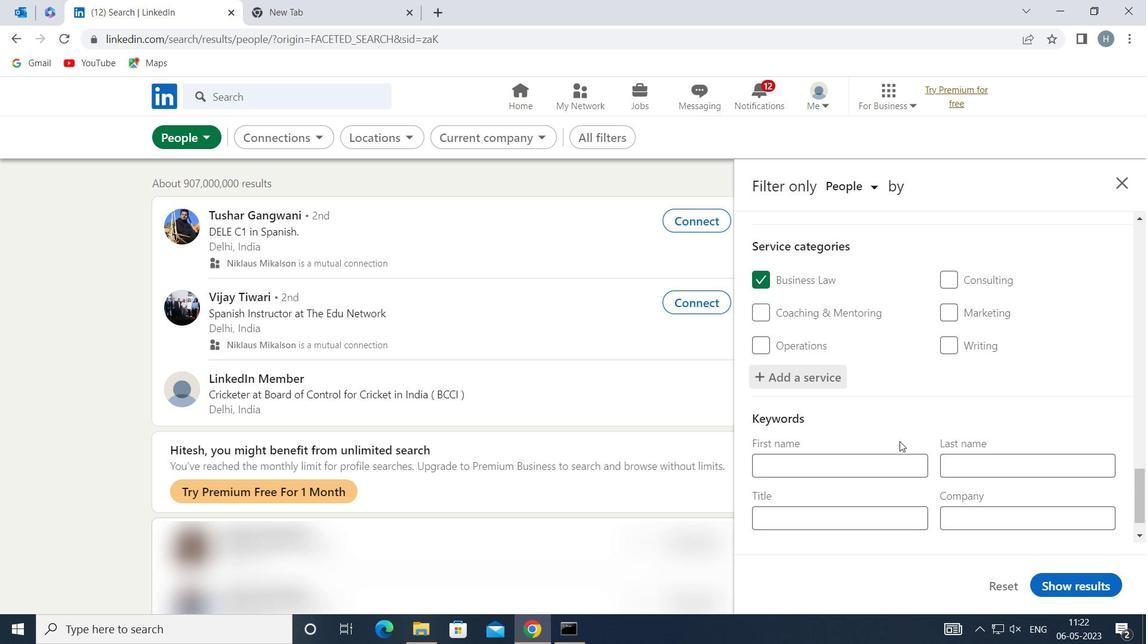 
Action: Mouse scrolled (900, 441) with delta (0, 0)
Screenshot: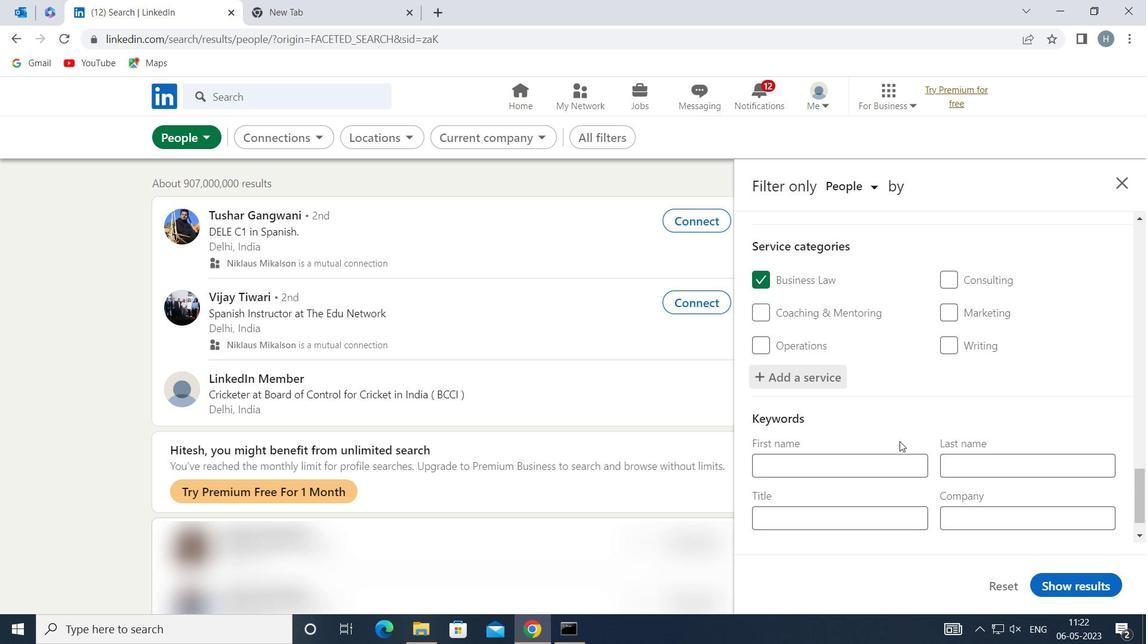 
Action: Mouse scrolled (900, 441) with delta (0, 0)
Screenshot: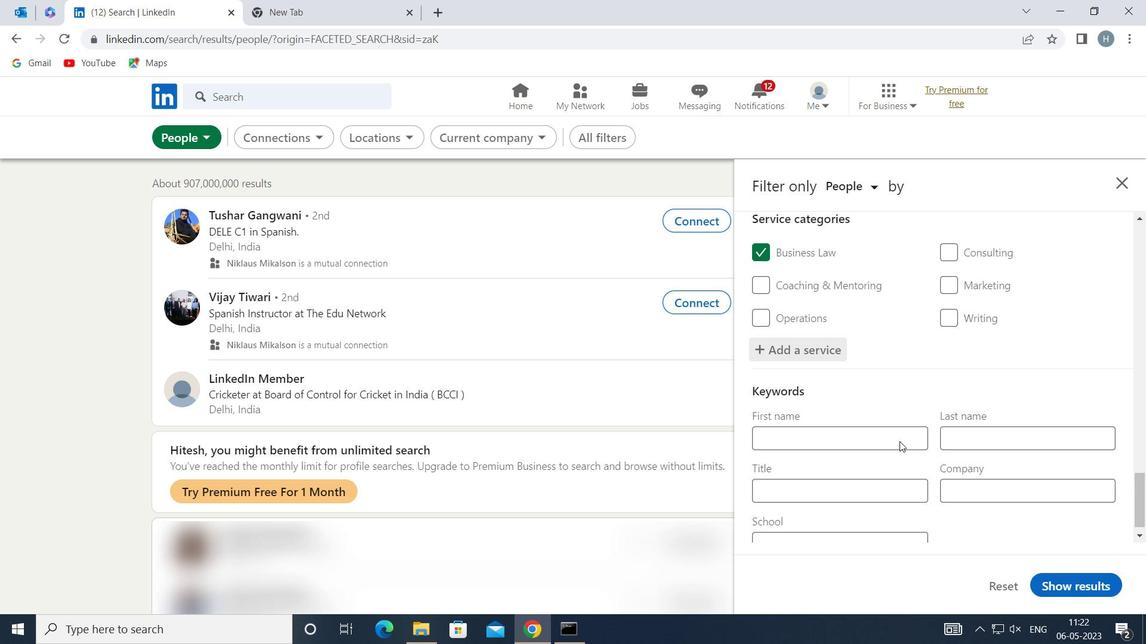 
Action: Mouse moved to (901, 474)
Screenshot: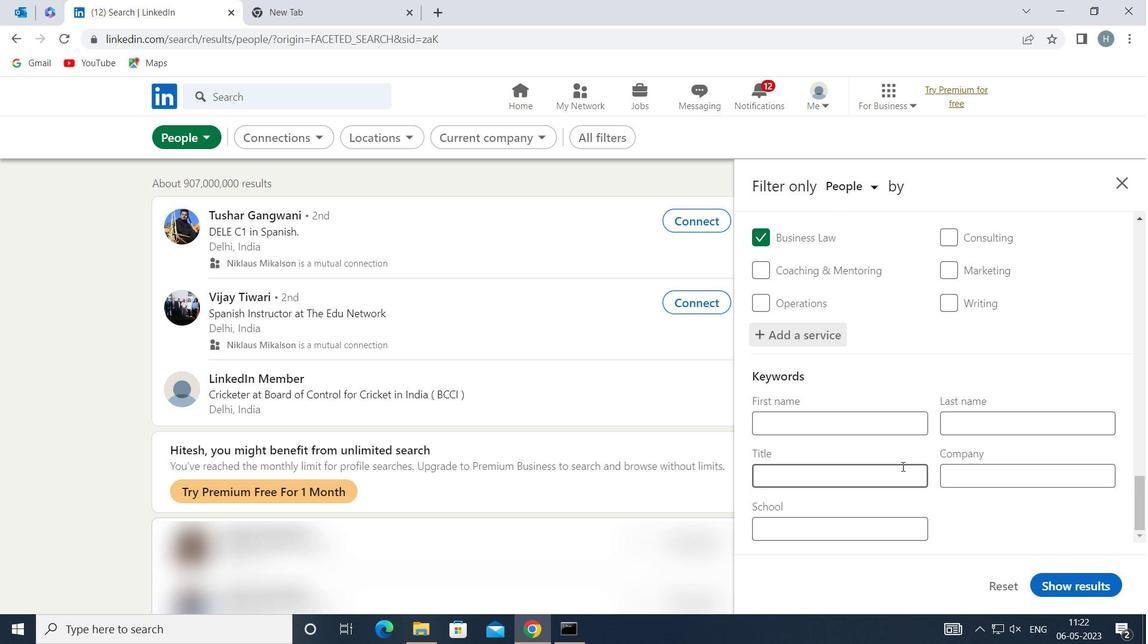 
Action: Mouse pressed left at (901, 474)
Screenshot: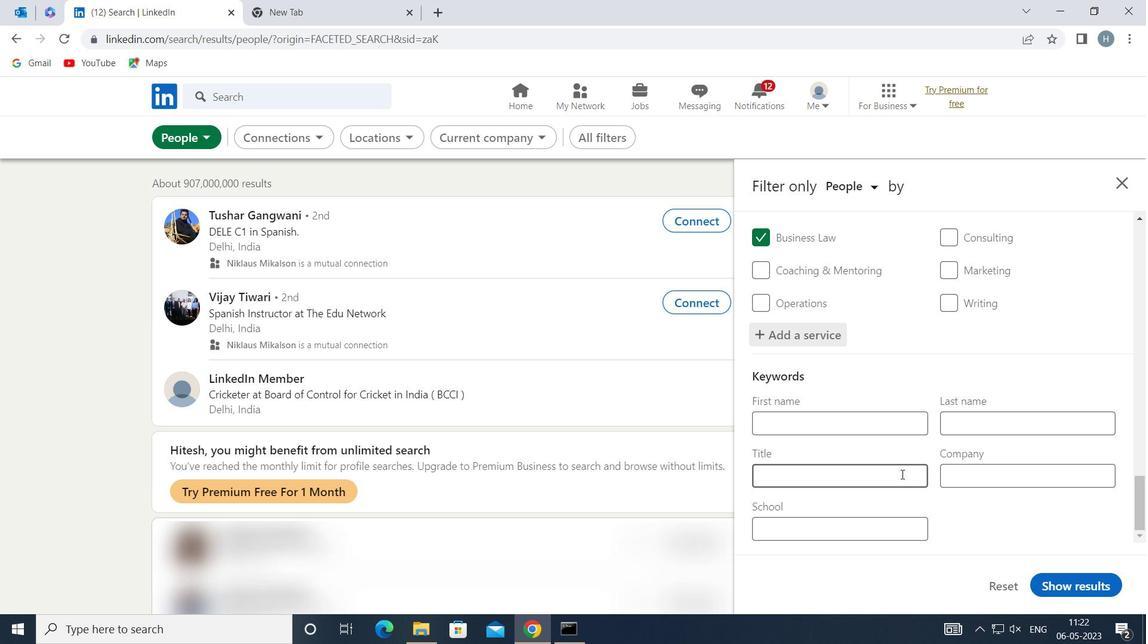 
Action: Key pressed <Key.shift>MEDIA<Key.space><Key.shift>BUYER
Screenshot: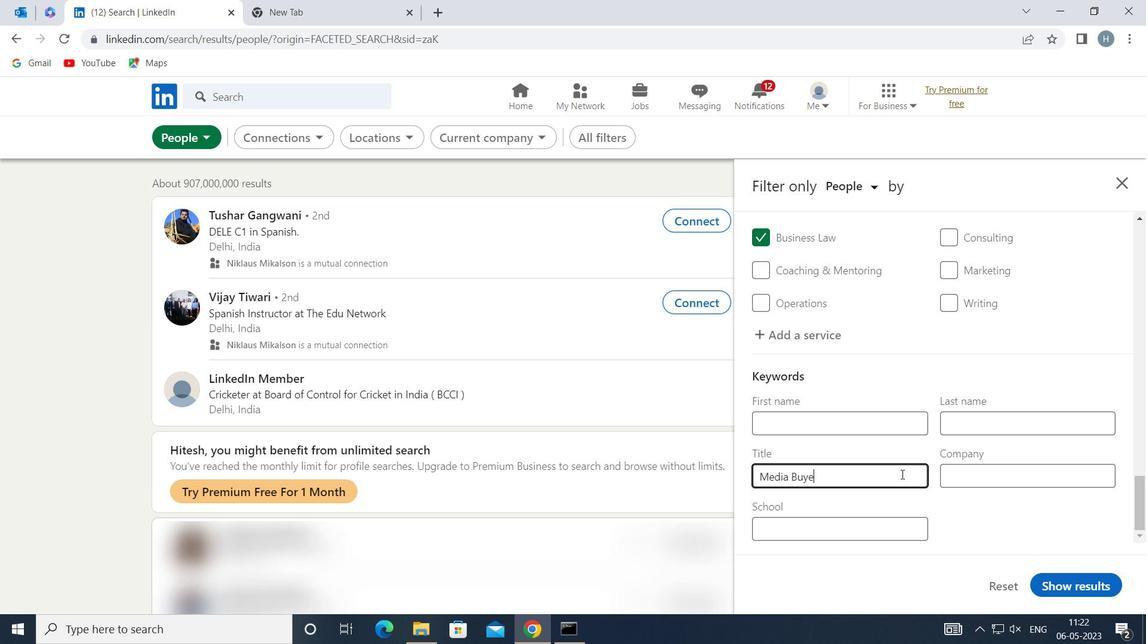 
Action: Mouse moved to (1082, 582)
Screenshot: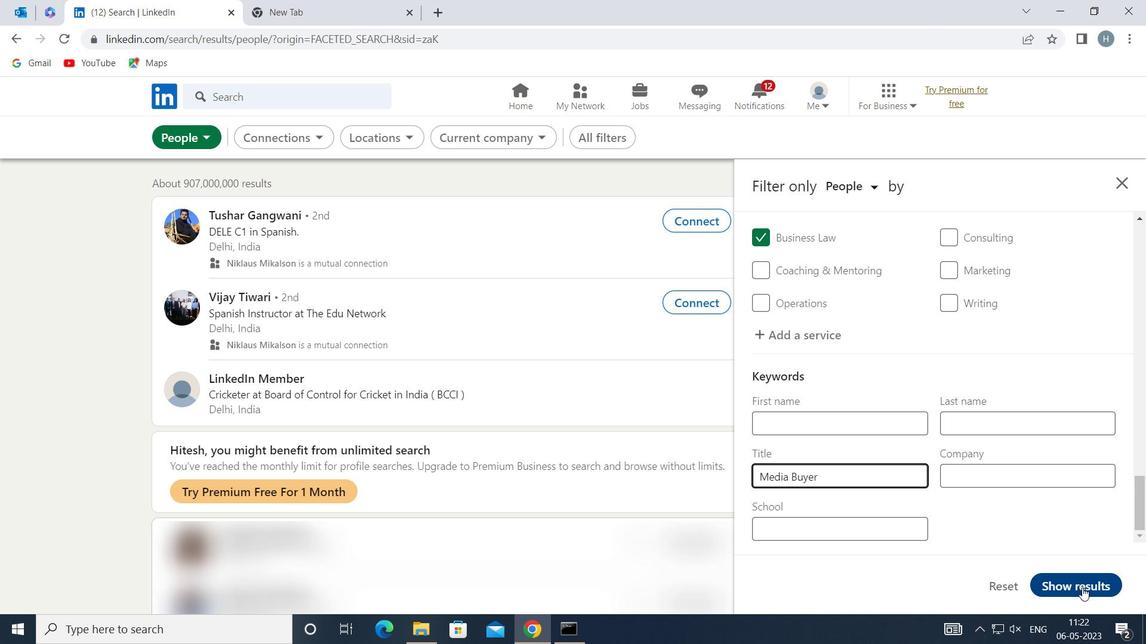 
Action: Mouse pressed left at (1082, 582)
Screenshot: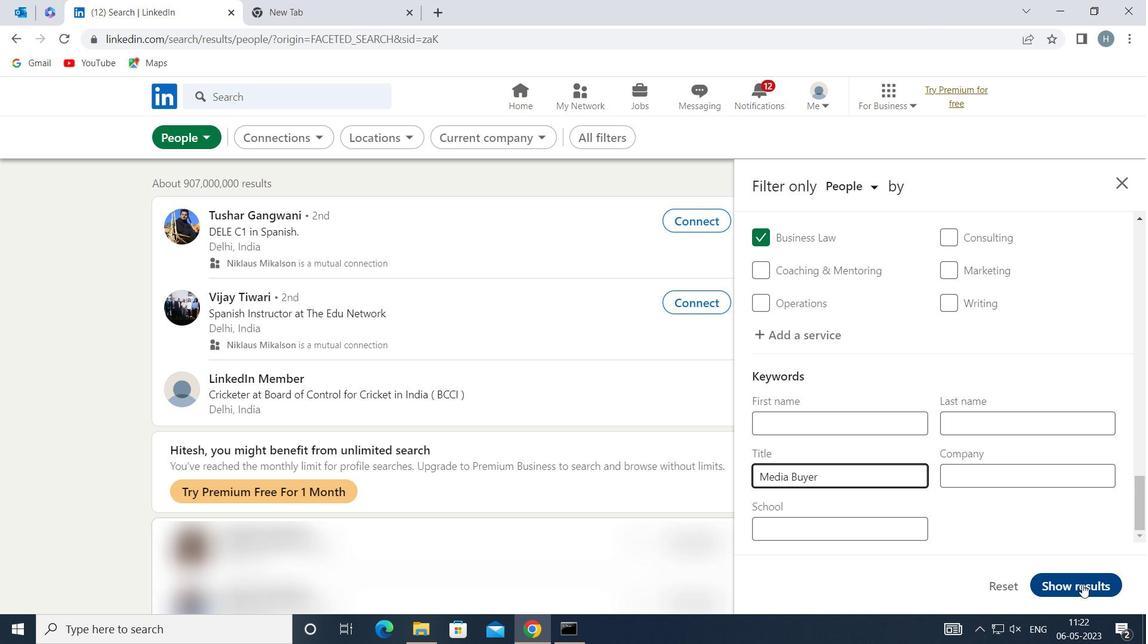 
Action: Mouse moved to (973, 518)
Screenshot: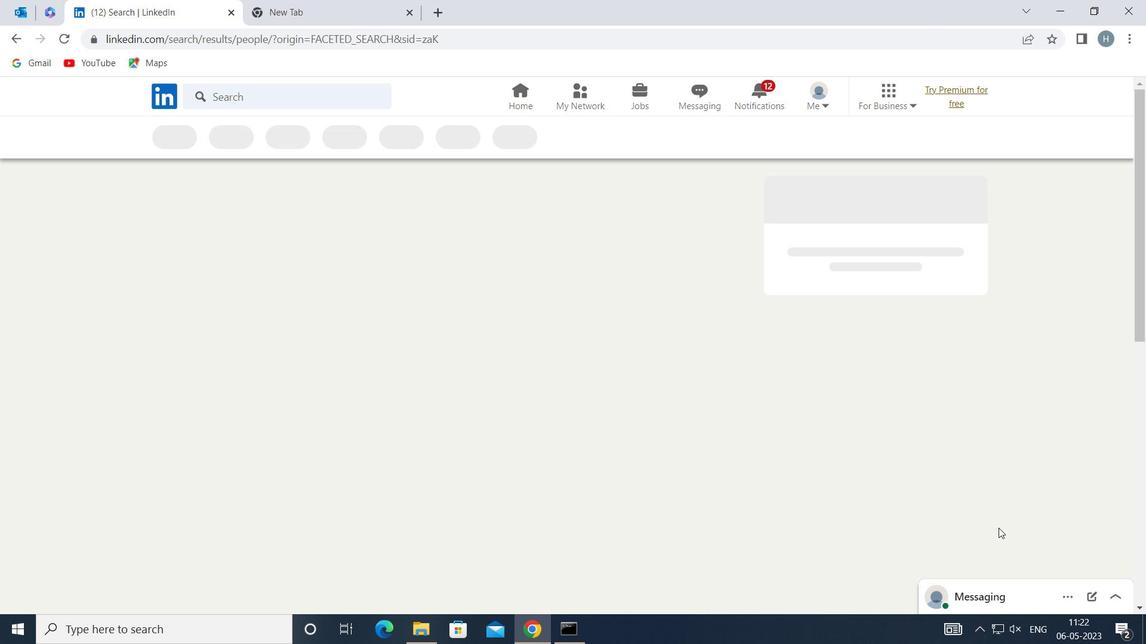 
